 Task: Look for space in Qinzhou, China from 12th August, 2023 to 25th August, 2023 for 6 adults, 2 children in price range Rs.10000 to Rs.15000. Place can be entire place or shared room with 6 bedrooms having 6 beds and 6 bathrooms. Property type can be house, flat, guest house. Amenities needed are: wifi, TV, free parkinig on premises, gym, breakfast. Booking option can be shelf check-in. Required host language is Chinese (Simplified).
Action: Mouse moved to (497, 102)
Screenshot: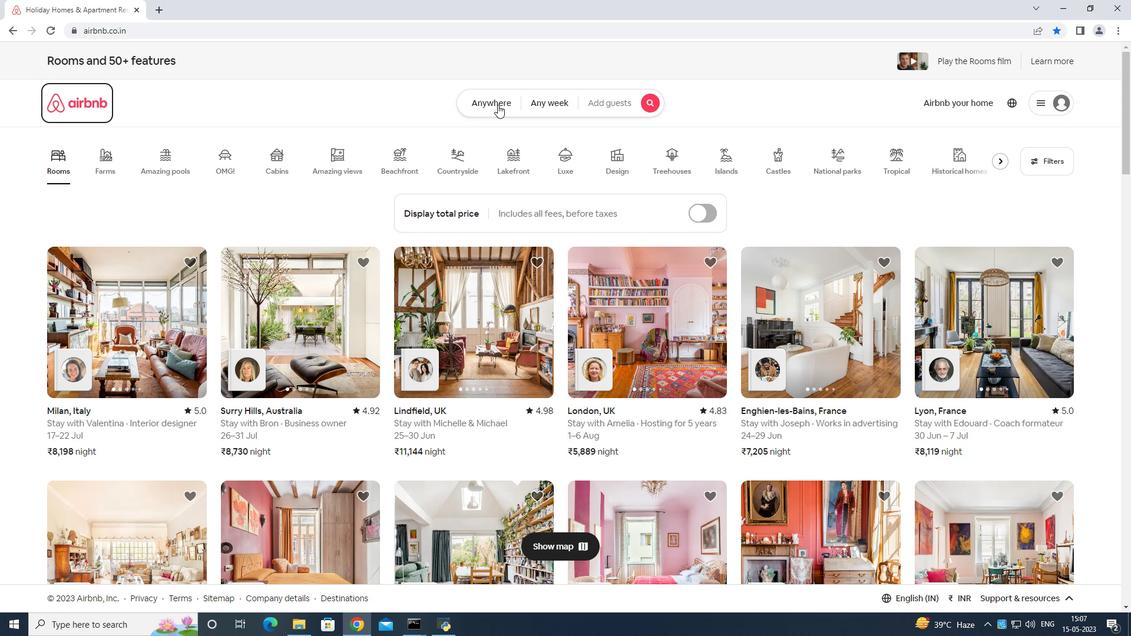 
Action: Mouse pressed left at (497, 102)
Screenshot: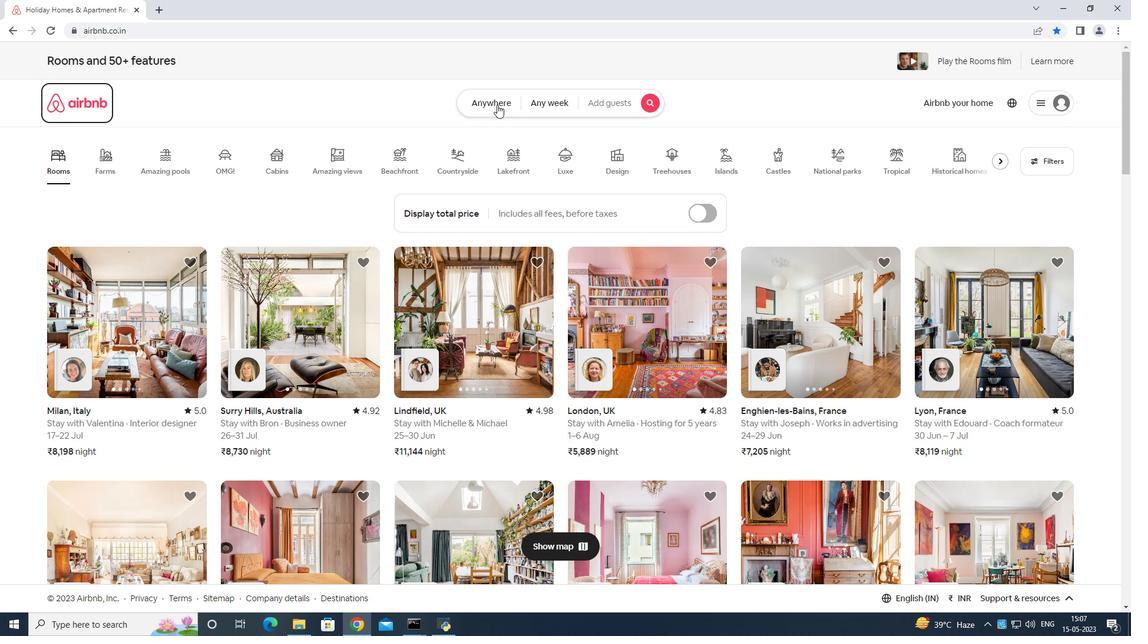 
Action: Mouse moved to (448, 147)
Screenshot: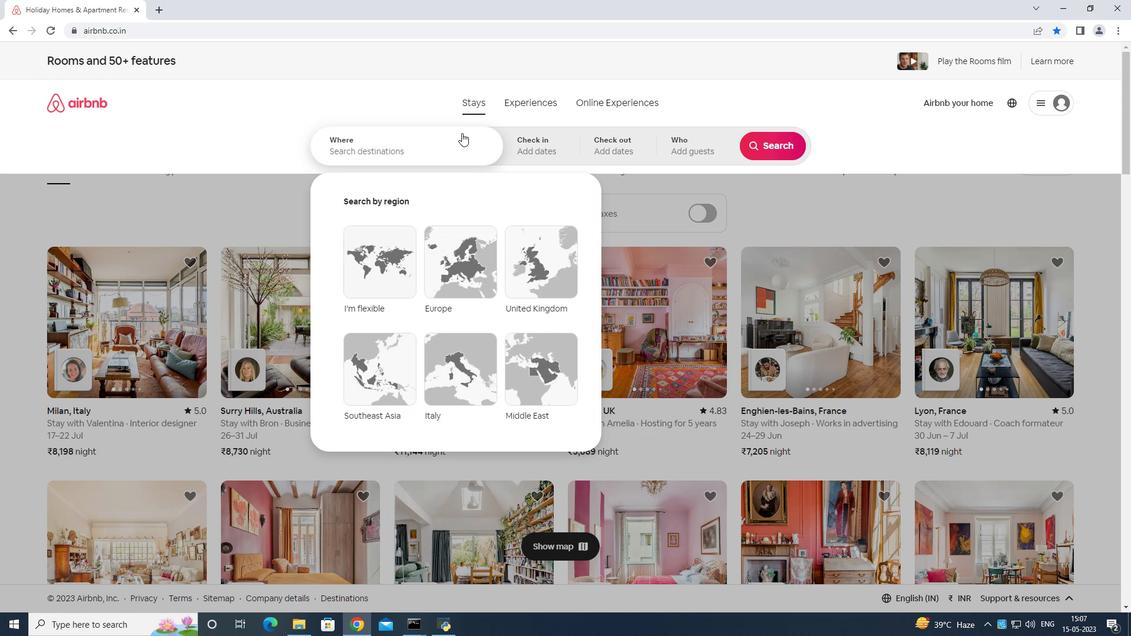 
Action: Mouse pressed left at (448, 147)
Screenshot: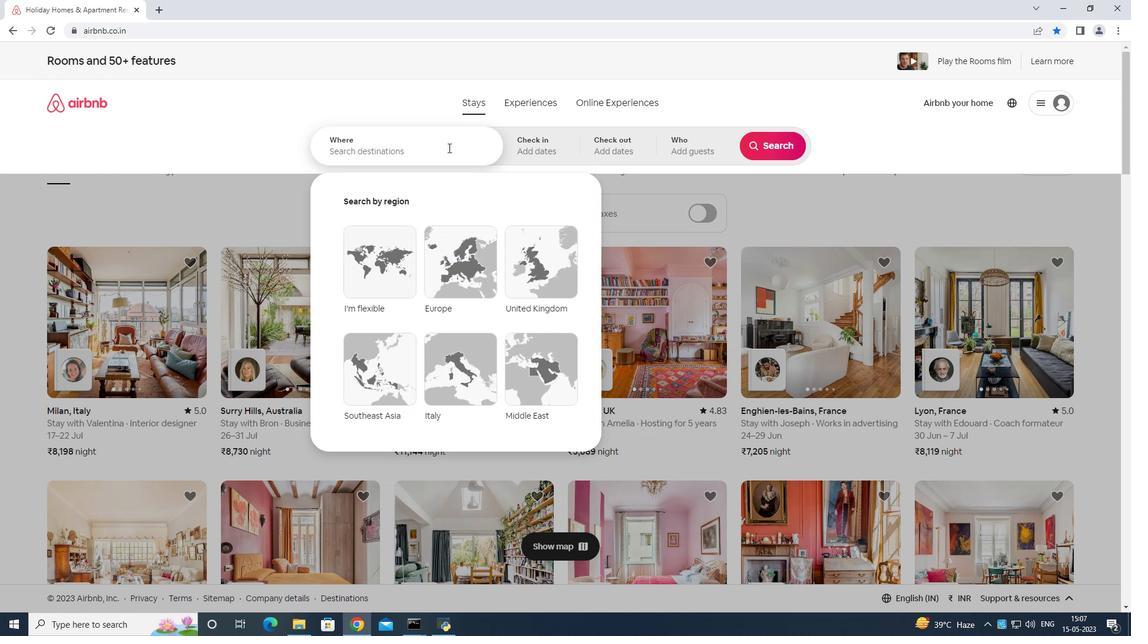 
Action: Mouse moved to (722, 216)
Screenshot: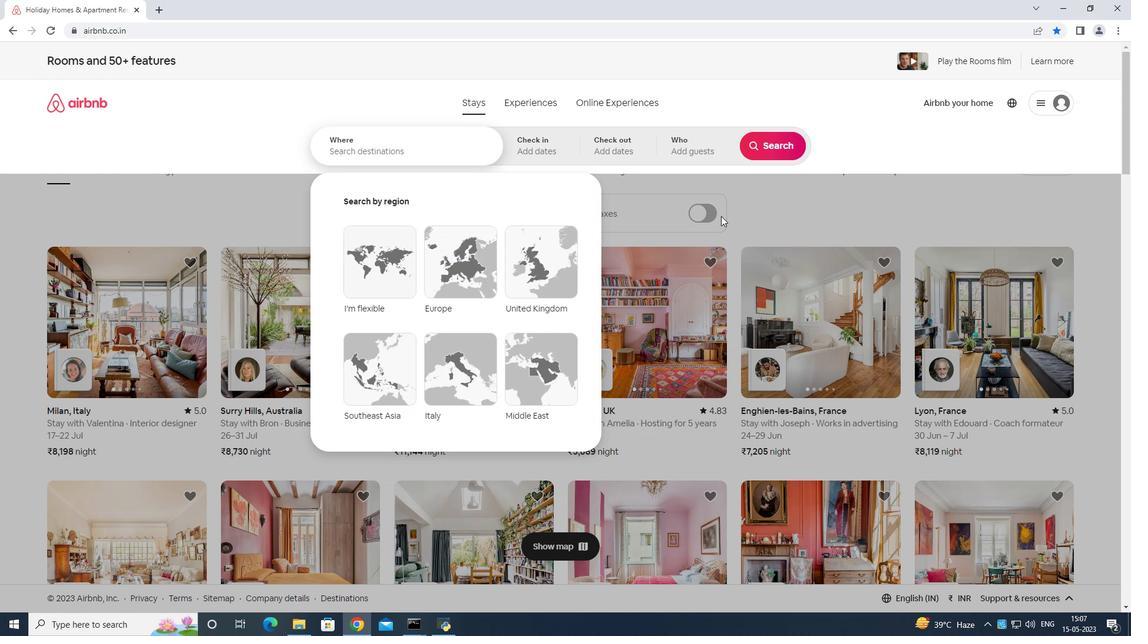 
Action: Key pressed <Key.shift>Qinzhu<Key.backspace>ou<Key.space>china<Key.space><Key.enter>
Screenshot: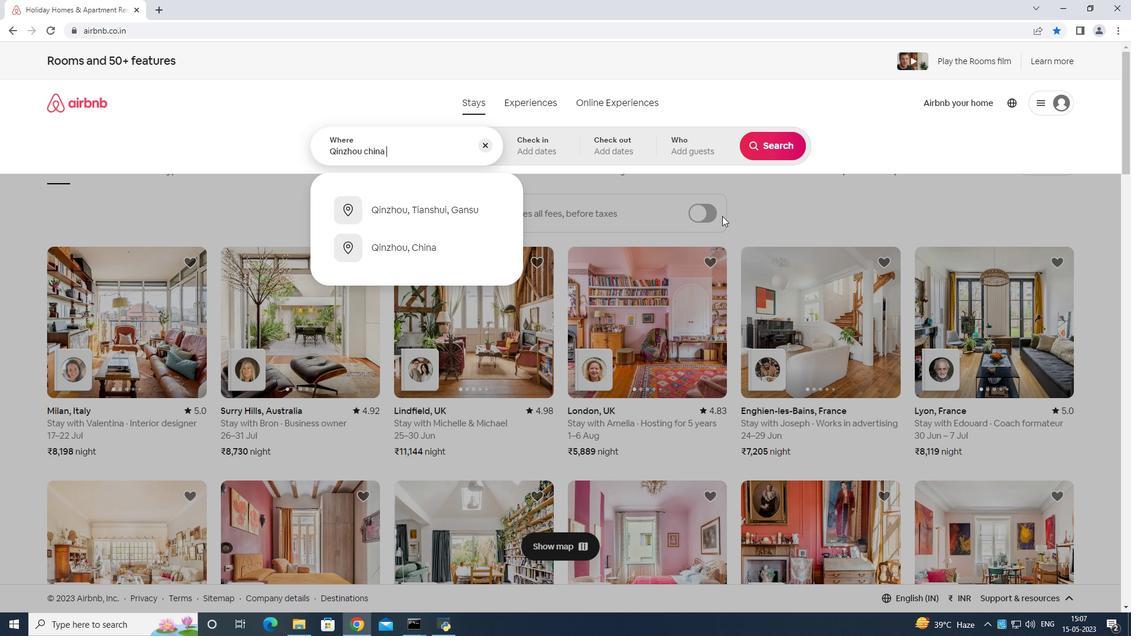 
Action: Mouse moved to (766, 243)
Screenshot: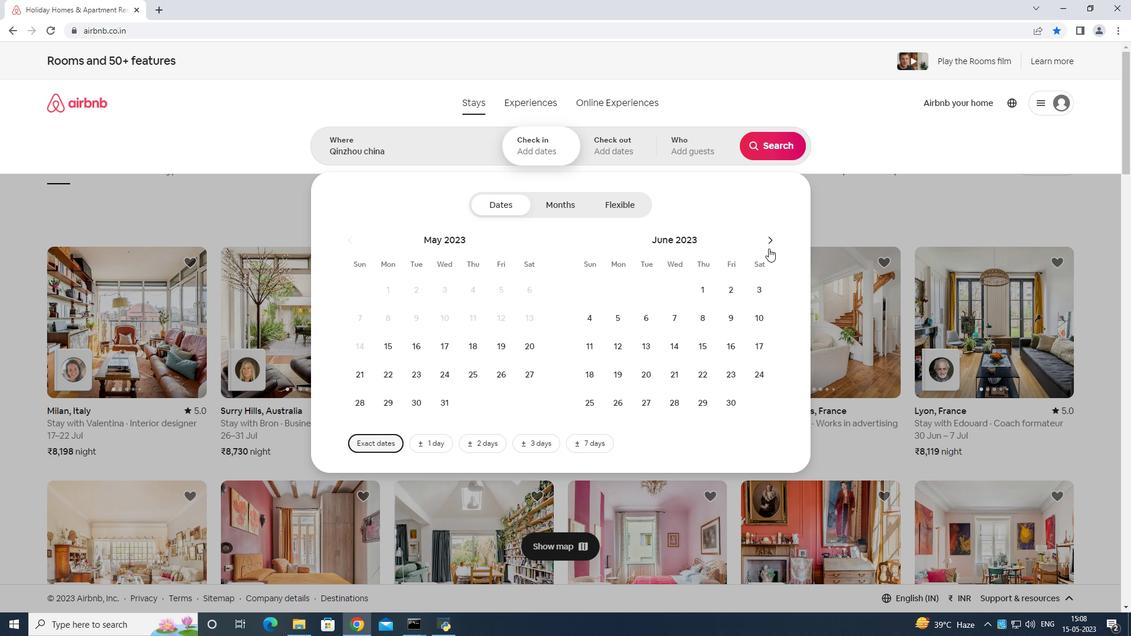 
Action: Mouse pressed left at (766, 243)
Screenshot: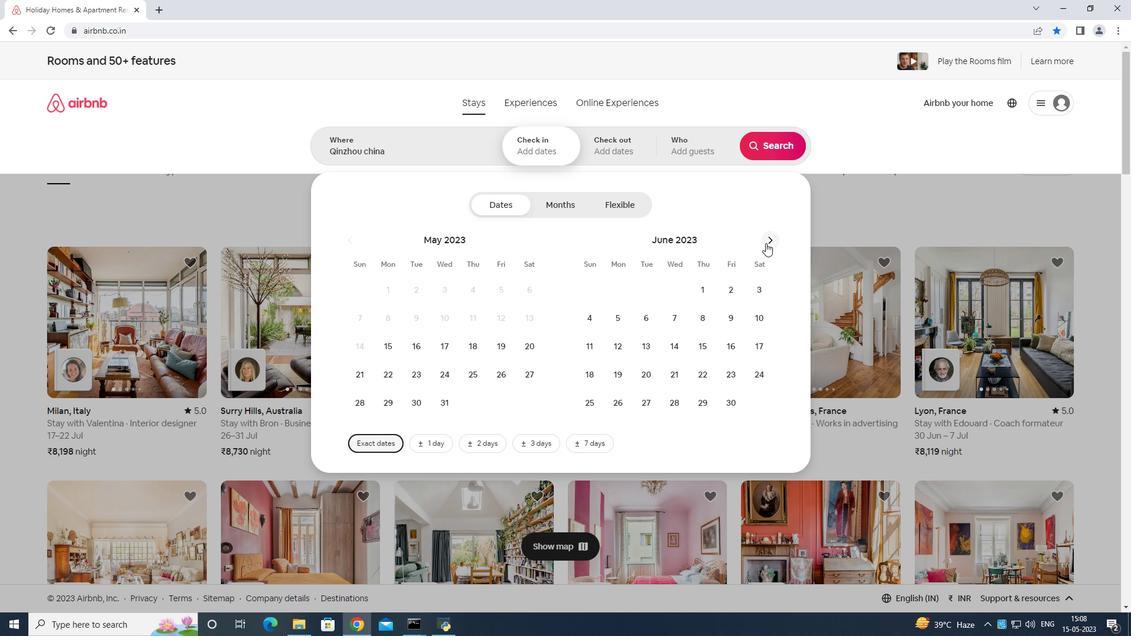 
Action: Mouse pressed left at (766, 243)
Screenshot: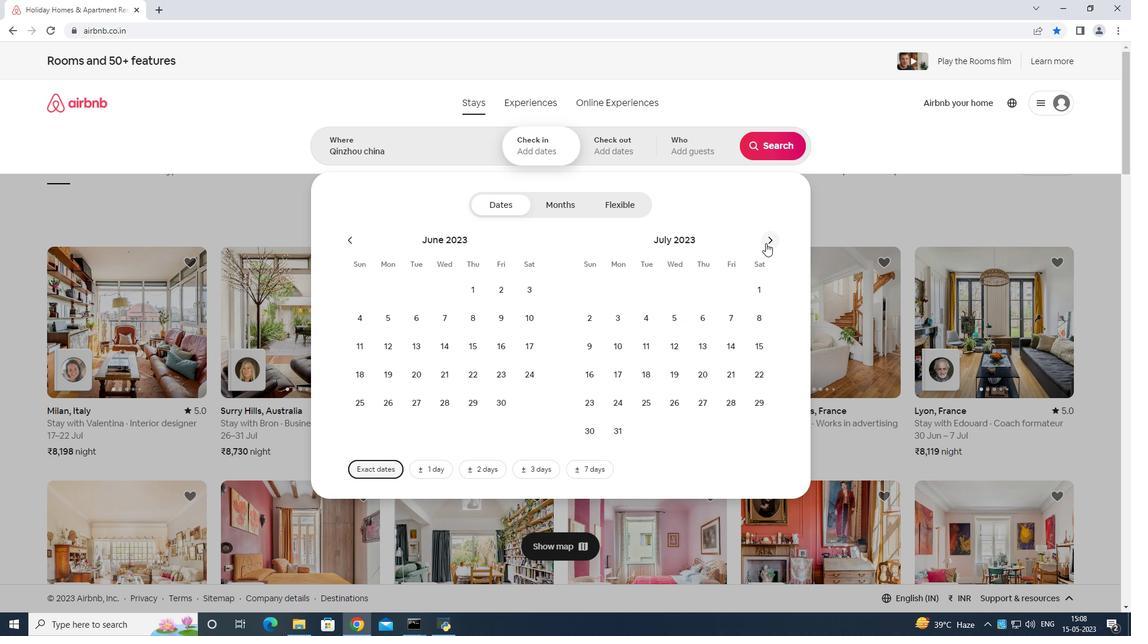 
Action: Mouse moved to (763, 315)
Screenshot: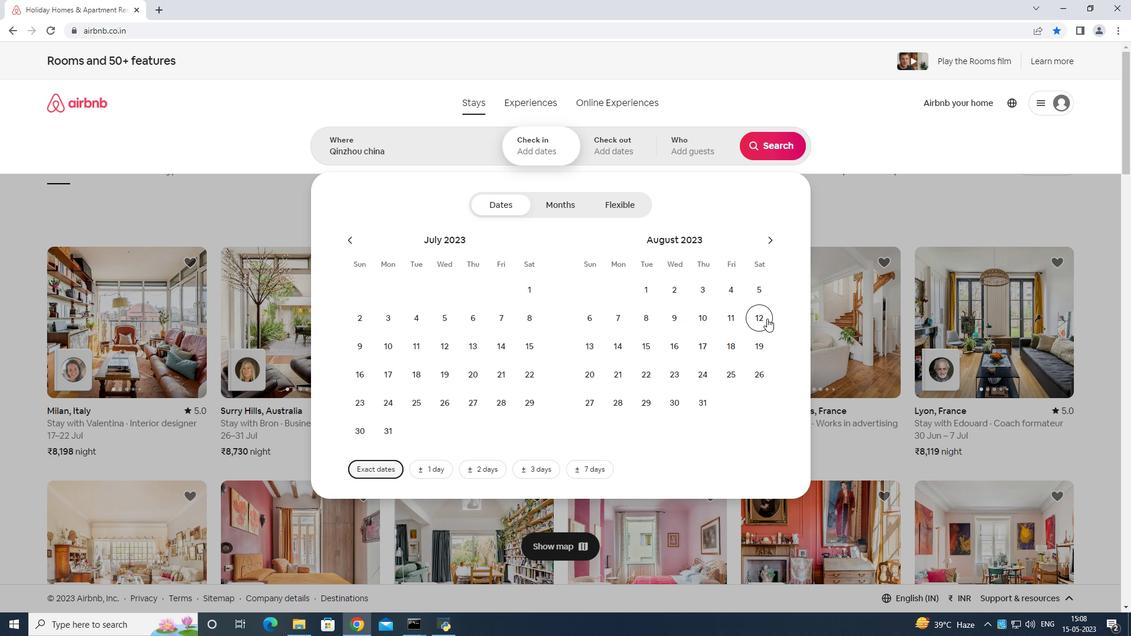
Action: Mouse pressed left at (763, 315)
Screenshot: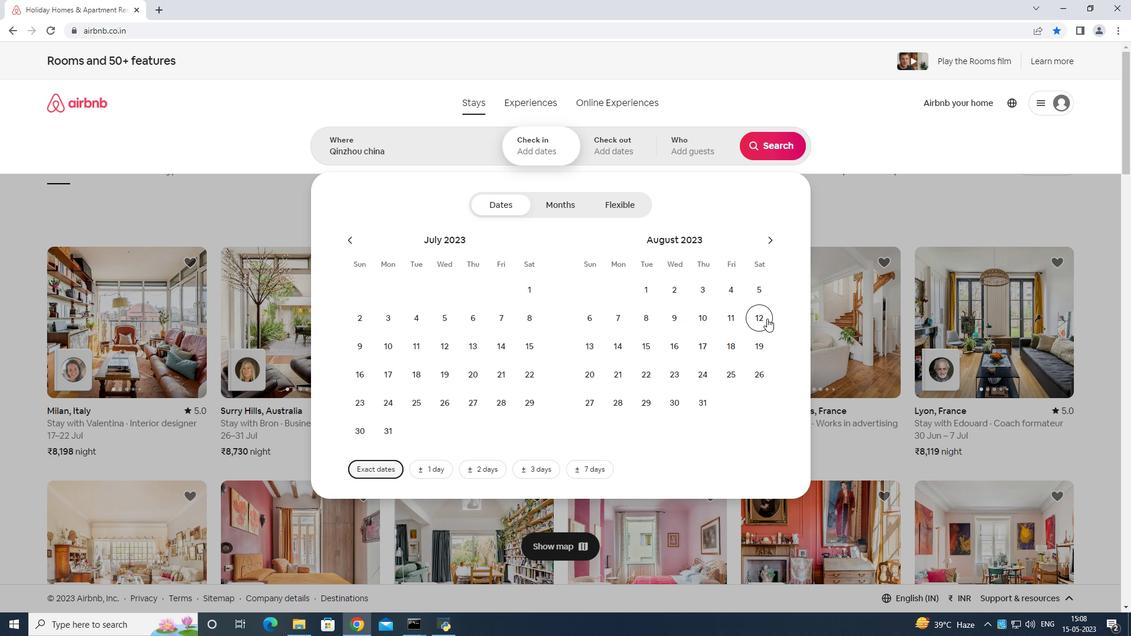 
Action: Mouse moved to (732, 373)
Screenshot: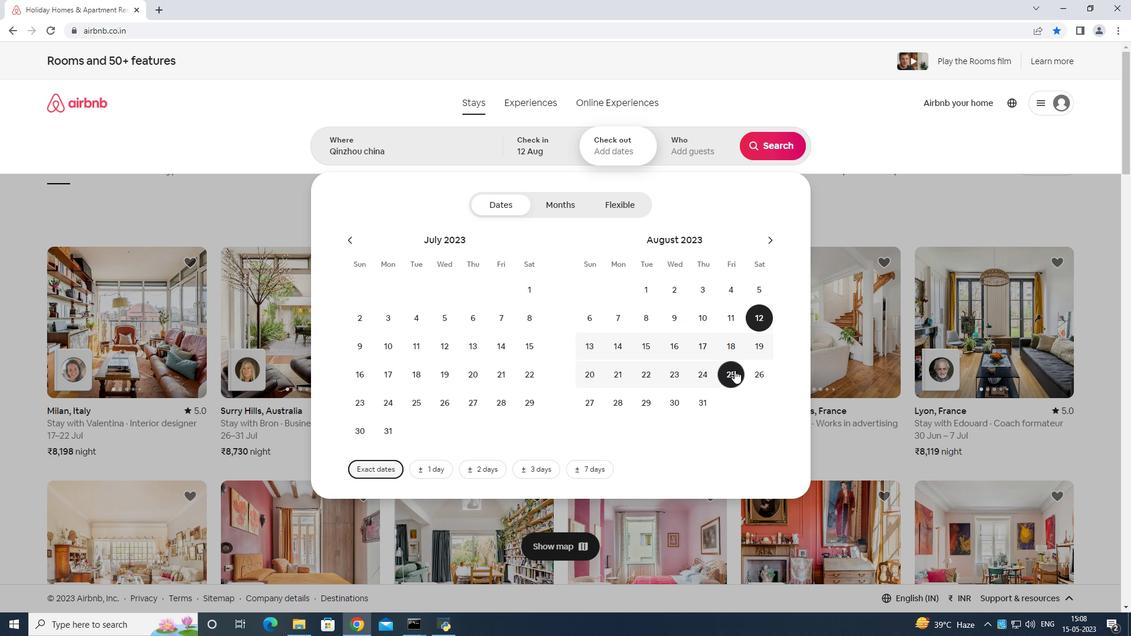 
Action: Mouse pressed left at (732, 373)
Screenshot: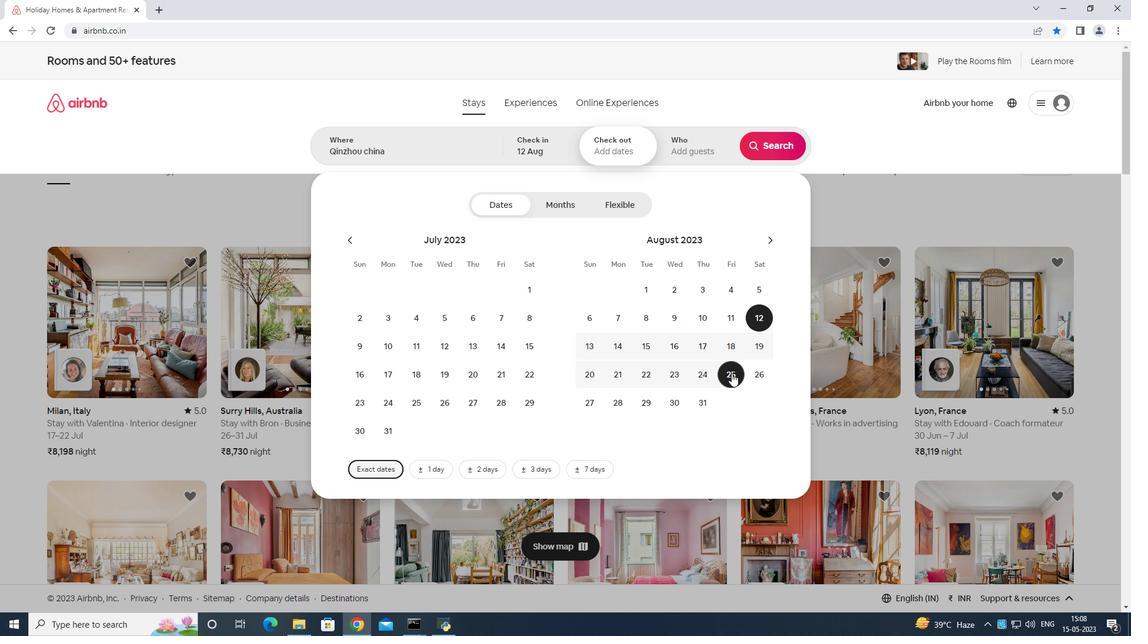 
Action: Mouse moved to (692, 141)
Screenshot: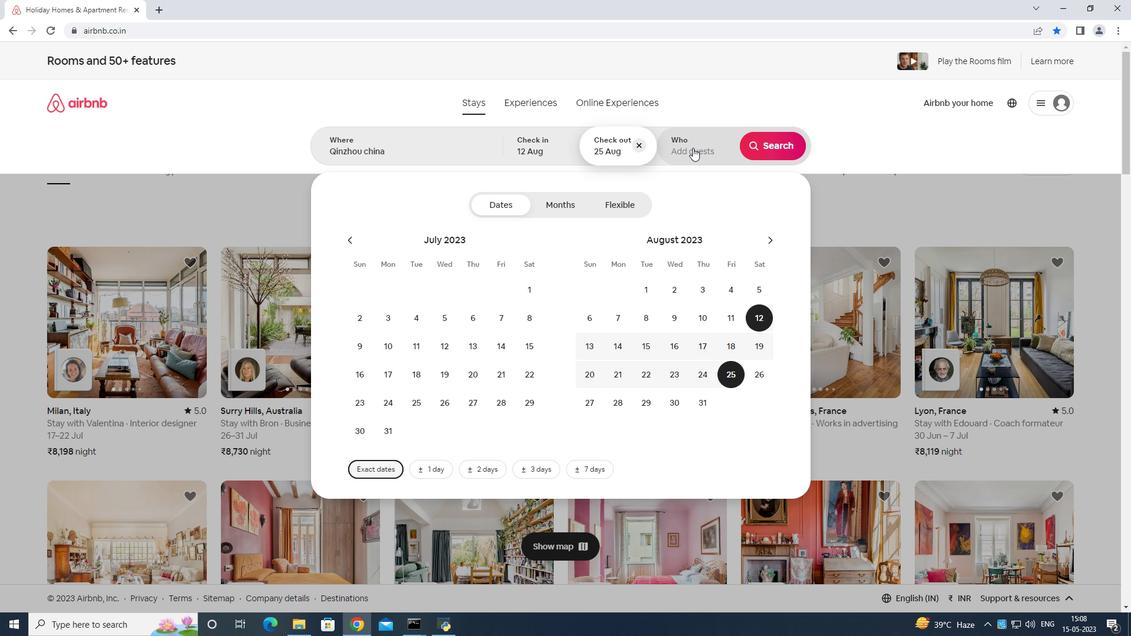 
Action: Mouse pressed left at (692, 141)
Screenshot: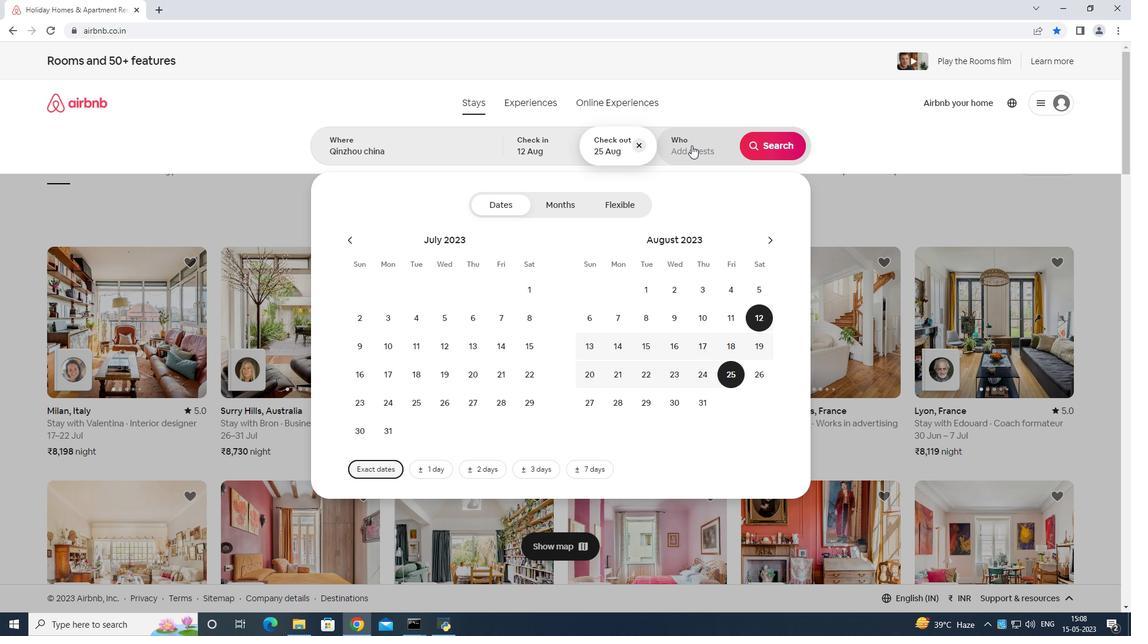 
Action: Mouse moved to (777, 204)
Screenshot: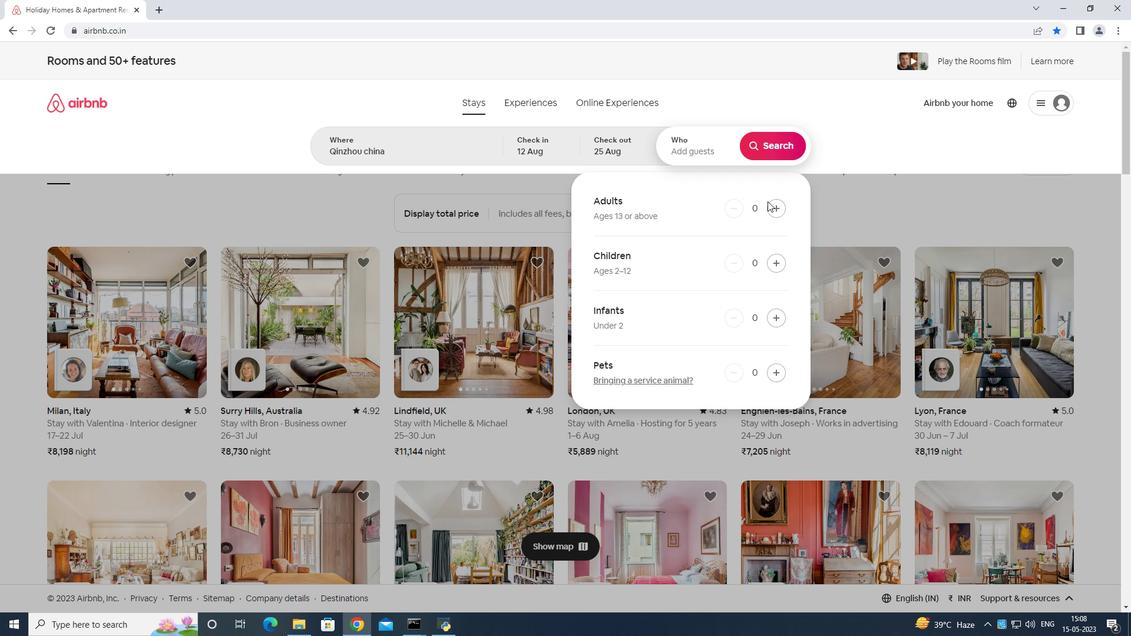
Action: Mouse pressed left at (777, 204)
Screenshot: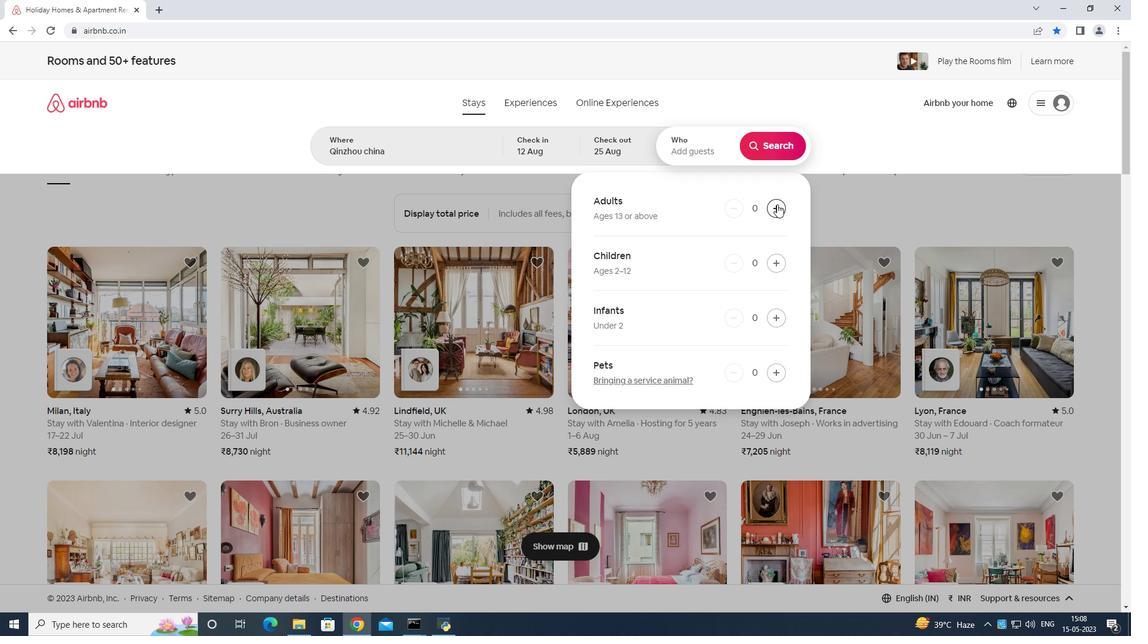 
Action: Mouse pressed left at (777, 204)
Screenshot: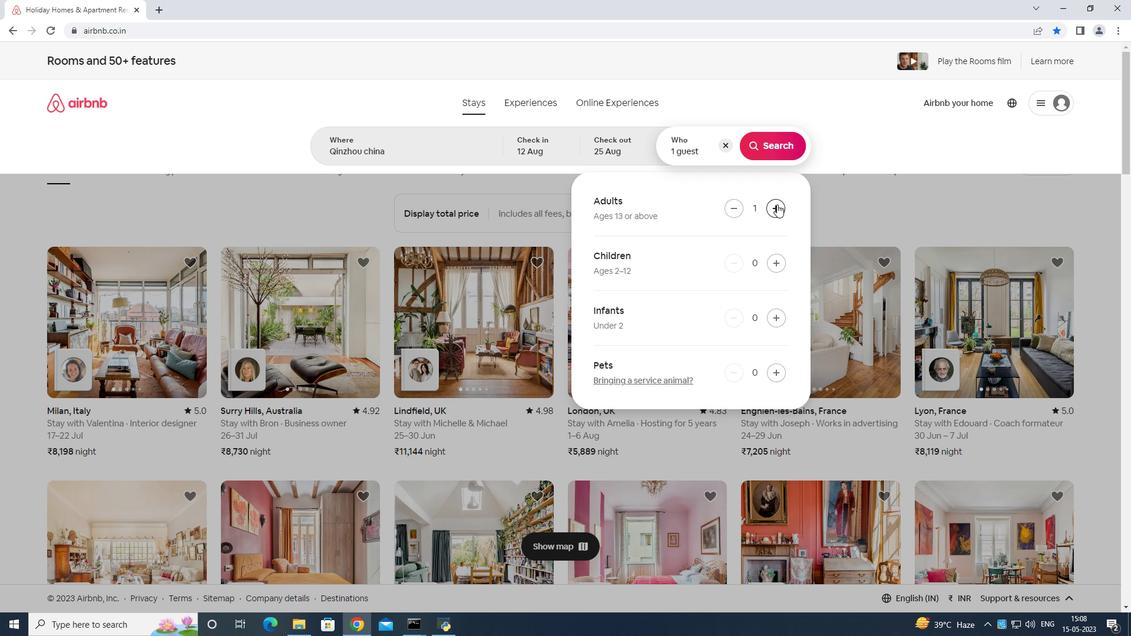 
Action: Mouse moved to (777, 203)
Screenshot: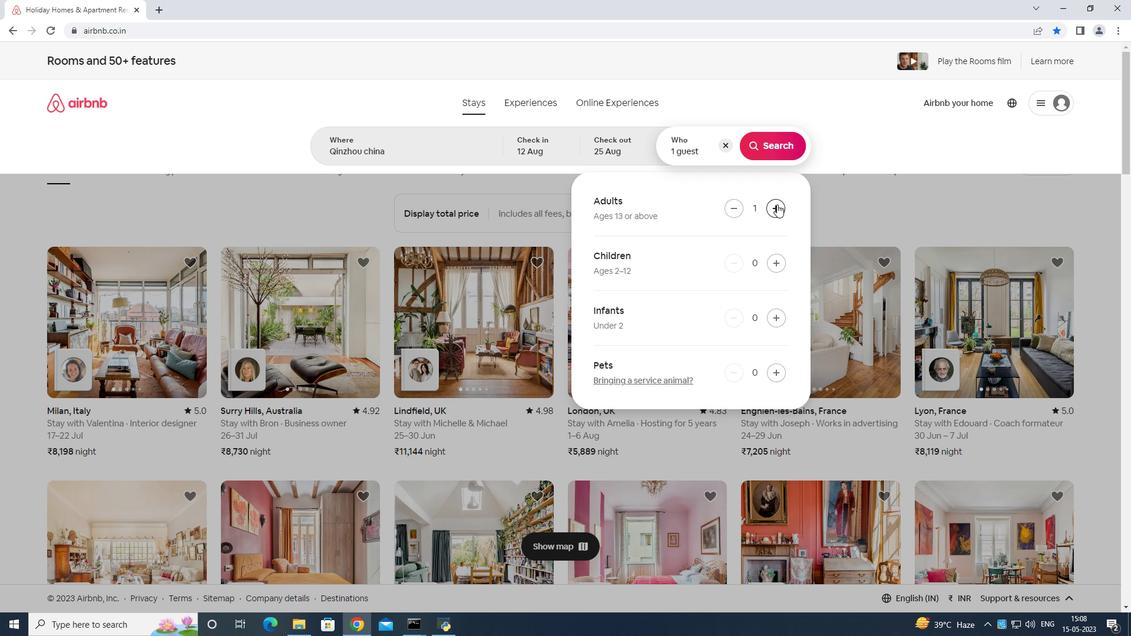 
Action: Mouse pressed left at (777, 203)
Screenshot: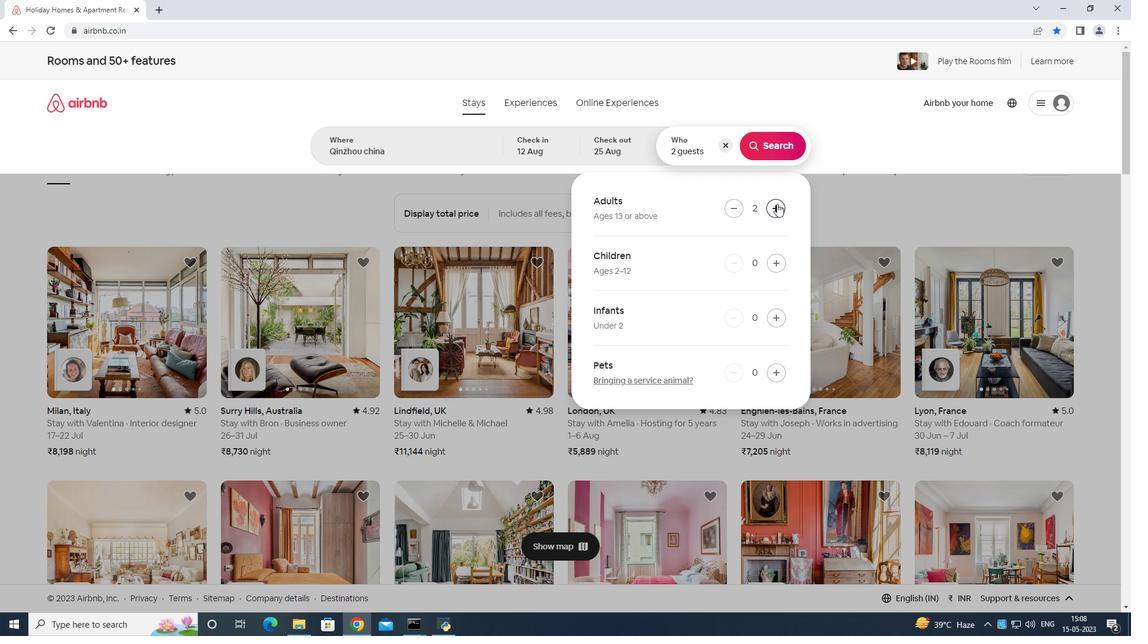 
Action: Mouse pressed left at (777, 203)
Screenshot: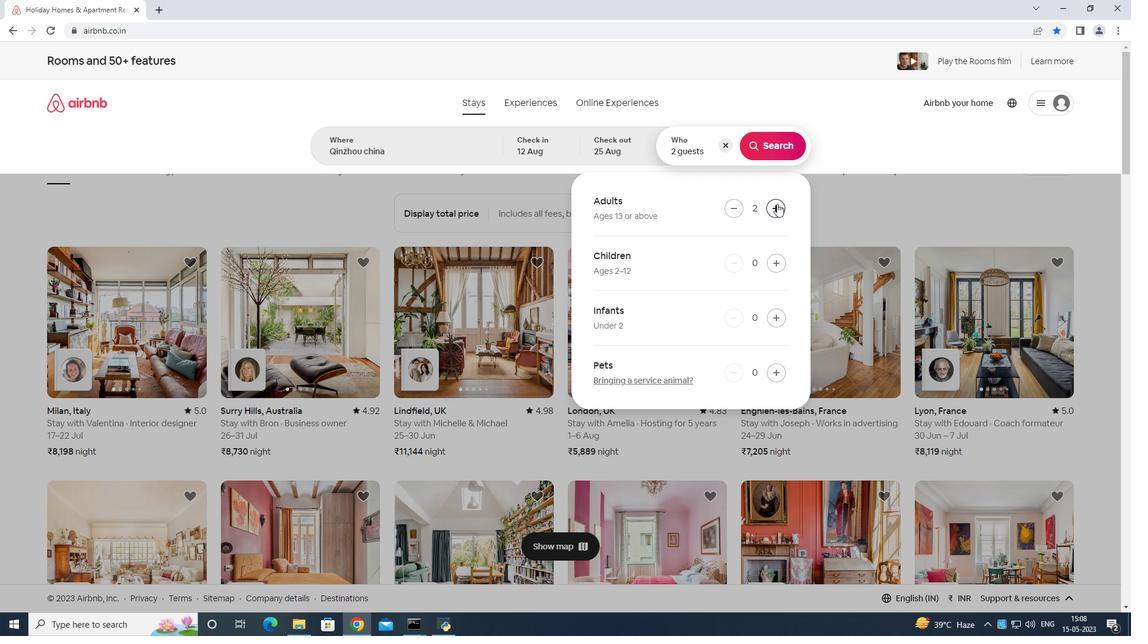 
Action: Mouse pressed left at (777, 203)
Screenshot: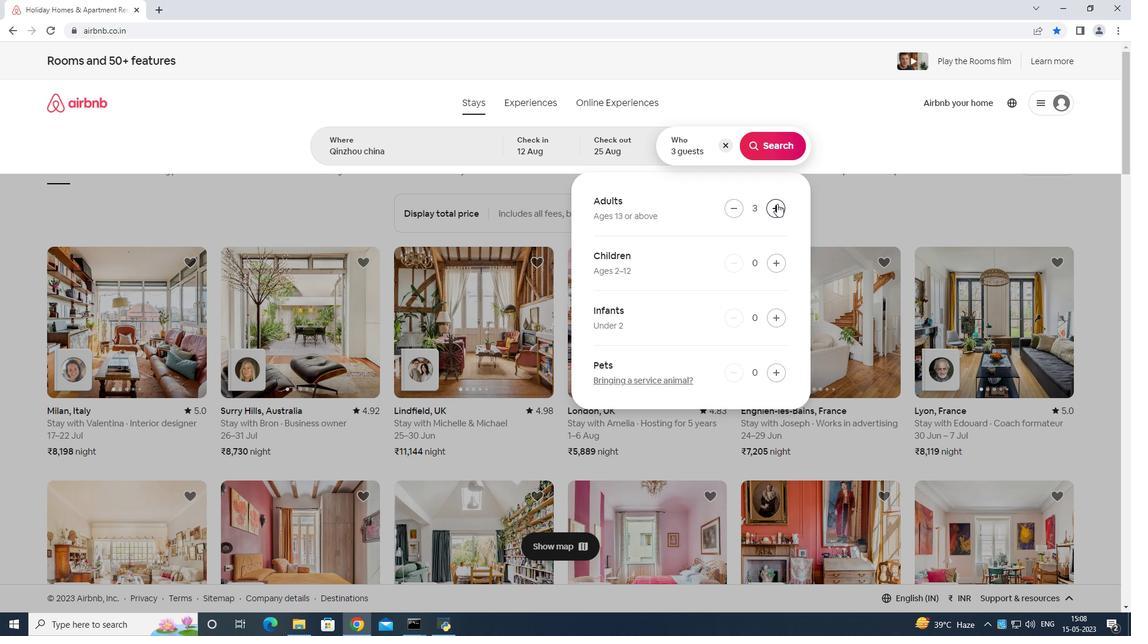 
Action: Mouse moved to (777, 203)
Screenshot: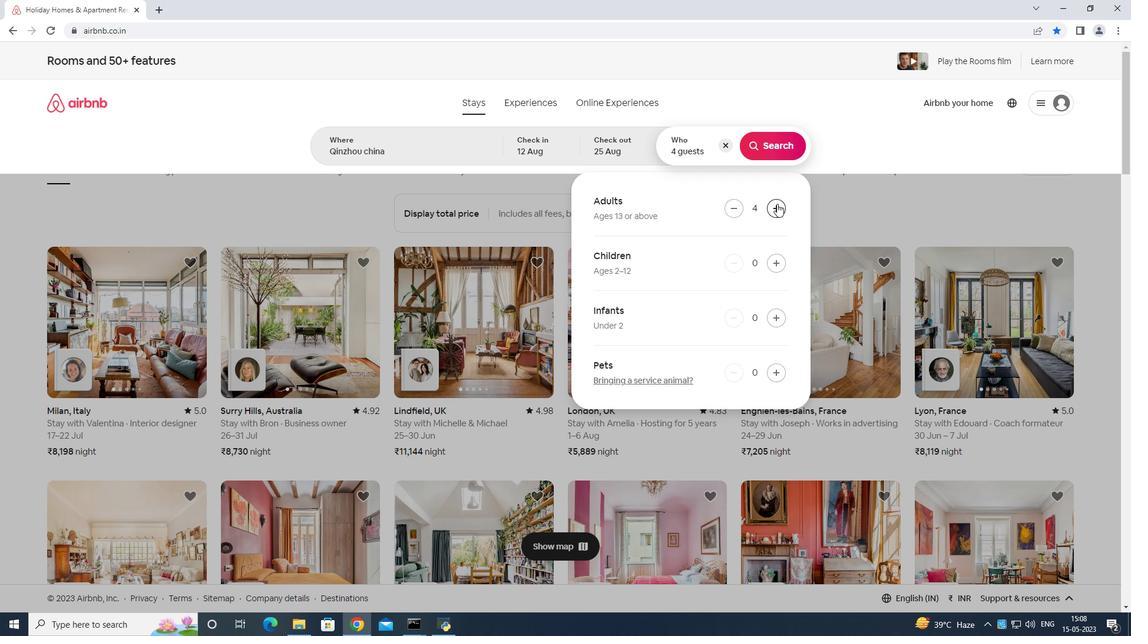 
Action: Mouse pressed left at (777, 203)
Screenshot: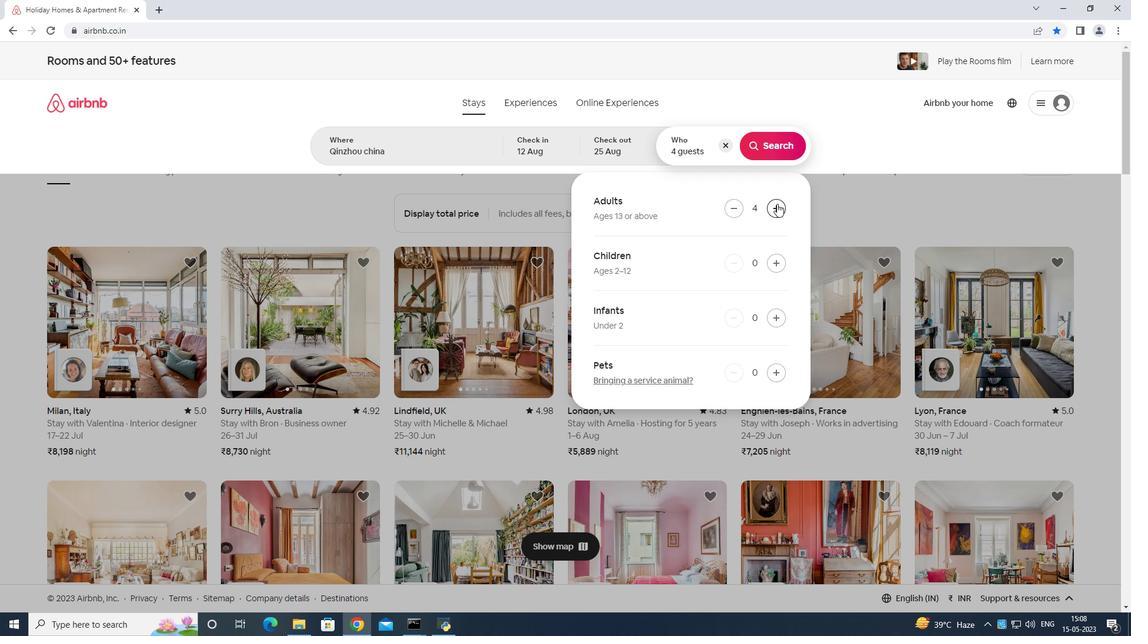 
Action: Mouse moved to (775, 265)
Screenshot: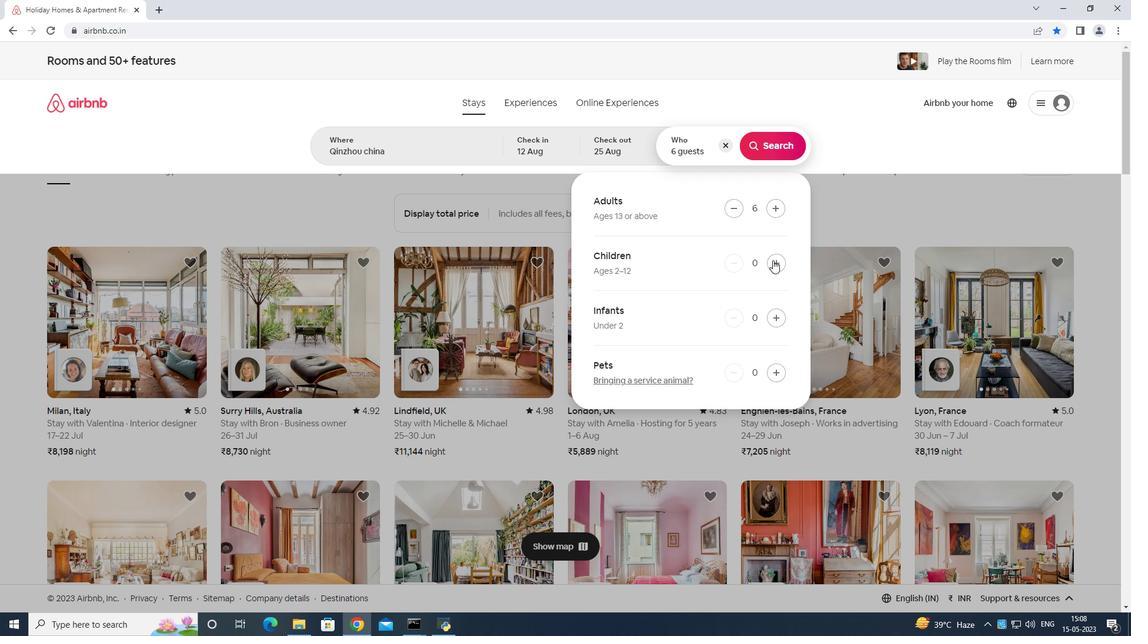 
Action: Mouse pressed left at (775, 265)
Screenshot: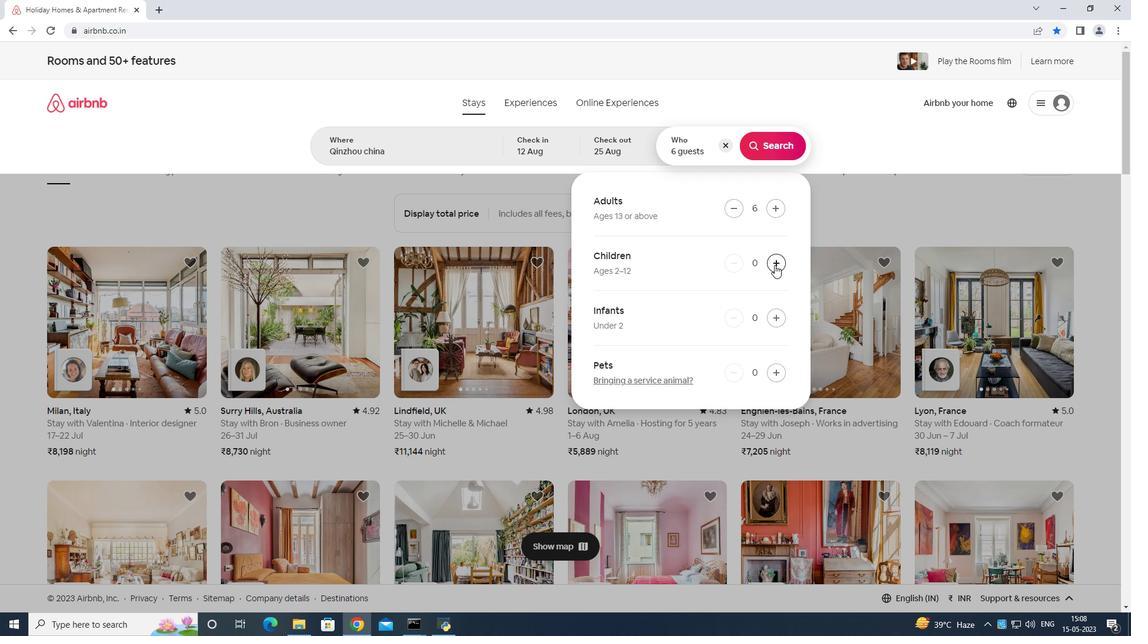 
Action: Mouse moved to (775, 265)
Screenshot: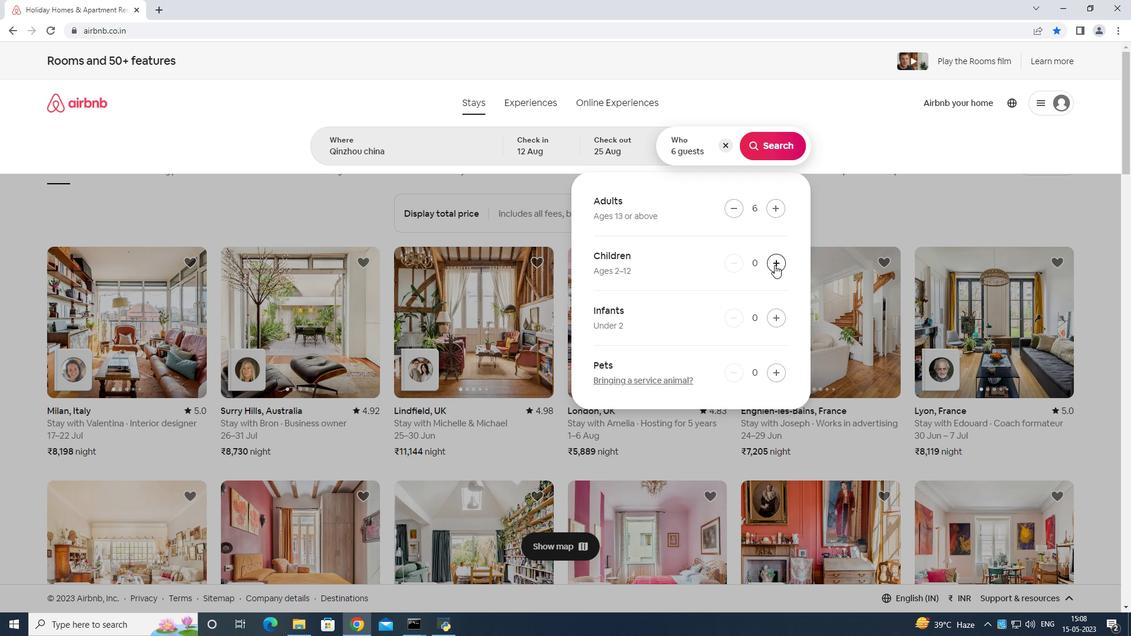 
Action: Mouse pressed left at (775, 265)
Screenshot: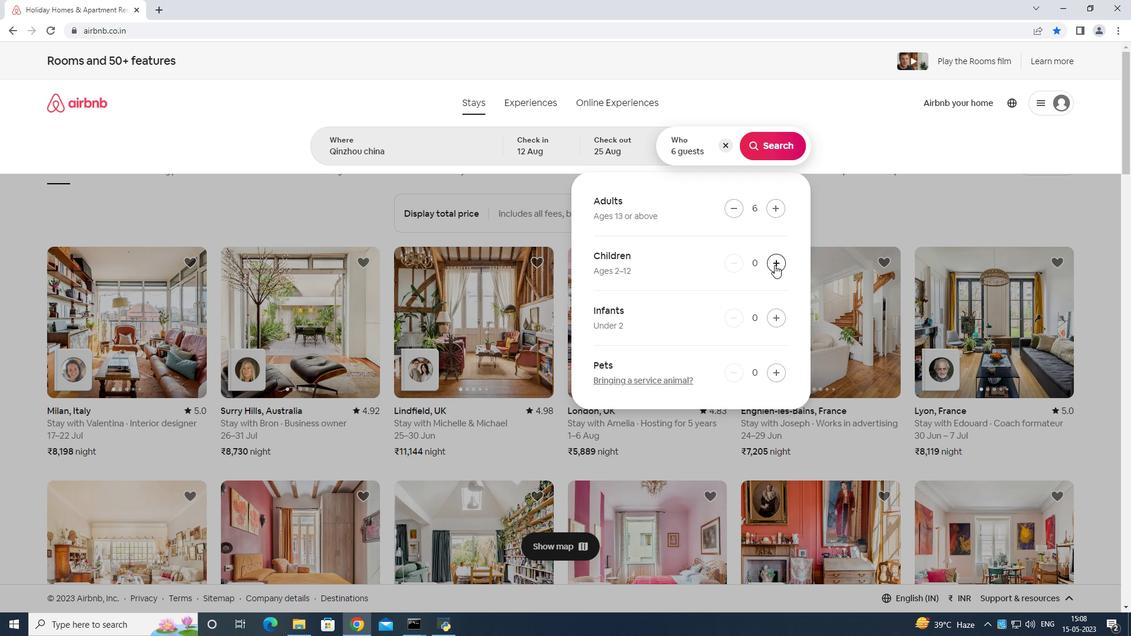 
Action: Mouse moved to (787, 147)
Screenshot: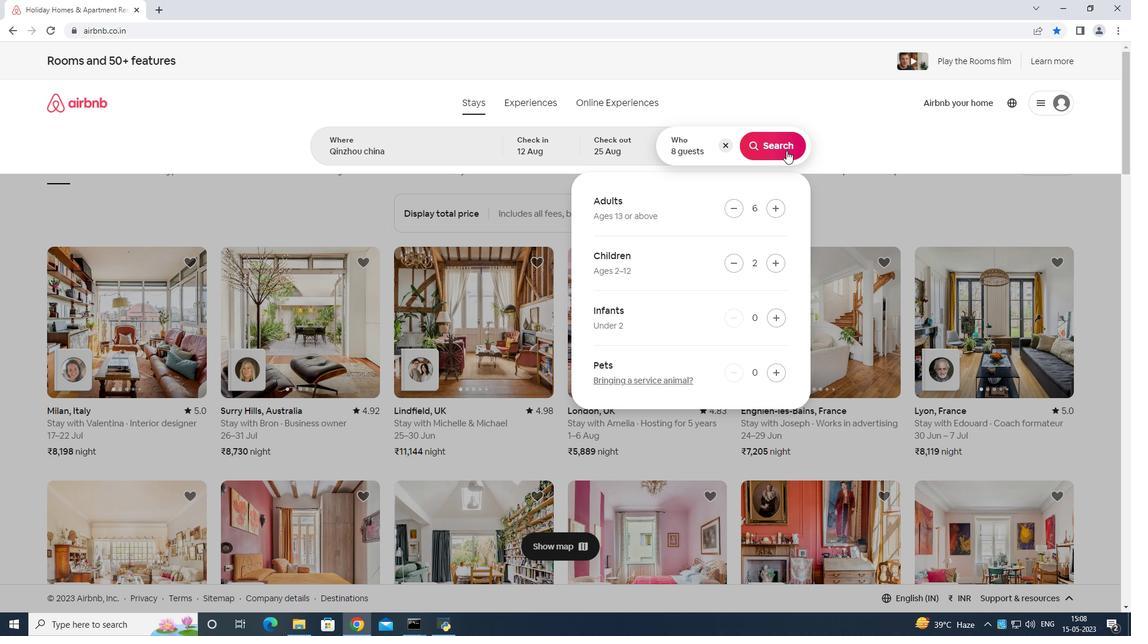
Action: Mouse pressed left at (787, 147)
Screenshot: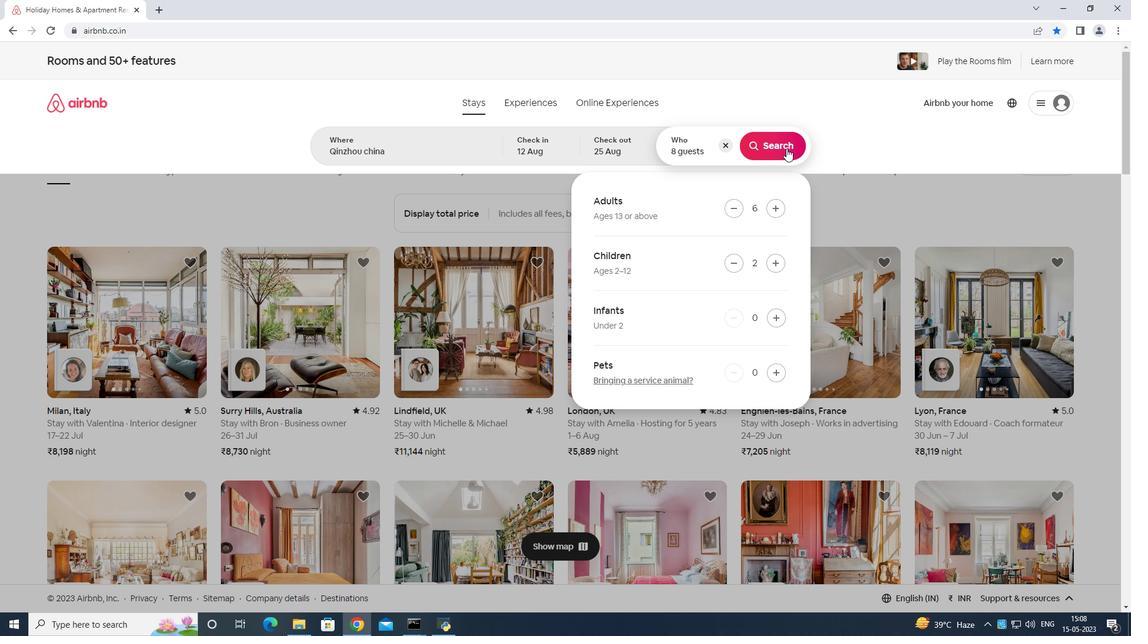 
Action: Mouse moved to (1084, 112)
Screenshot: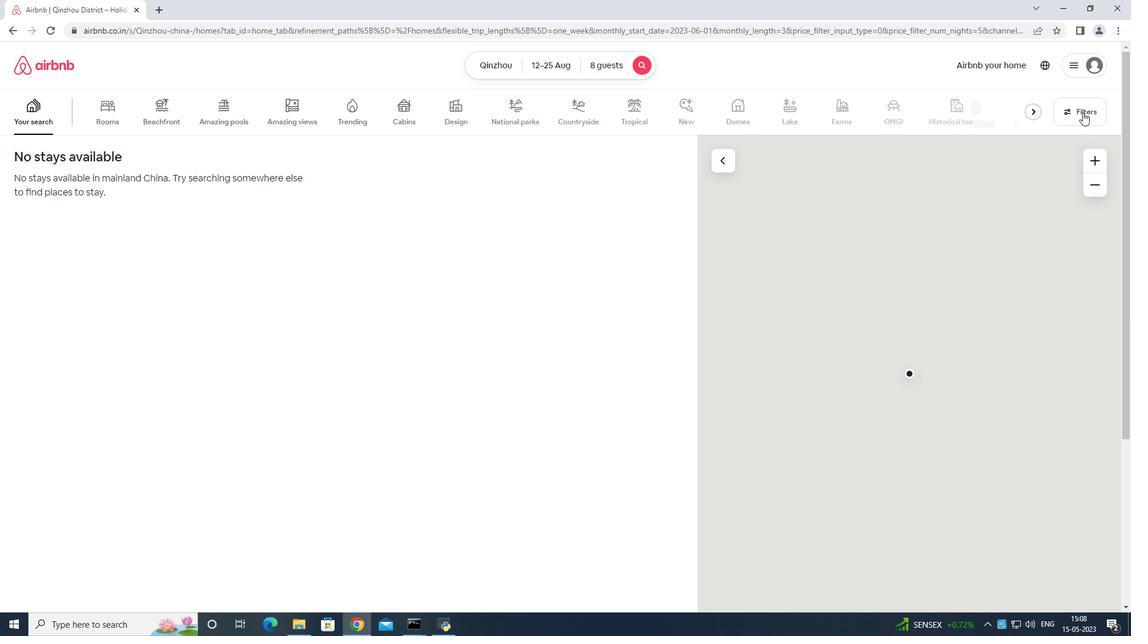 
Action: Mouse pressed left at (1084, 112)
Screenshot: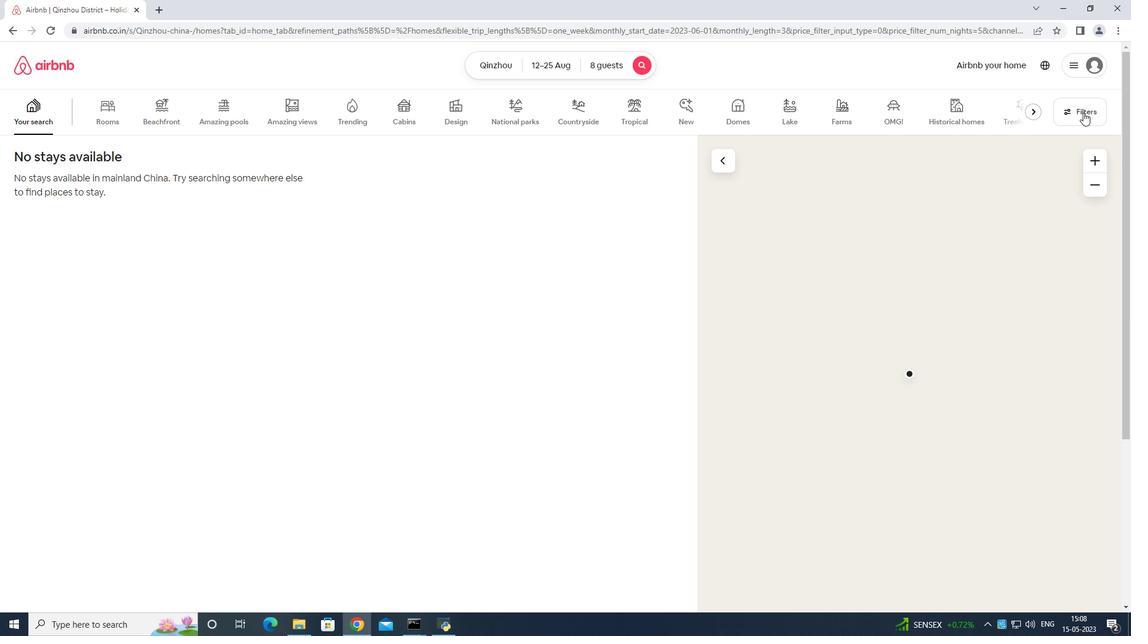 
Action: Mouse moved to (462, 405)
Screenshot: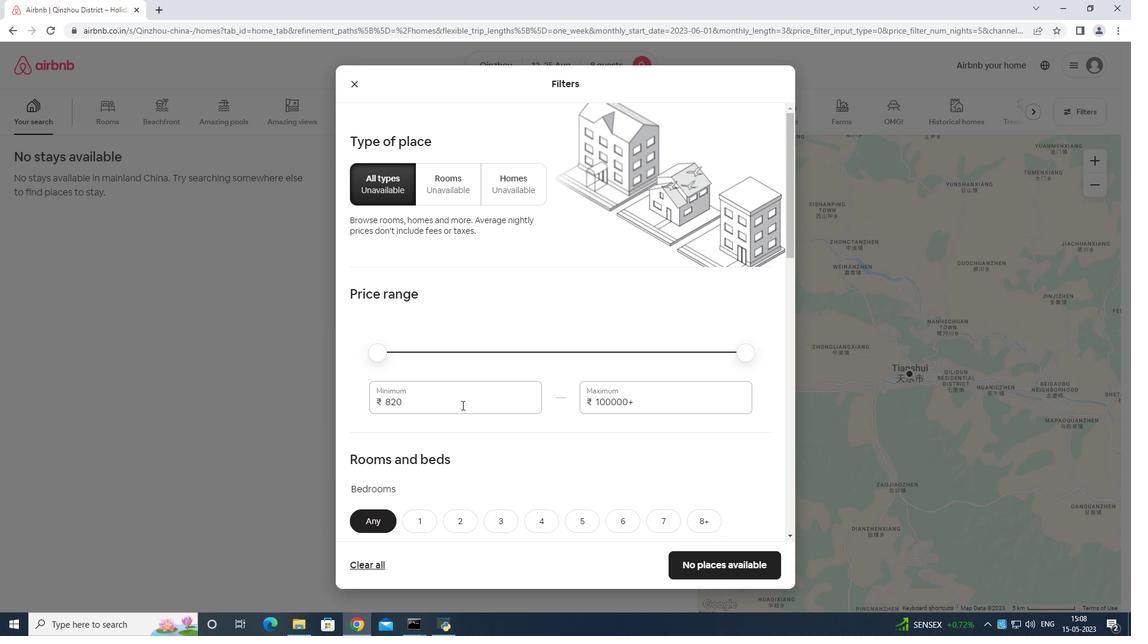 
Action: Mouse pressed left at (462, 405)
Screenshot: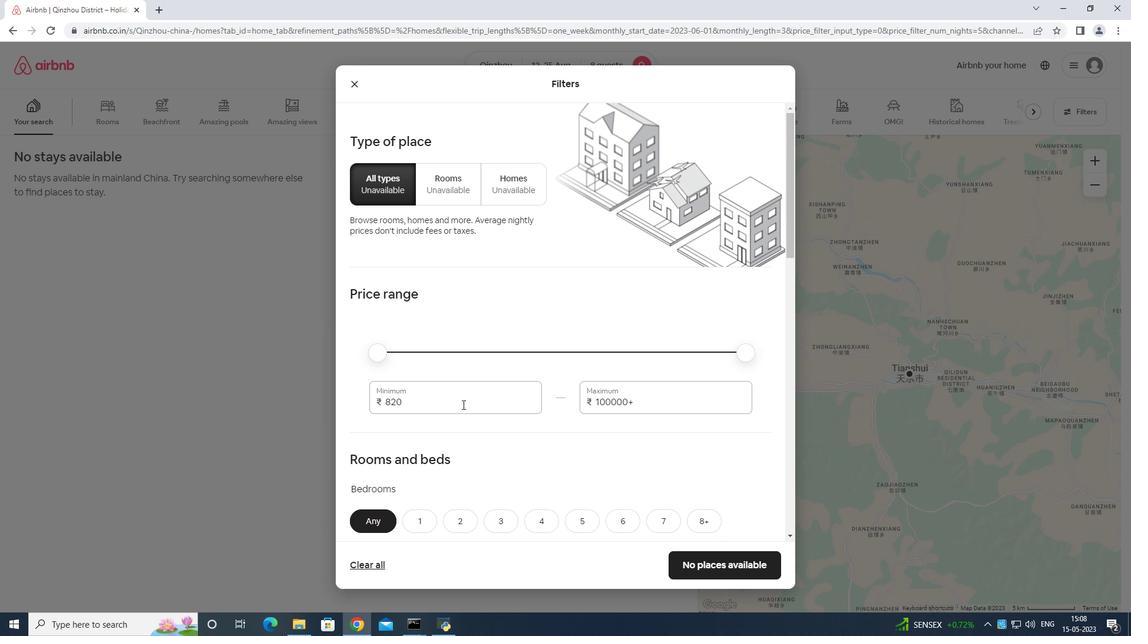 
Action: Mouse moved to (460, 395)
Screenshot: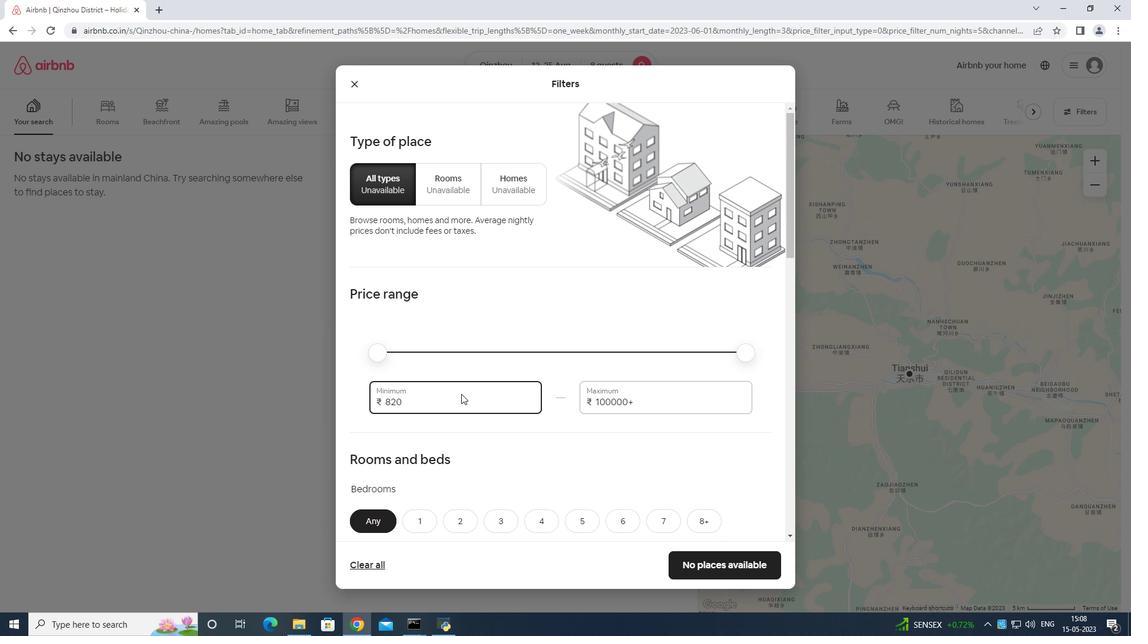 
Action: Key pressed <Key.backspace><Key.backspace><Key.backspace><Key.backspace><Key.backspace><Key.backspace><Key.backspace><Key.backspace><Key.backspace><Key.backspace><Key.backspace><Key.backspace><Key.backspace><Key.backspace><Key.backspace><Key.backspace><Key.backspace><Key.backspace><Key.backspace>
Screenshot: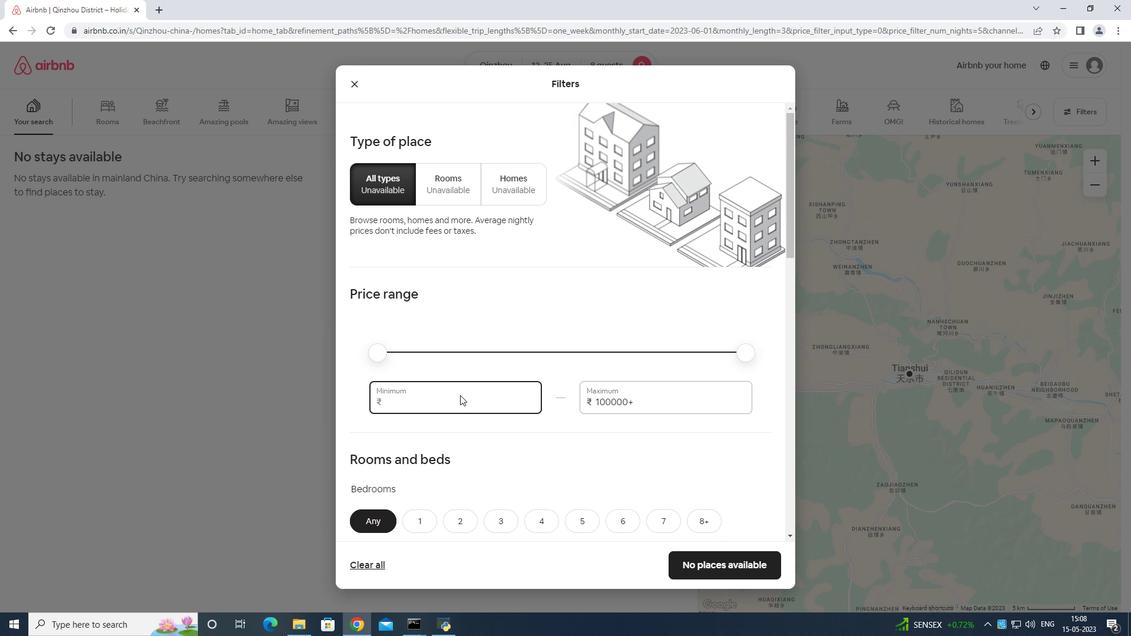 
Action: Mouse moved to (459, 398)
Screenshot: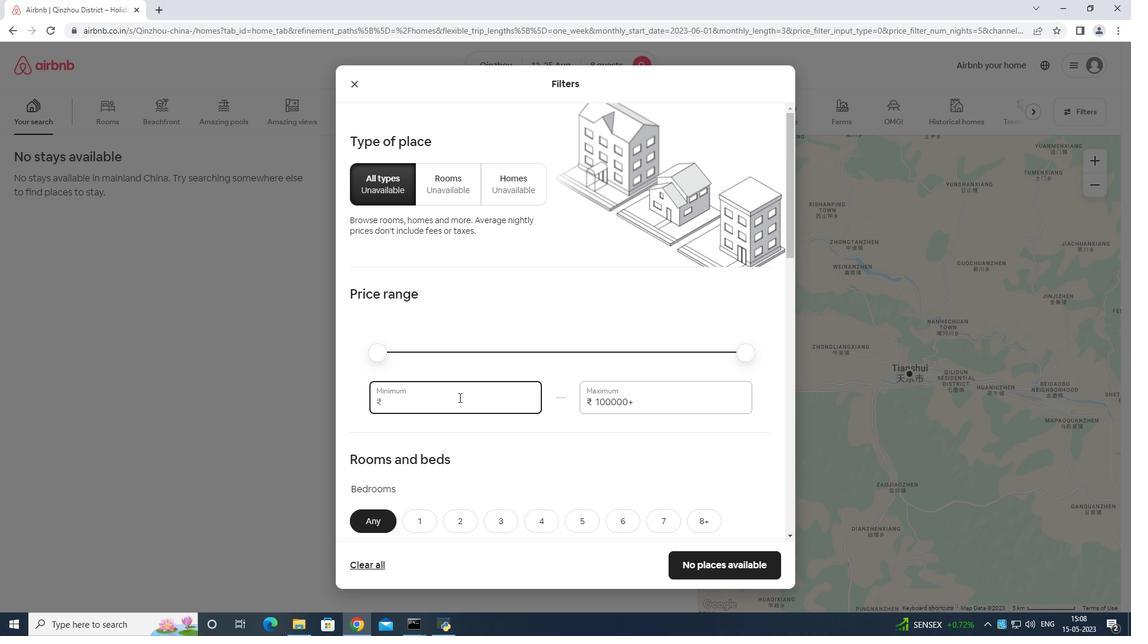 
Action: Key pressed 1000
Screenshot: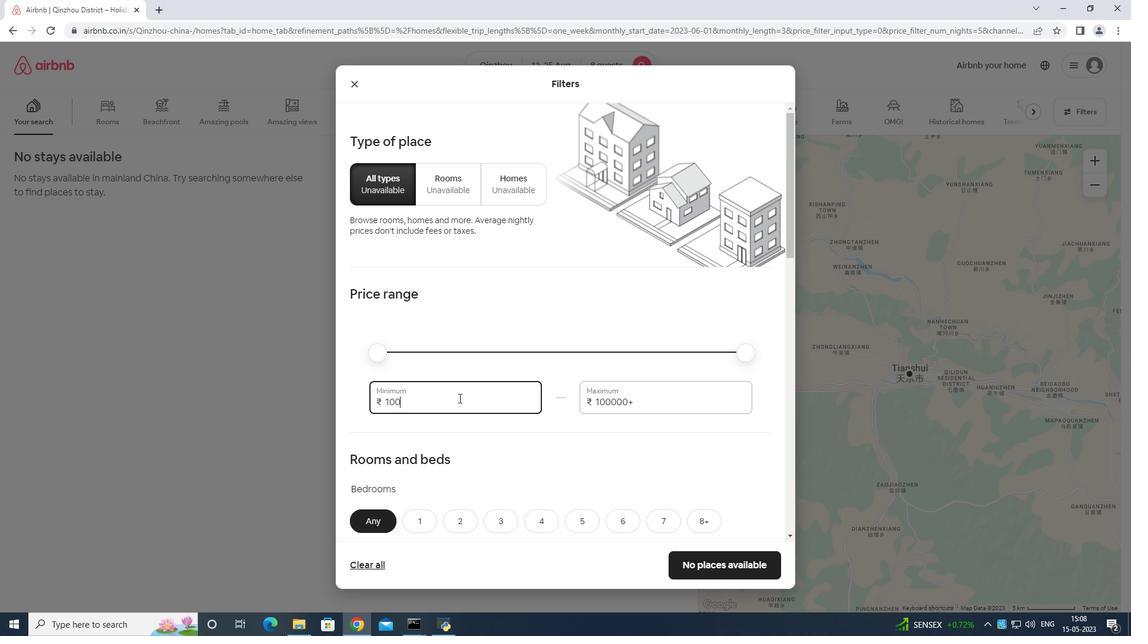 
Action: Mouse moved to (459, 398)
Screenshot: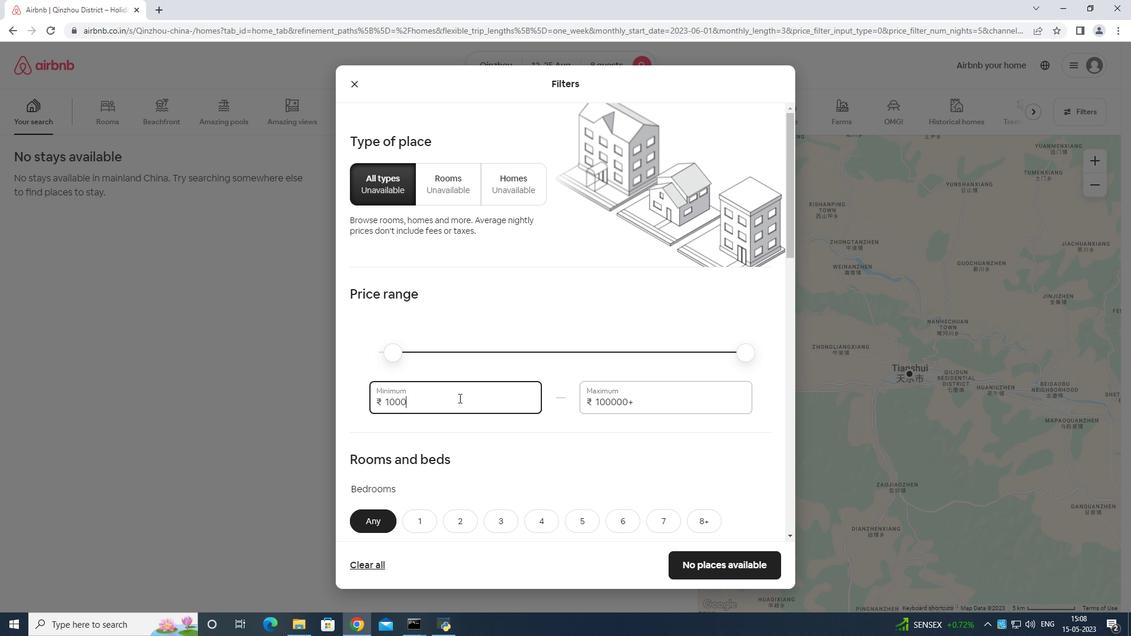 
Action: Key pressed 0
Screenshot: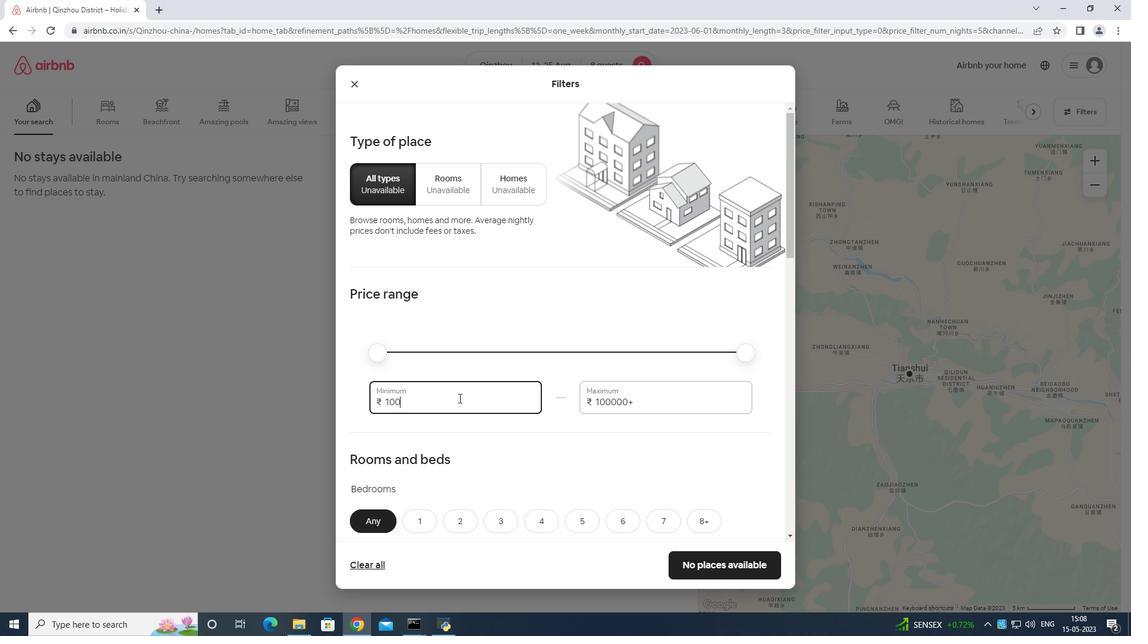 
Action: Mouse moved to (662, 393)
Screenshot: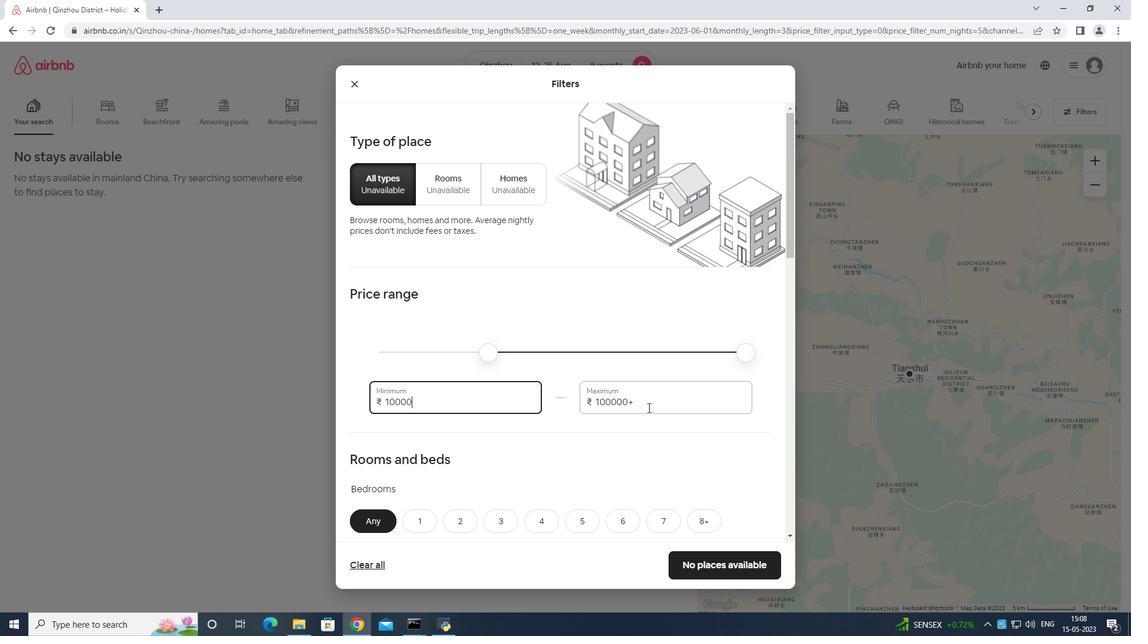 
Action: Mouse pressed left at (662, 393)
Screenshot: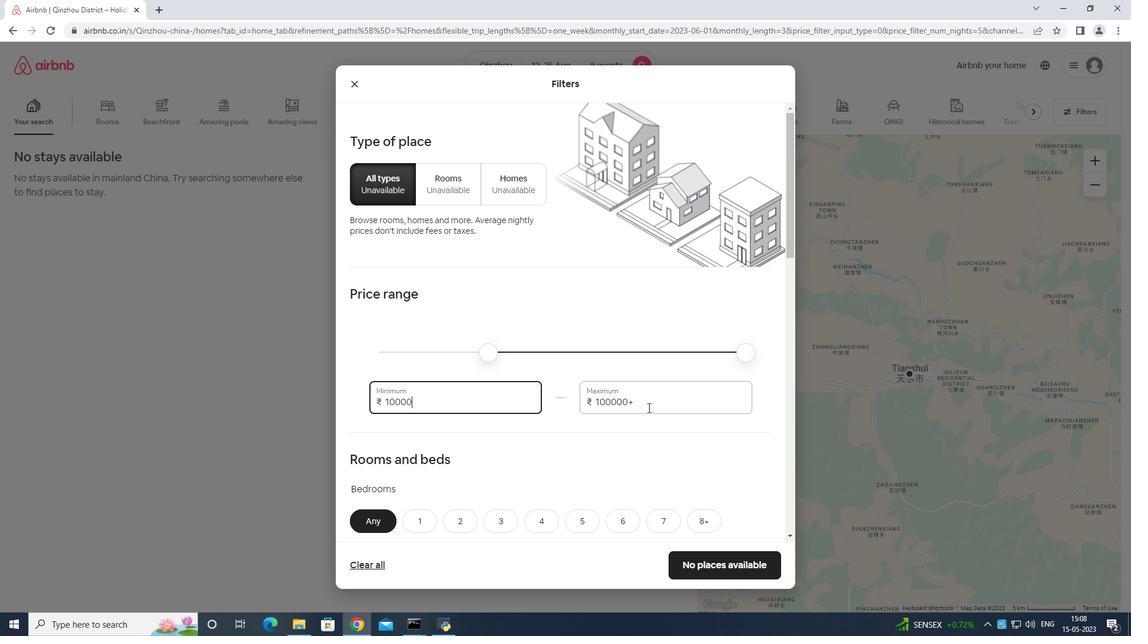
Action: Key pressed <Key.backspace>
Screenshot: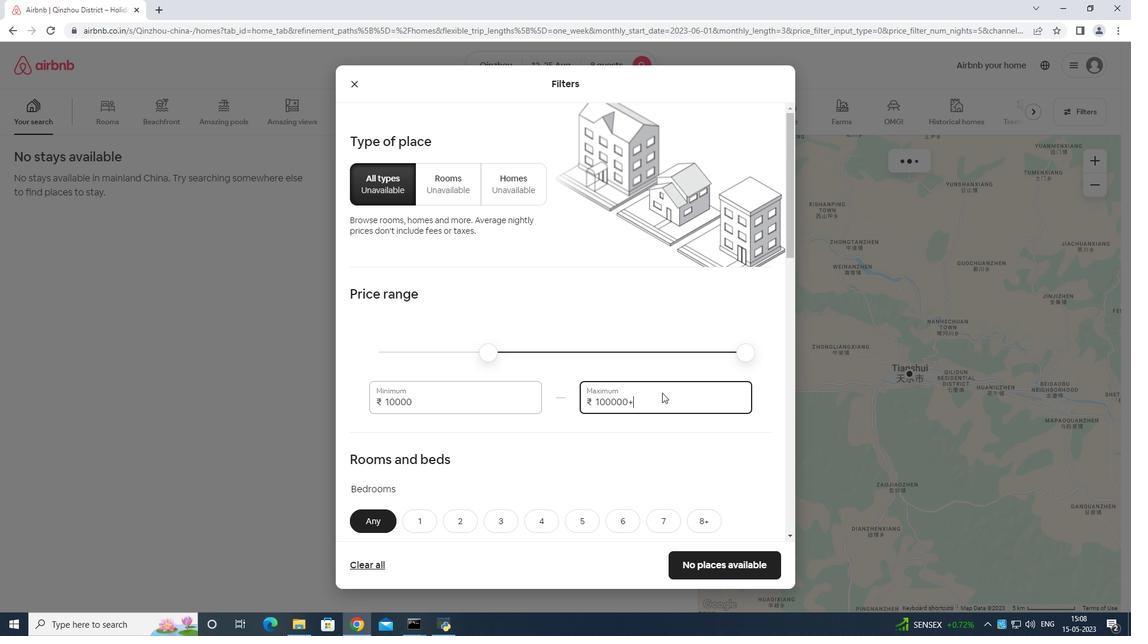 
Action: Mouse moved to (662, 395)
Screenshot: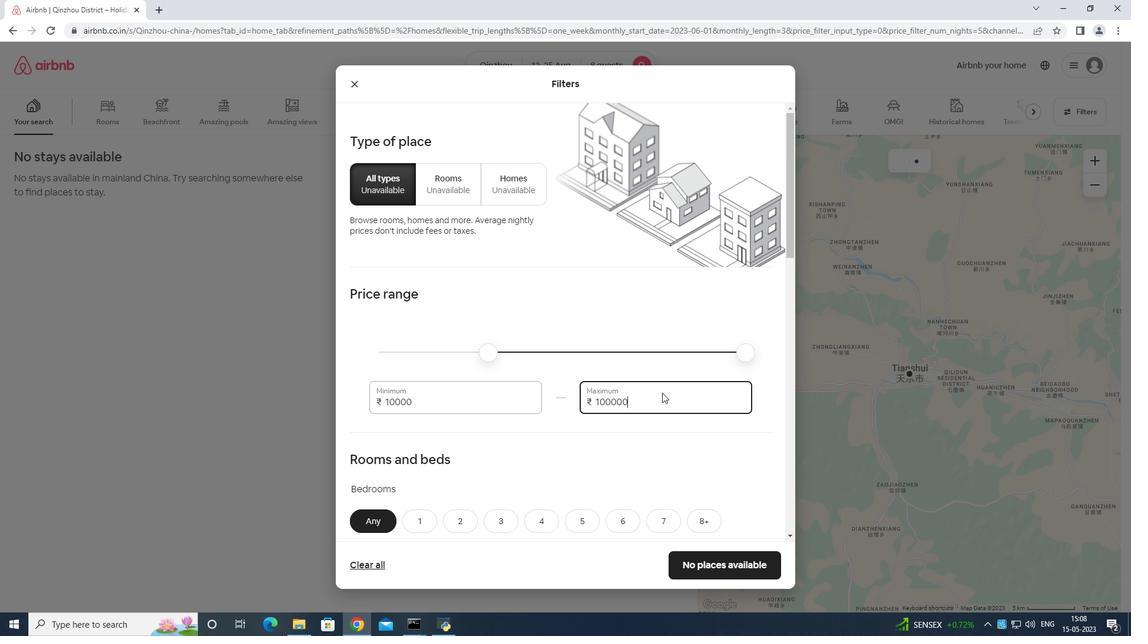 
Action: Key pressed <Key.backspace><Key.backspace><Key.backspace><Key.backspace><Key.backspace><Key.backspace><Key.backspace><Key.backspace><Key.backspace><Key.backspace><Key.backspace><Key.backspace><Key.backspace><Key.backspace><Key.backspace><Key.backspace><Key.backspace><Key.backspace><Key.backspace><Key.backspace><Key.backspace><Key.backspace><Key.backspace><Key.backspace><Key.backspace>150
Screenshot: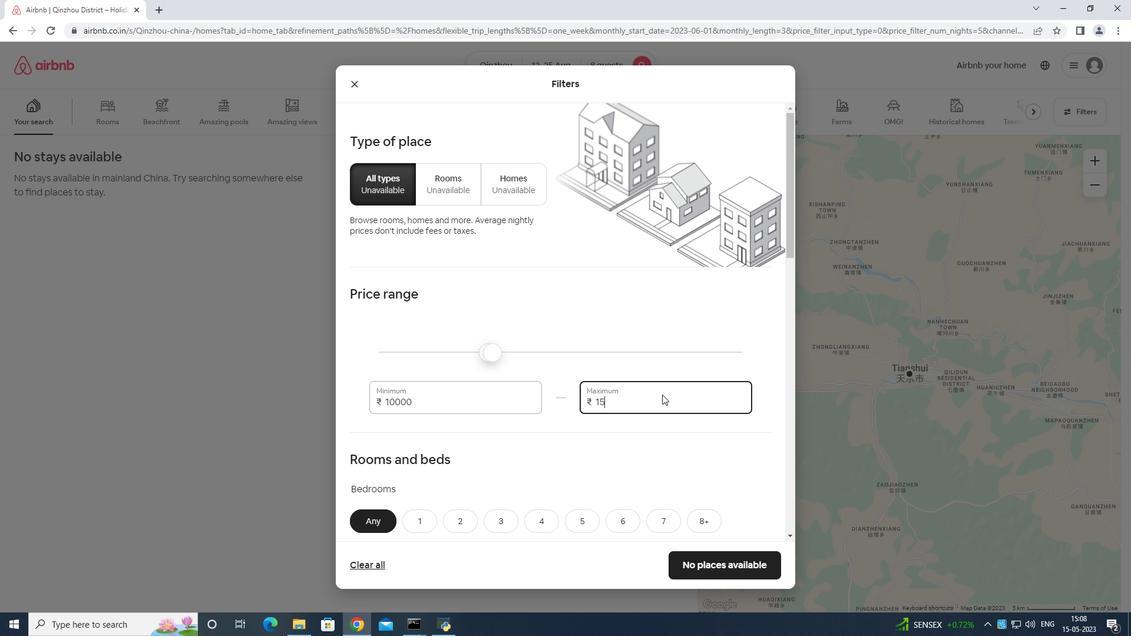 
Action: Mouse moved to (662, 395)
Screenshot: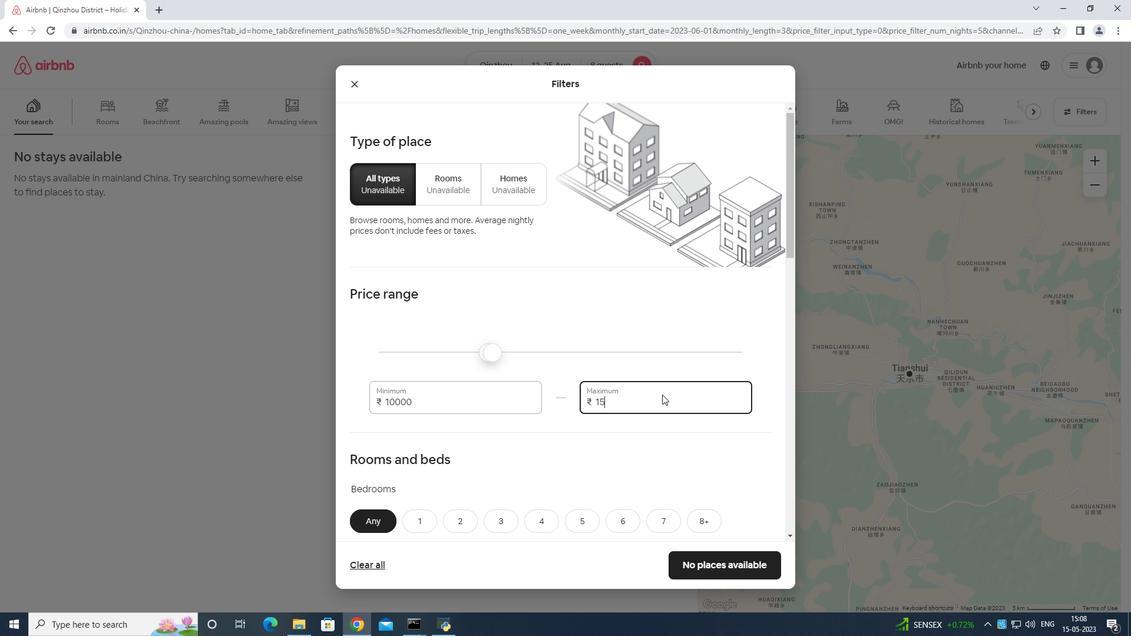 
Action: Key pressed 00
Screenshot: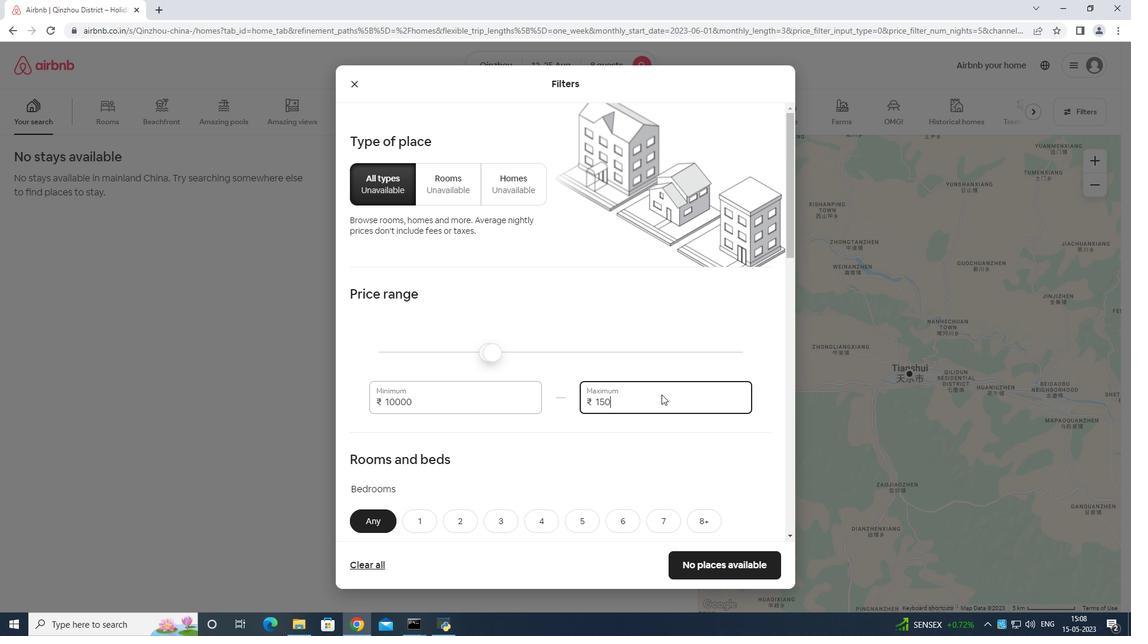 
Action: Mouse moved to (661, 418)
Screenshot: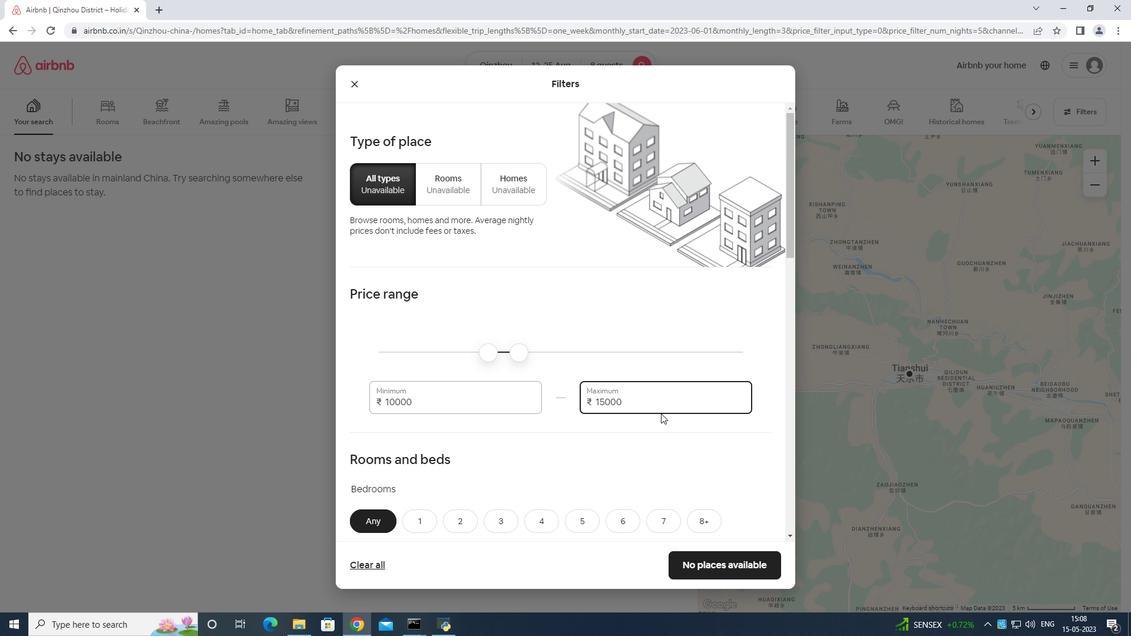 
Action: Mouse scrolled (661, 418) with delta (0, 0)
Screenshot: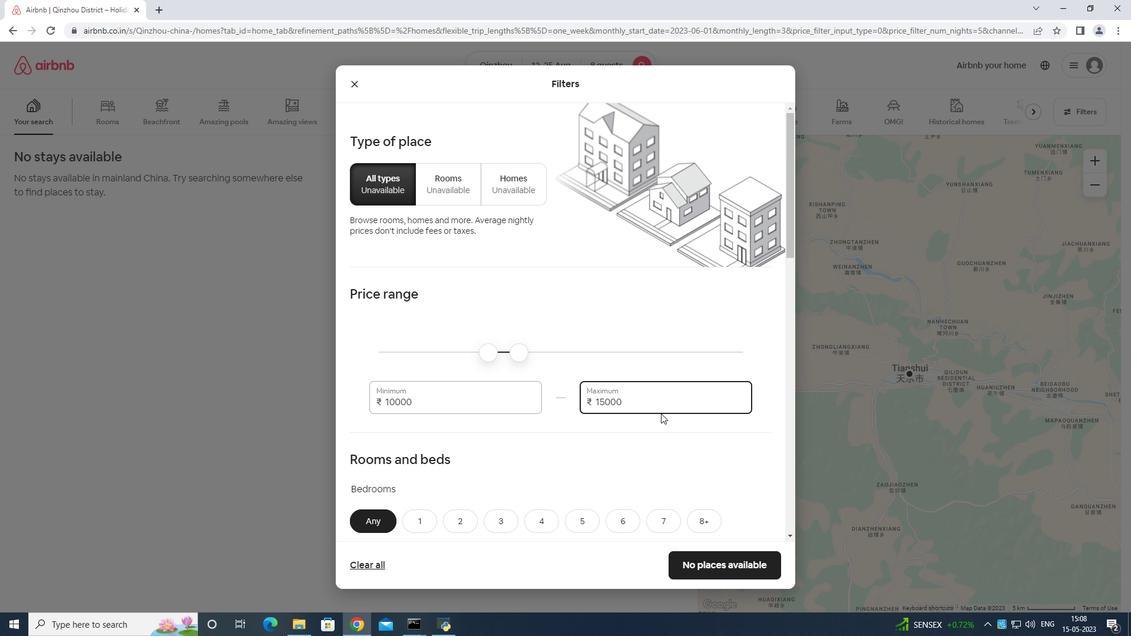 
Action: Mouse moved to (661, 425)
Screenshot: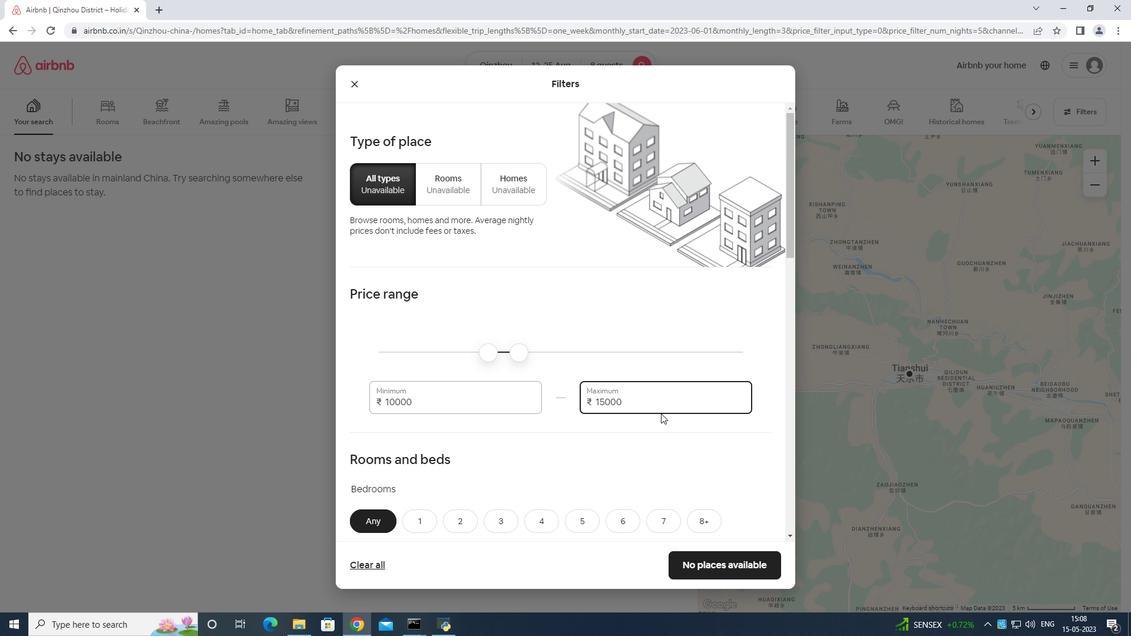 
Action: Mouse scrolled (661, 425) with delta (0, 0)
Screenshot: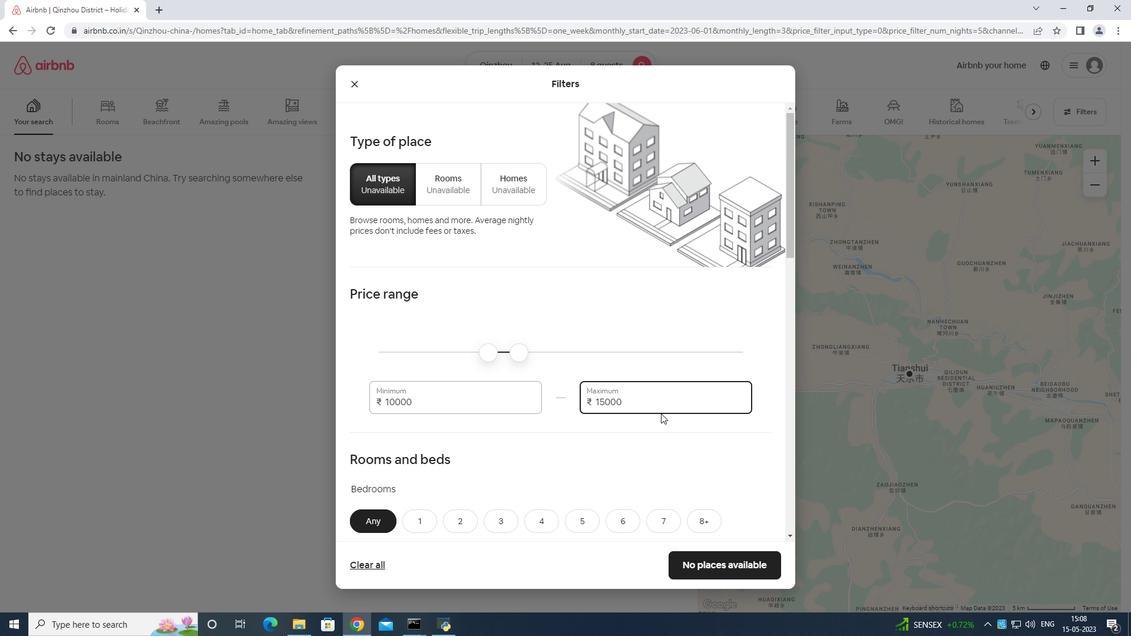 
Action: Mouse moved to (623, 406)
Screenshot: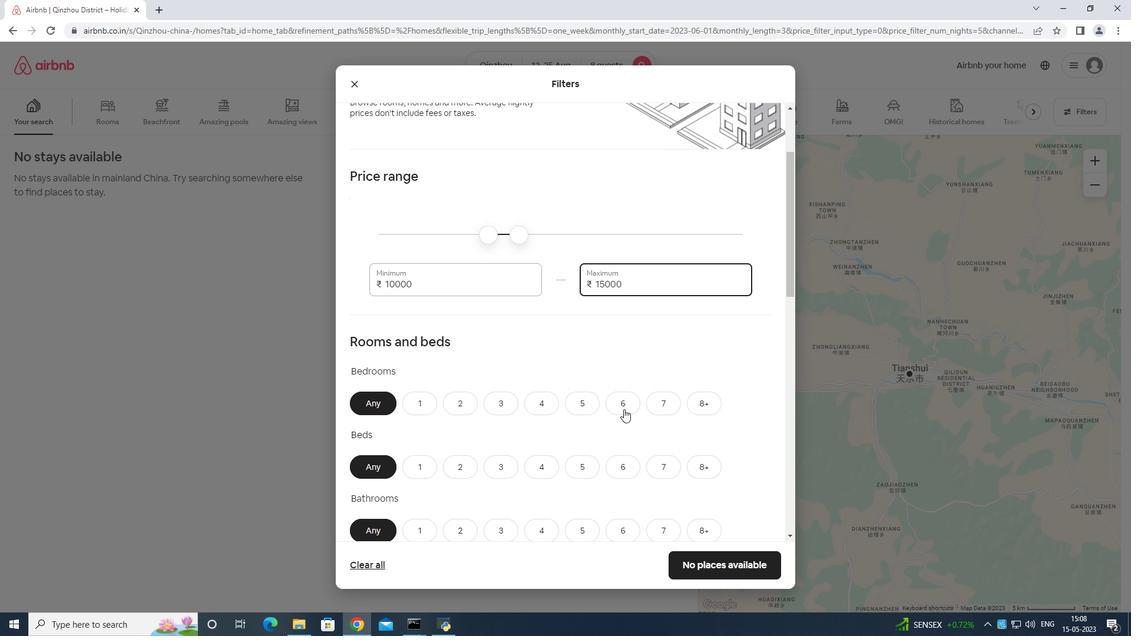 
Action: Mouse pressed left at (623, 406)
Screenshot: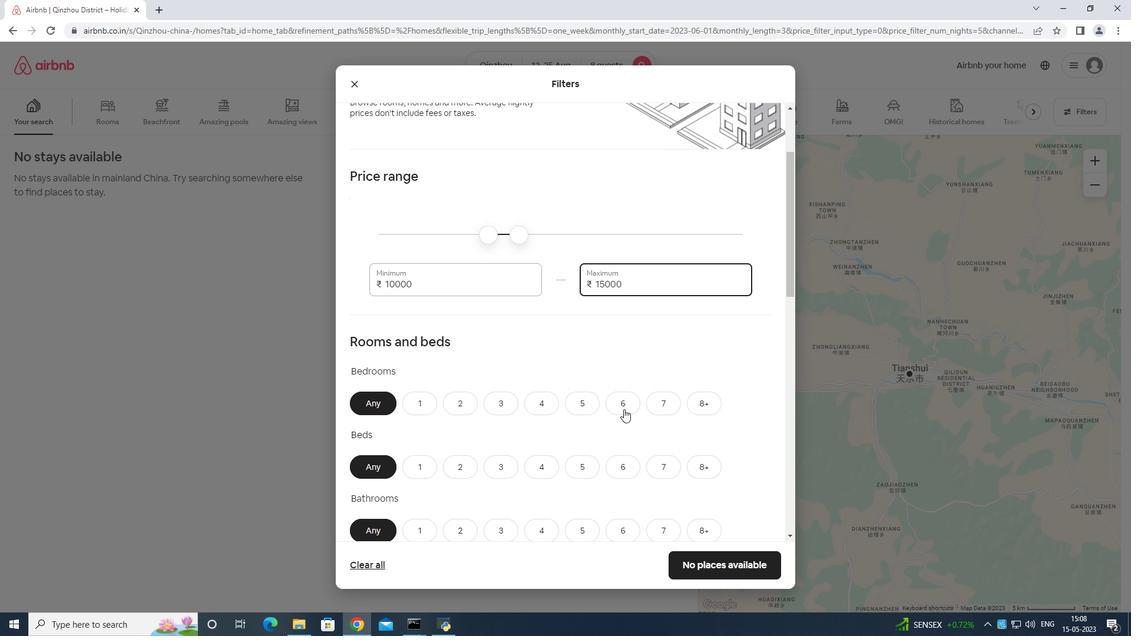 
Action: Mouse moved to (622, 470)
Screenshot: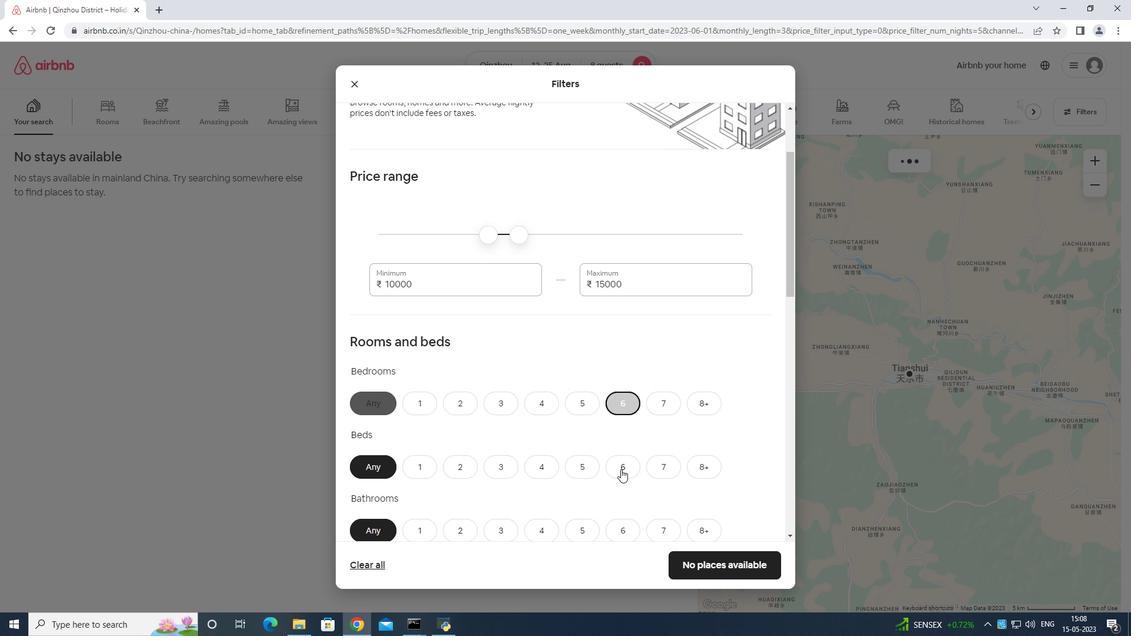 
Action: Mouse pressed left at (622, 470)
Screenshot: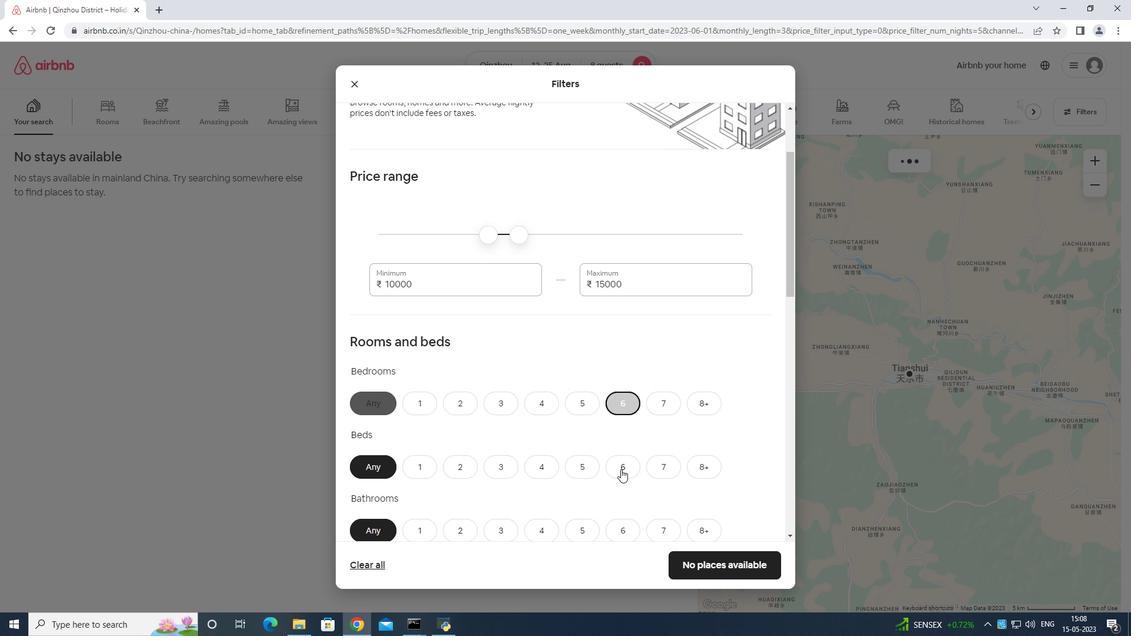 
Action: Mouse moved to (624, 531)
Screenshot: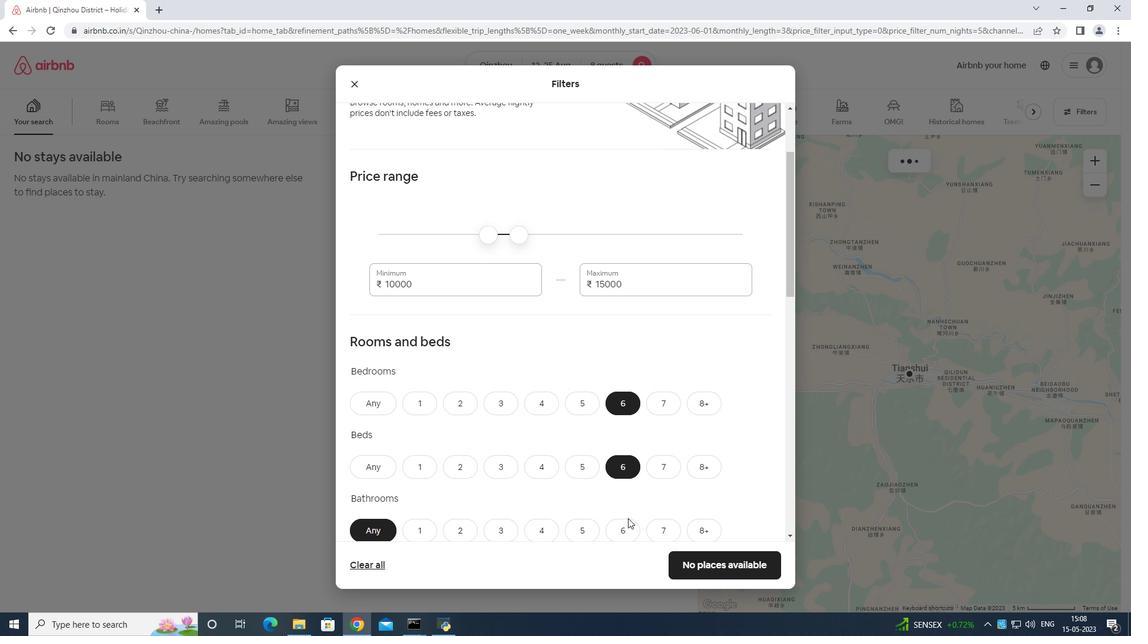 
Action: Mouse pressed left at (624, 531)
Screenshot: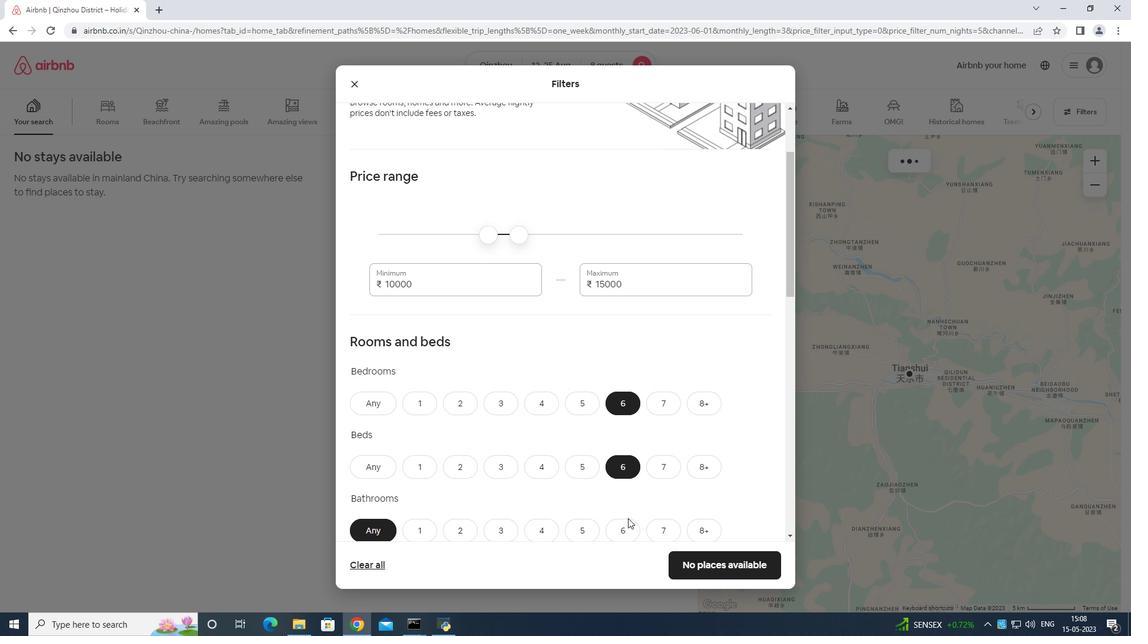 
Action: Mouse moved to (616, 511)
Screenshot: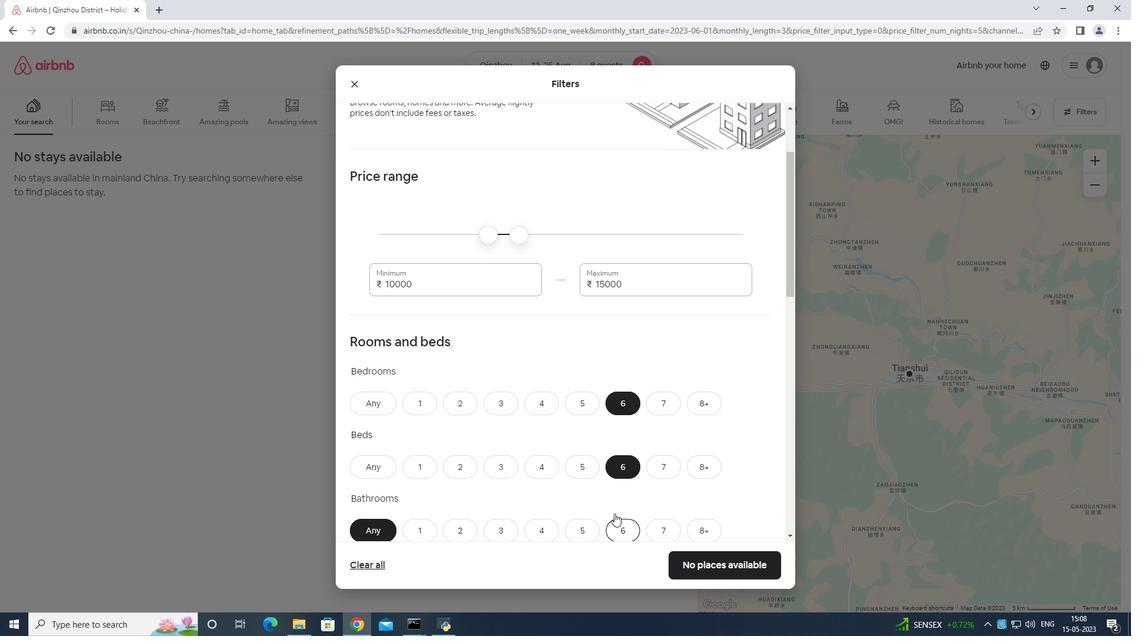 
Action: Mouse scrolled (616, 510) with delta (0, 0)
Screenshot: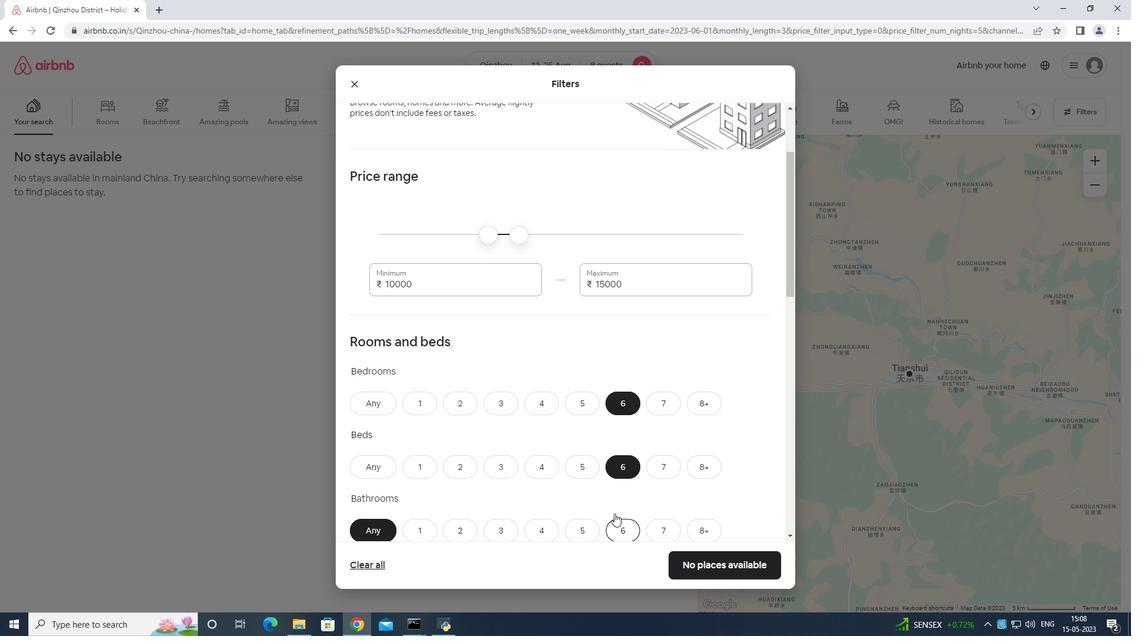 
Action: Mouse scrolled (616, 510) with delta (0, 0)
Screenshot: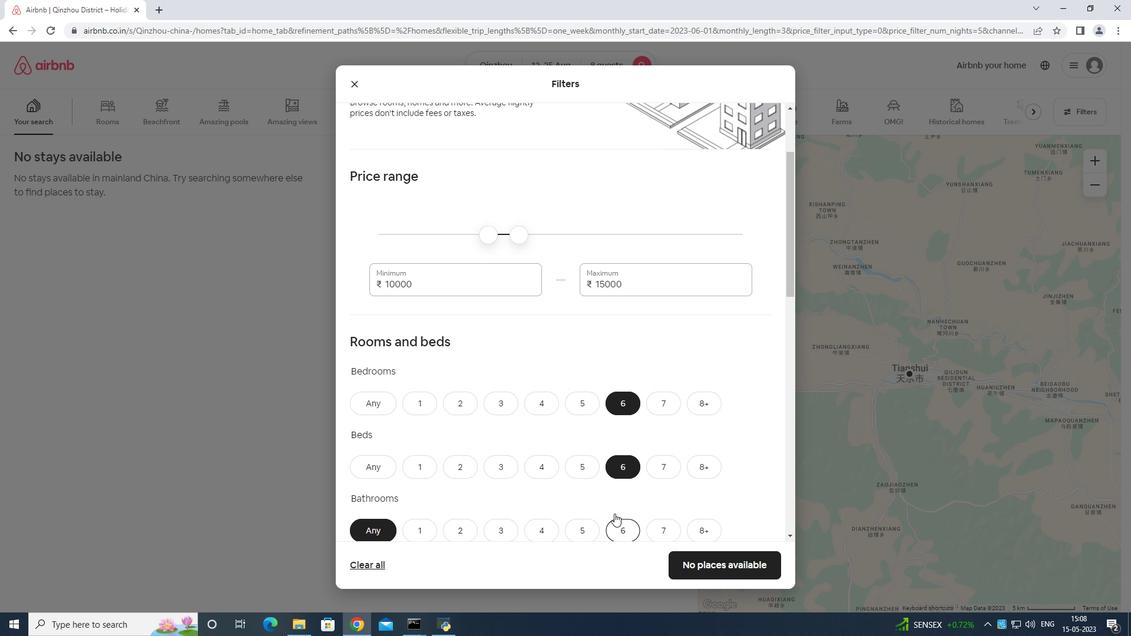 
Action: Mouse scrolled (616, 510) with delta (0, 0)
Screenshot: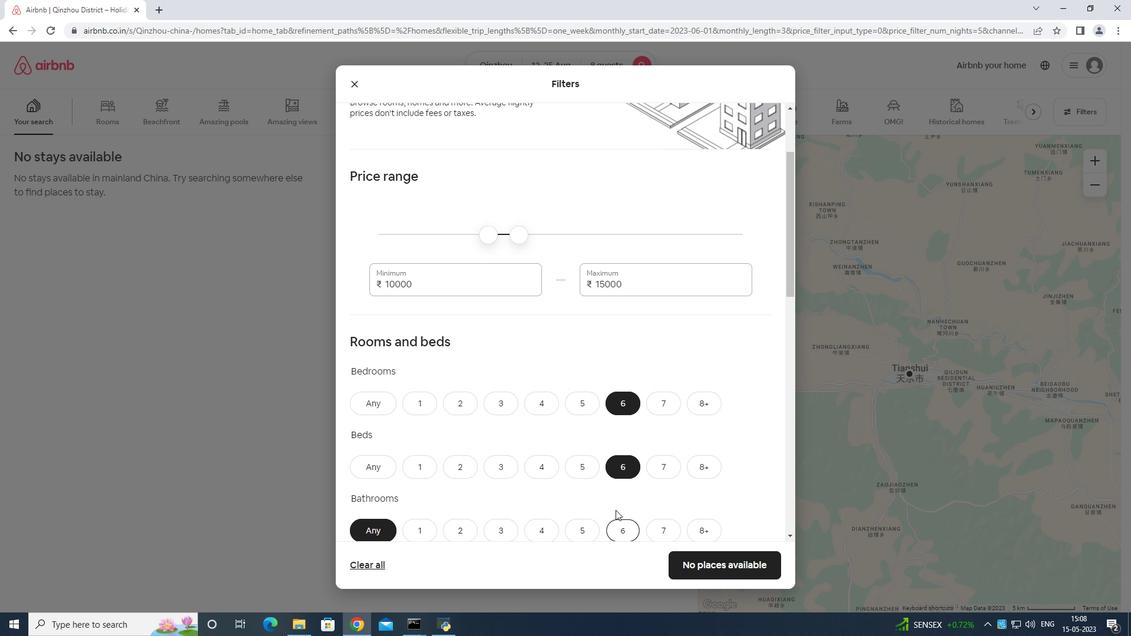 
Action: Mouse moved to (497, 509)
Screenshot: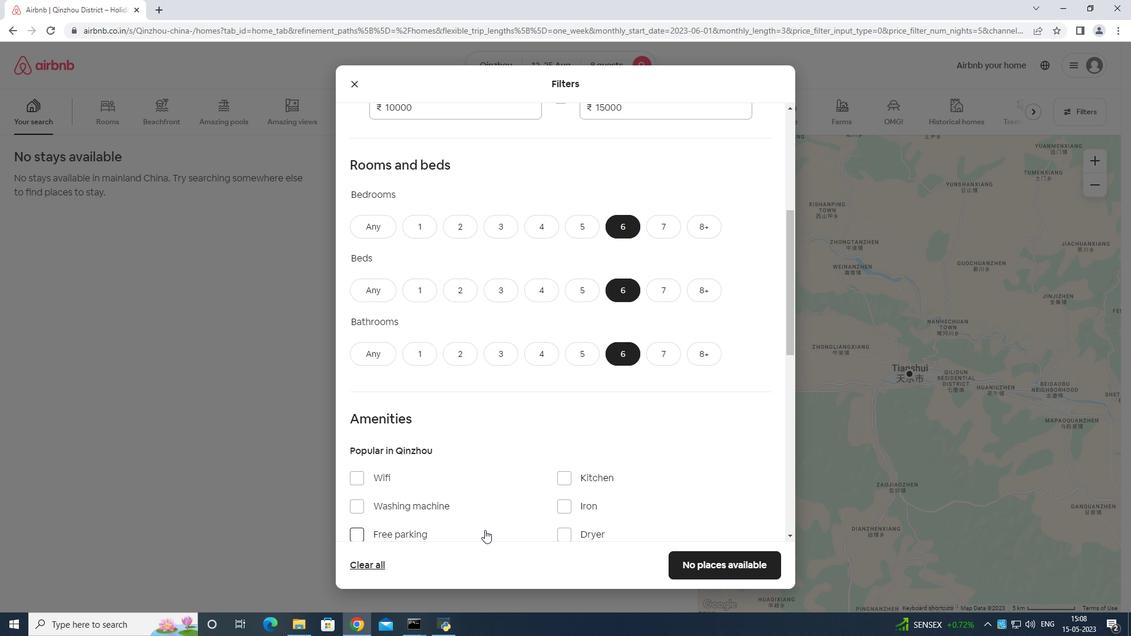 
Action: Mouse scrolled (497, 508) with delta (0, 0)
Screenshot: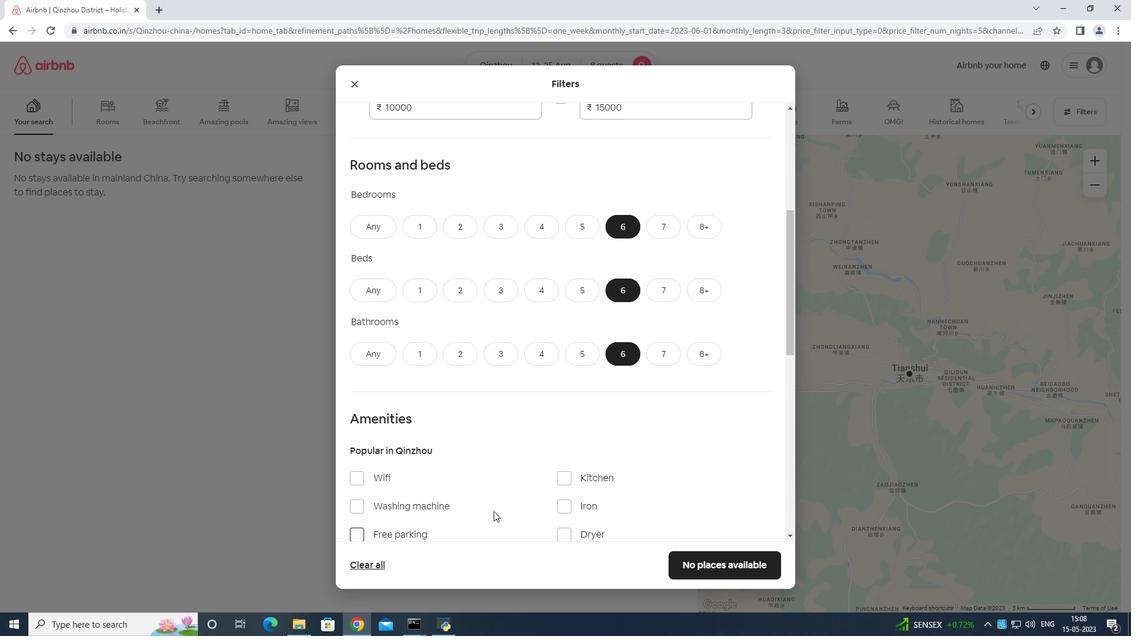 
Action: Mouse moved to (497, 509)
Screenshot: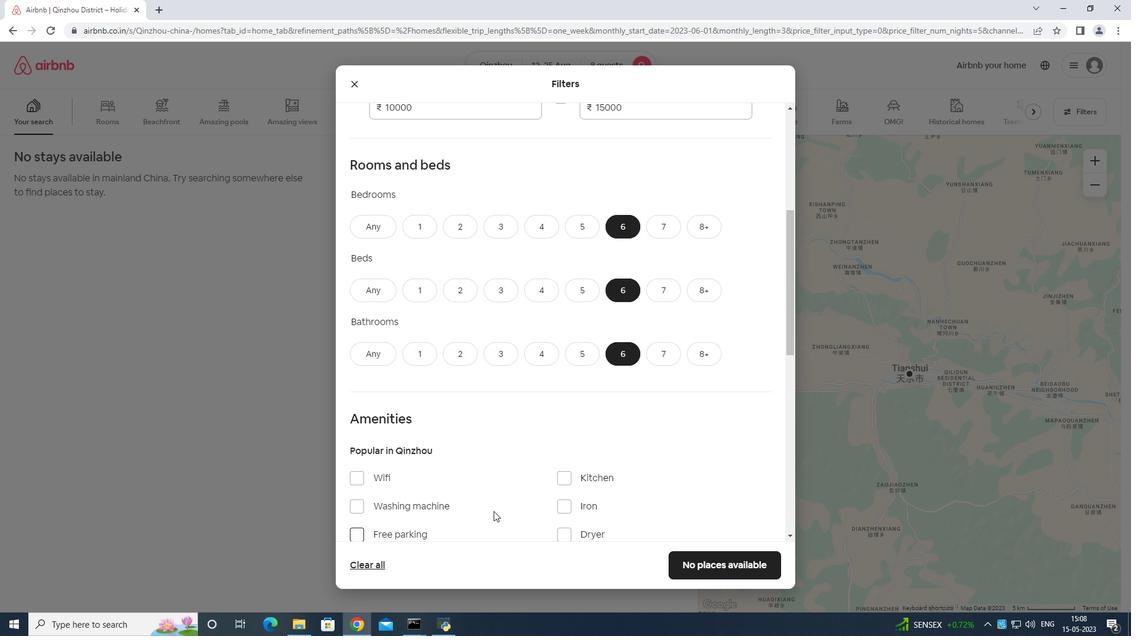 
Action: Mouse scrolled (497, 509) with delta (0, 0)
Screenshot: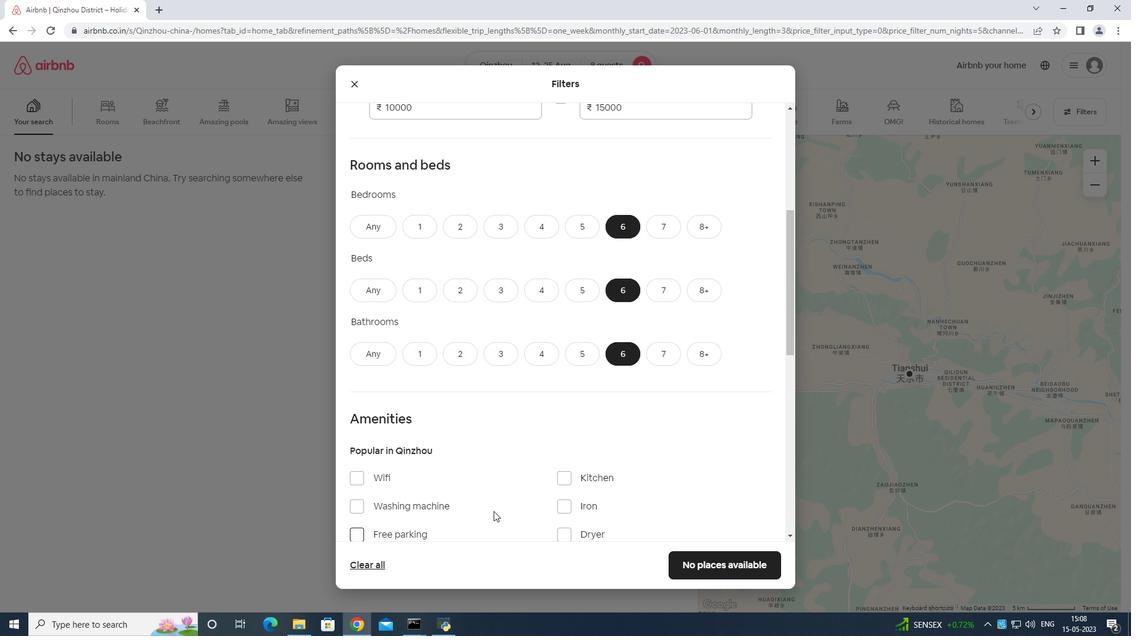 
Action: Mouse moved to (501, 512)
Screenshot: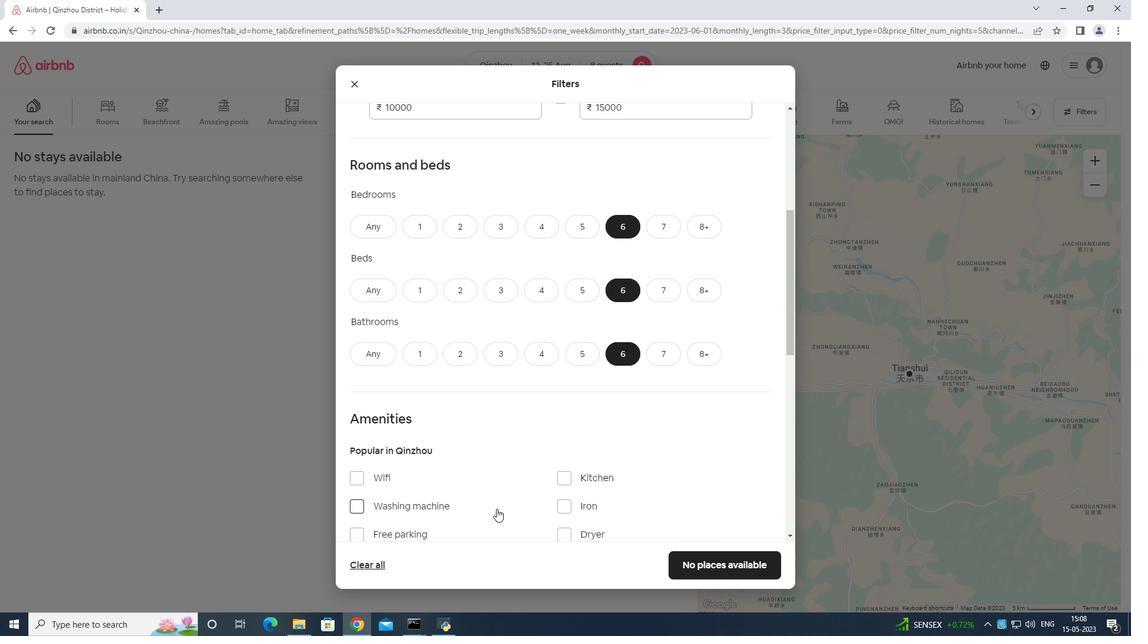 
Action: Mouse scrolled (501, 512) with delta (0, 0)
Screenshot: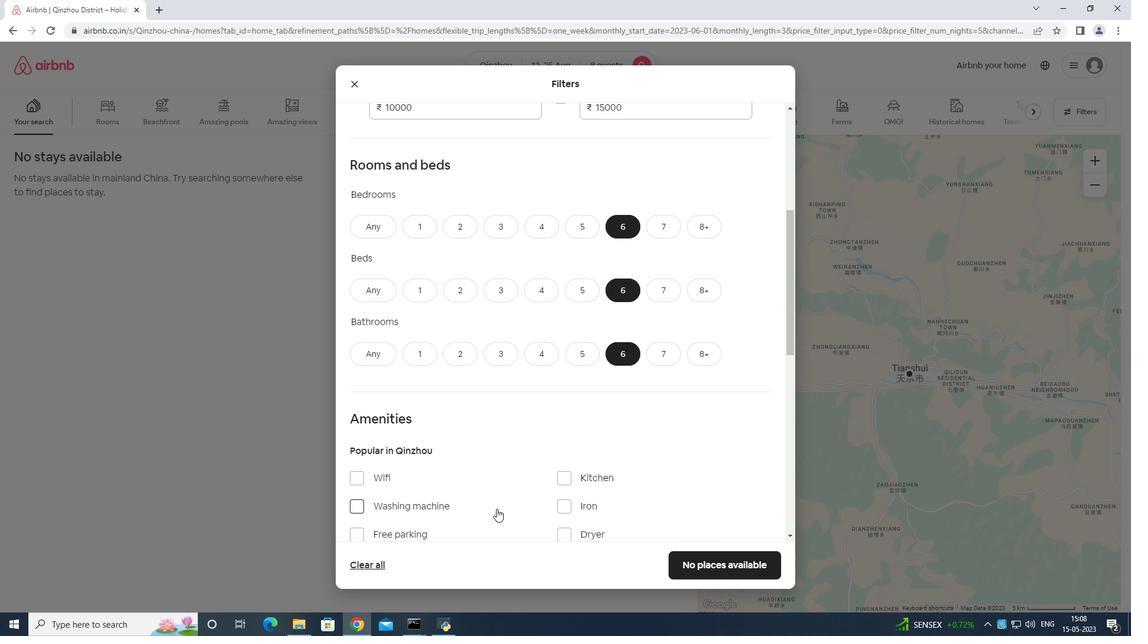 
Action: Mouse moved to (361, 301)
Screenshot: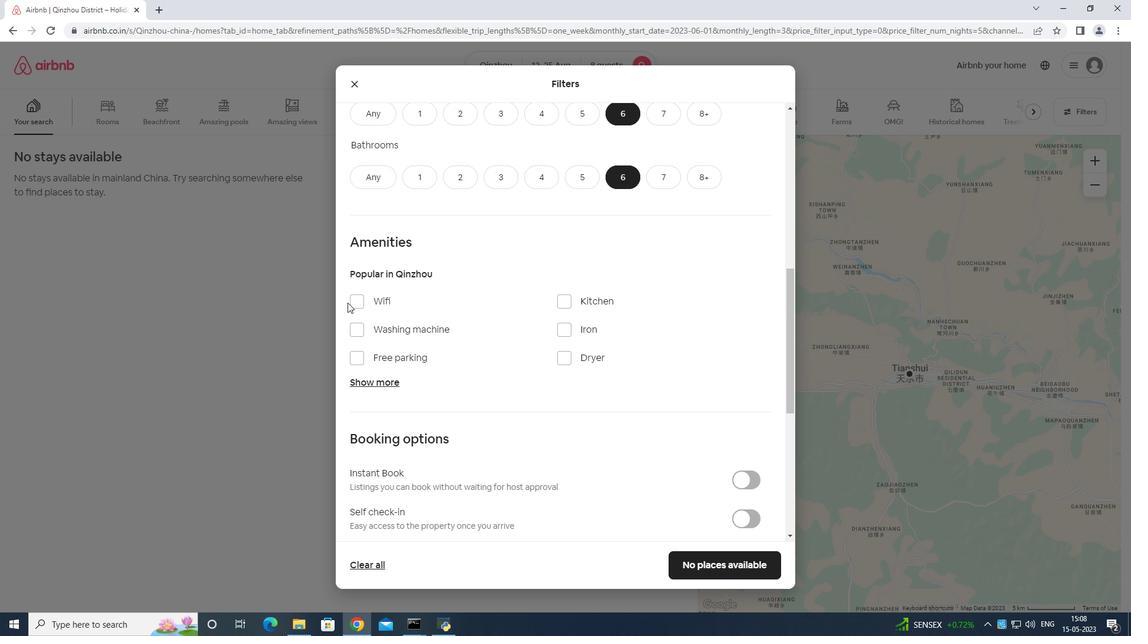 
Action: Mouse pressed left at (361, 301)
Screenshot: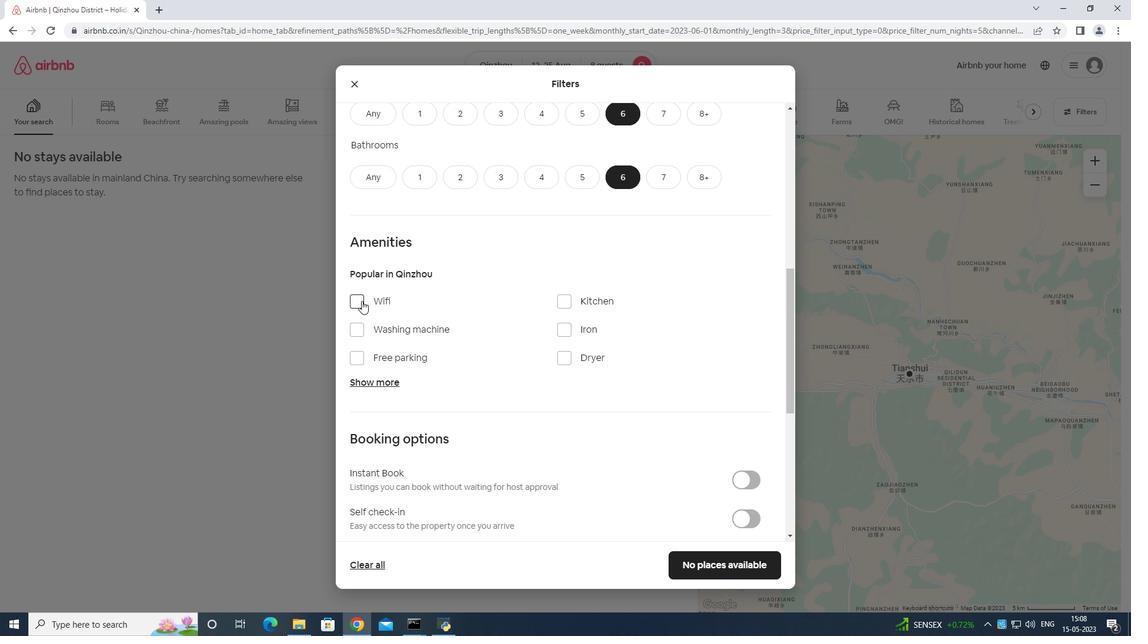 
Action: Mouse moved to (376, 359)
Screenshot: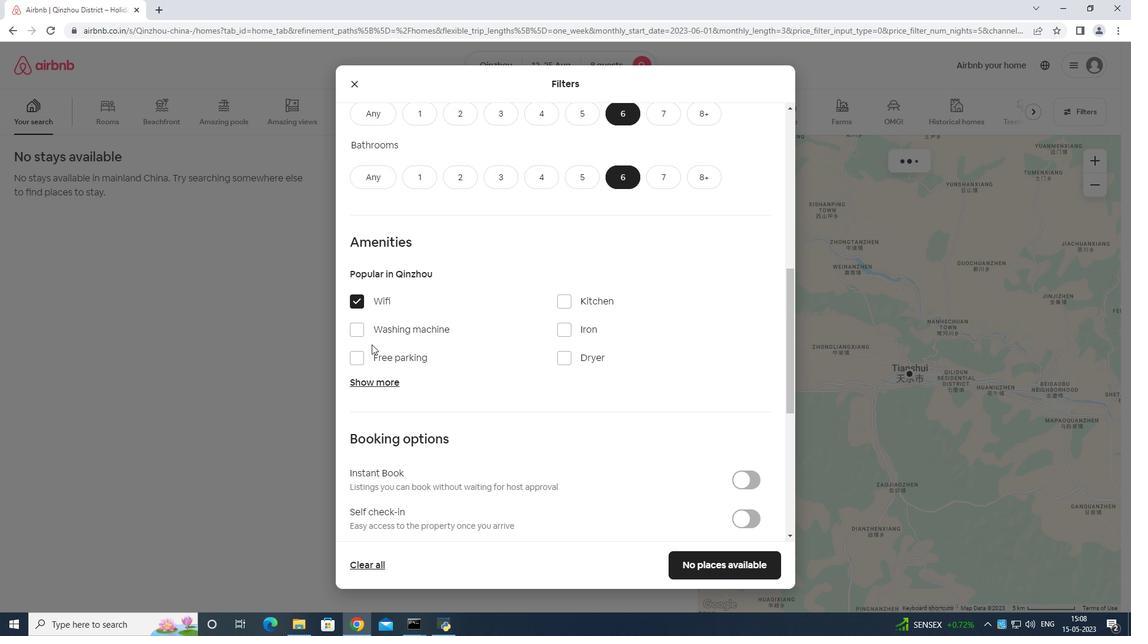 
Action: Mouse pressed left at (376, 359)
Screenshot: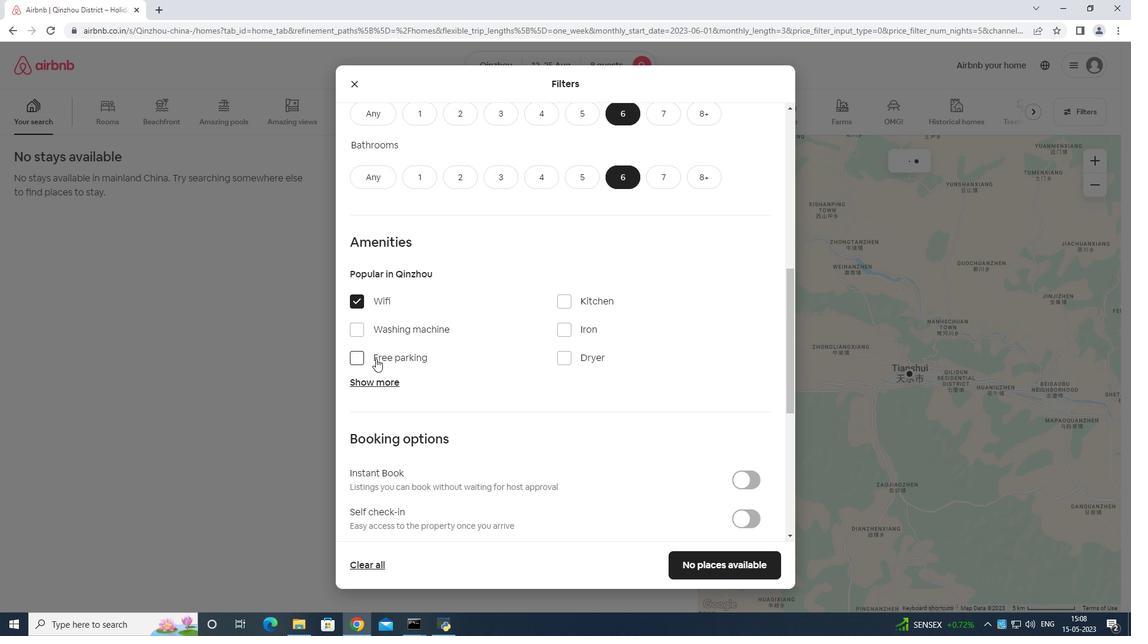 
Action: Mouse moved to (379, 379)
Screenshot: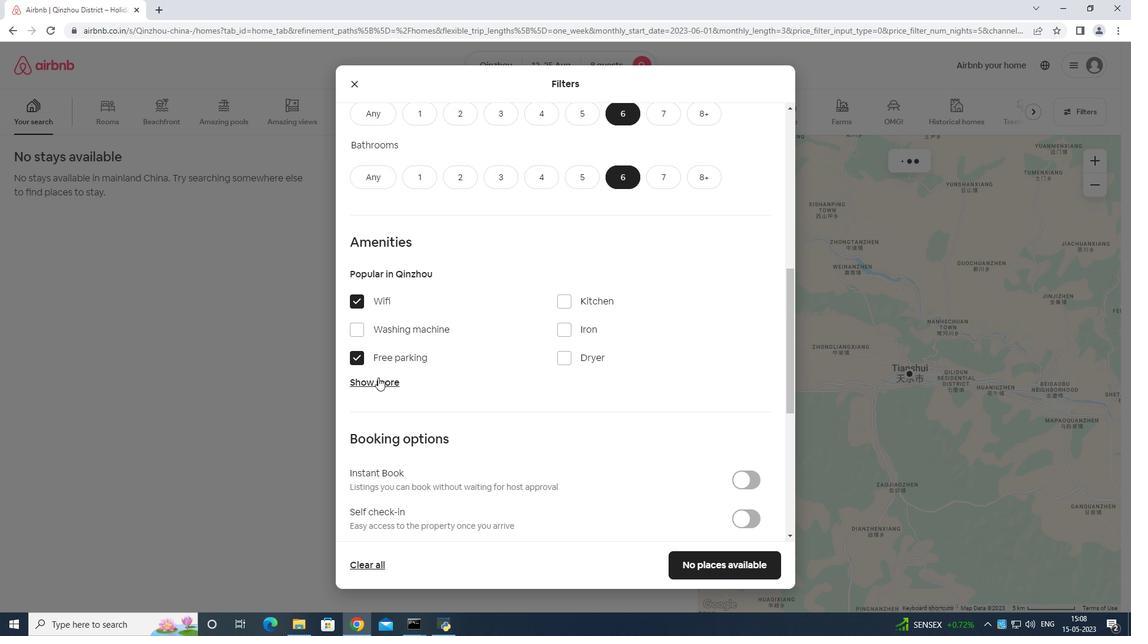 
Action: Mouse pressed left at (379, 379)
Screenshot: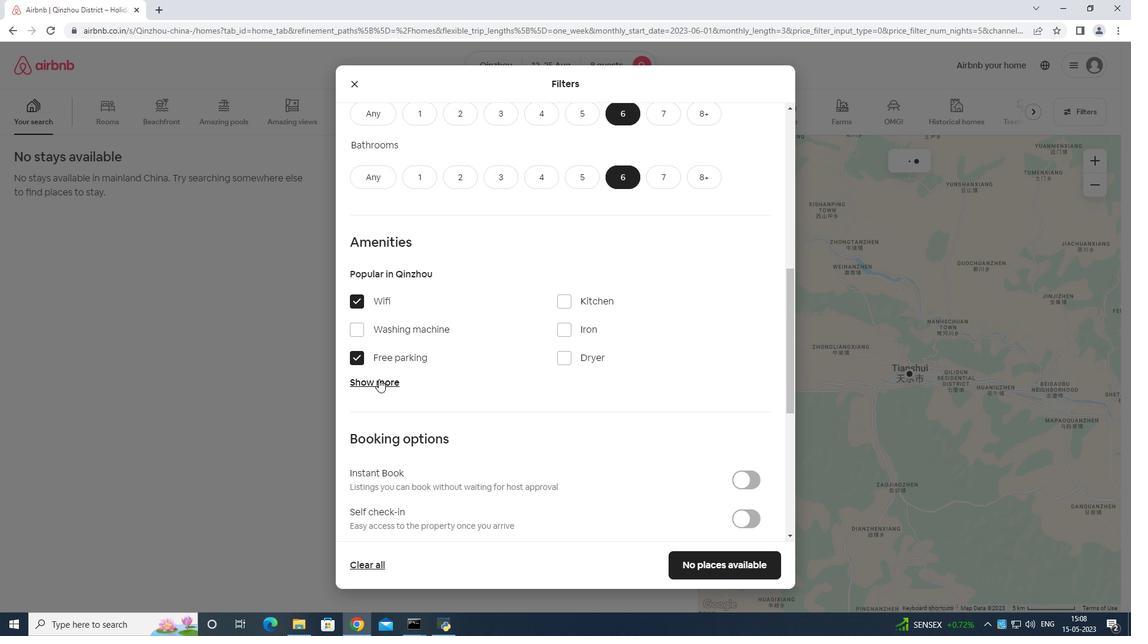 
Action: Mouse moved to (567, 453)
Screenshot: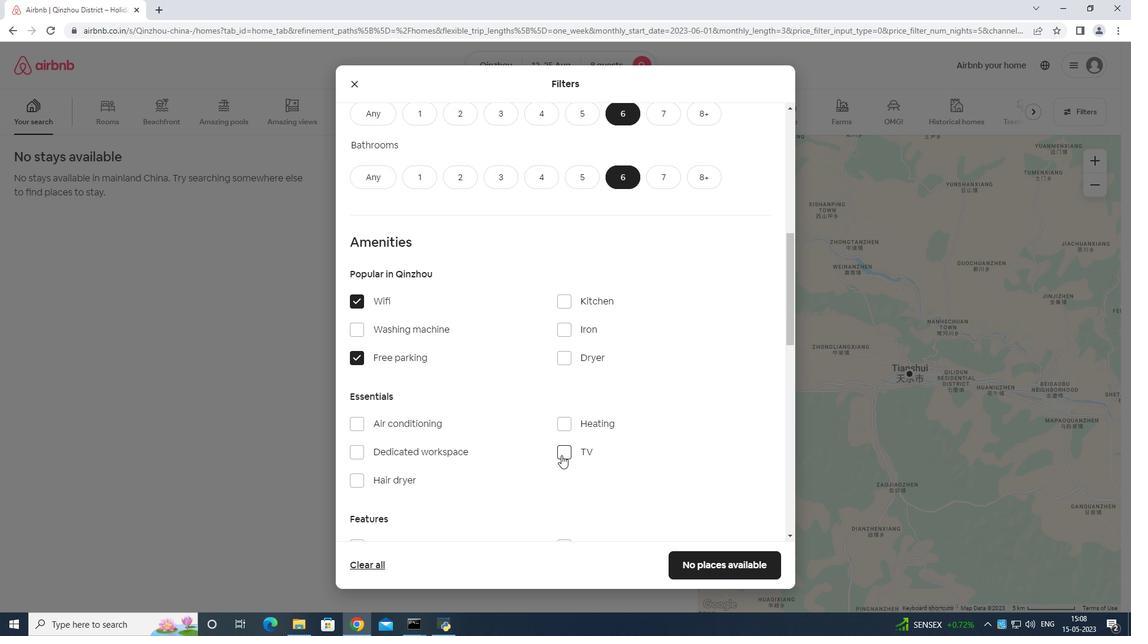 
Action: Mouse pressed left at (567, 453)
Screenshot: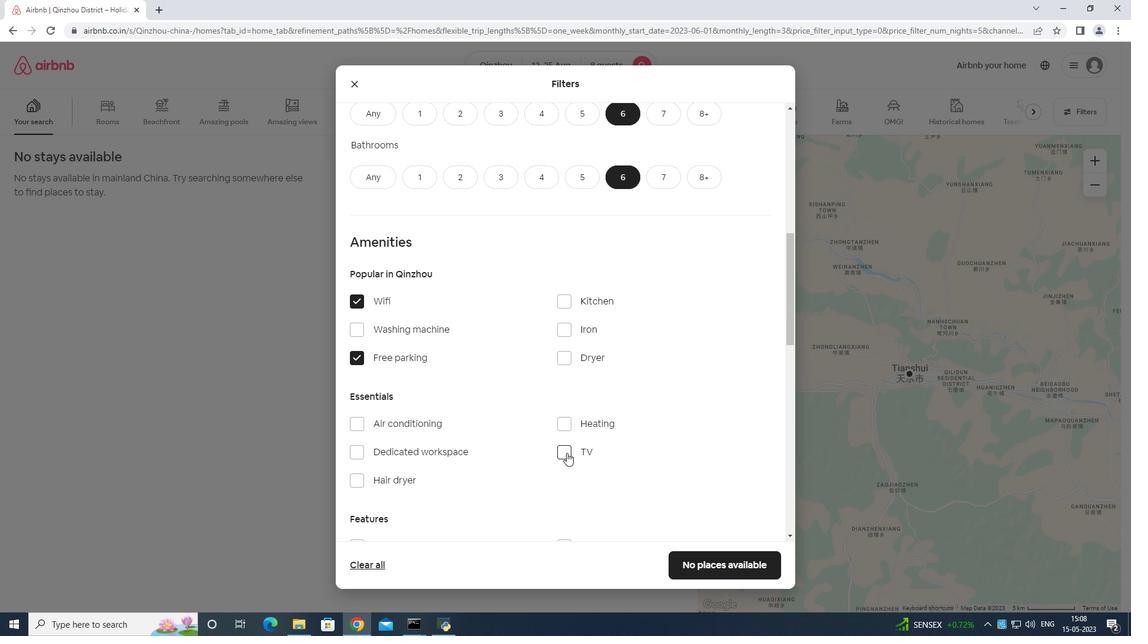 
Action: Mouse moved to (550, 438)
Screenshot: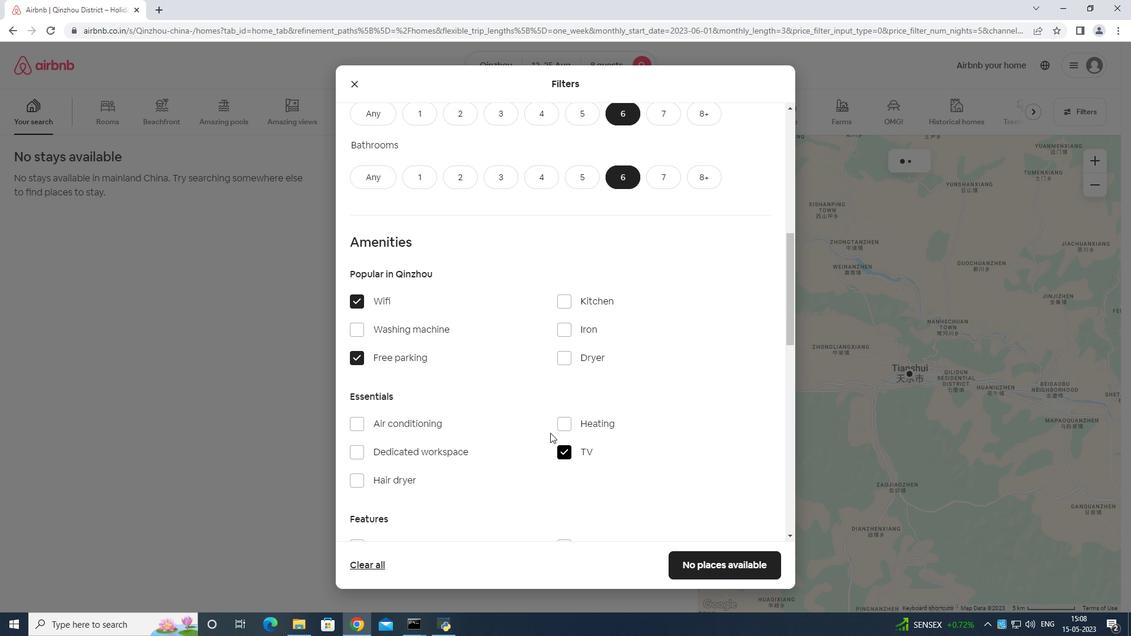 
Action: Mouse scrolled (550, 438) with delta (0, 0)
Screenshot: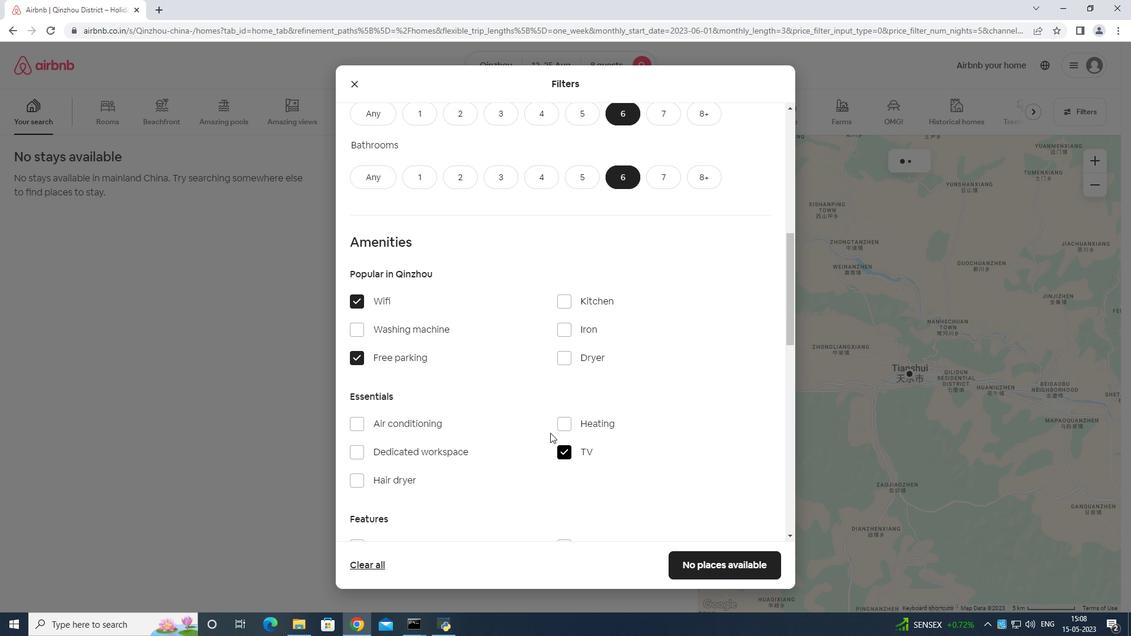 
Action: Mouse moved to (550, 445)
Screenshot: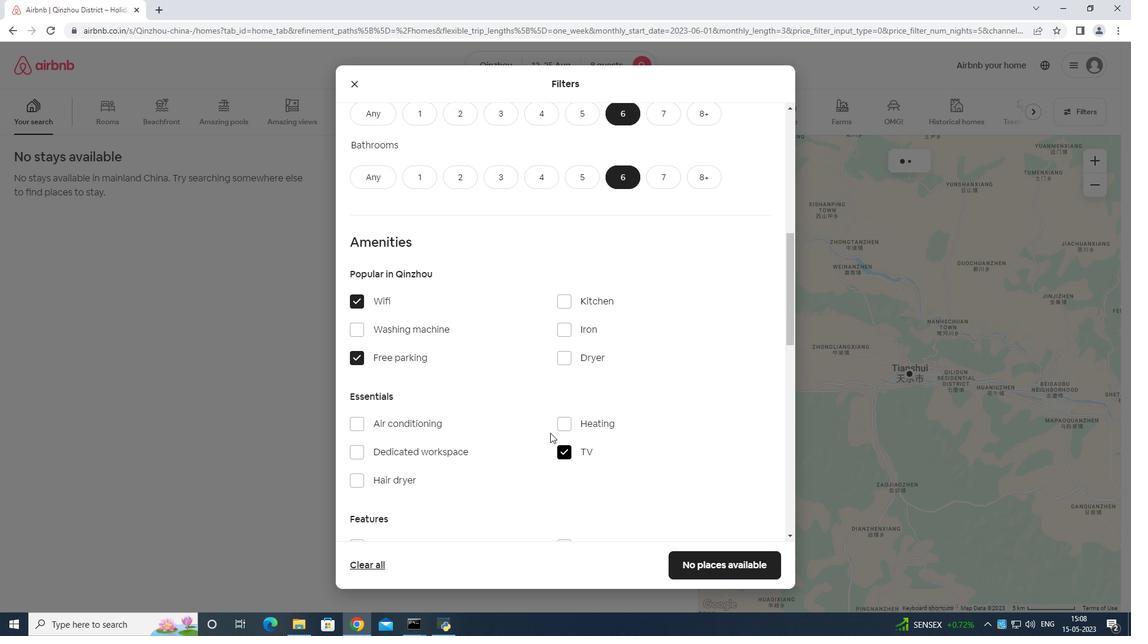 
Action: Mouse scrolled (550, 445) with delta (0, 0)
Screenshot: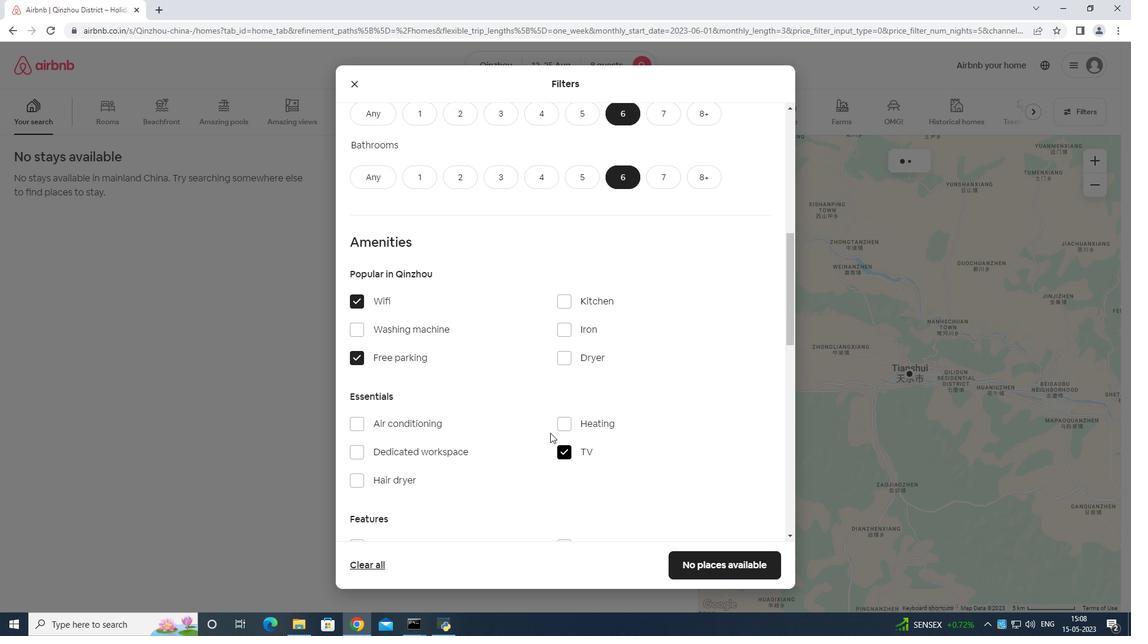 
Action: Mouse moved to (551, 437)
Screenshot: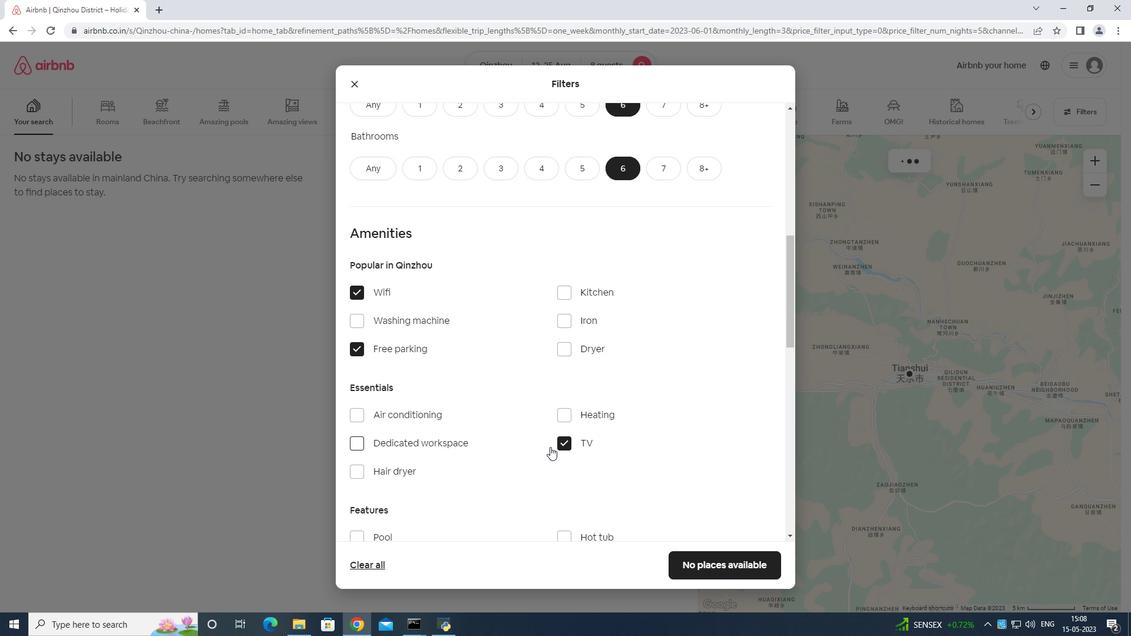 
Action: Mouse scrolled (551, 436) with delta (0, 0)
Screenshot: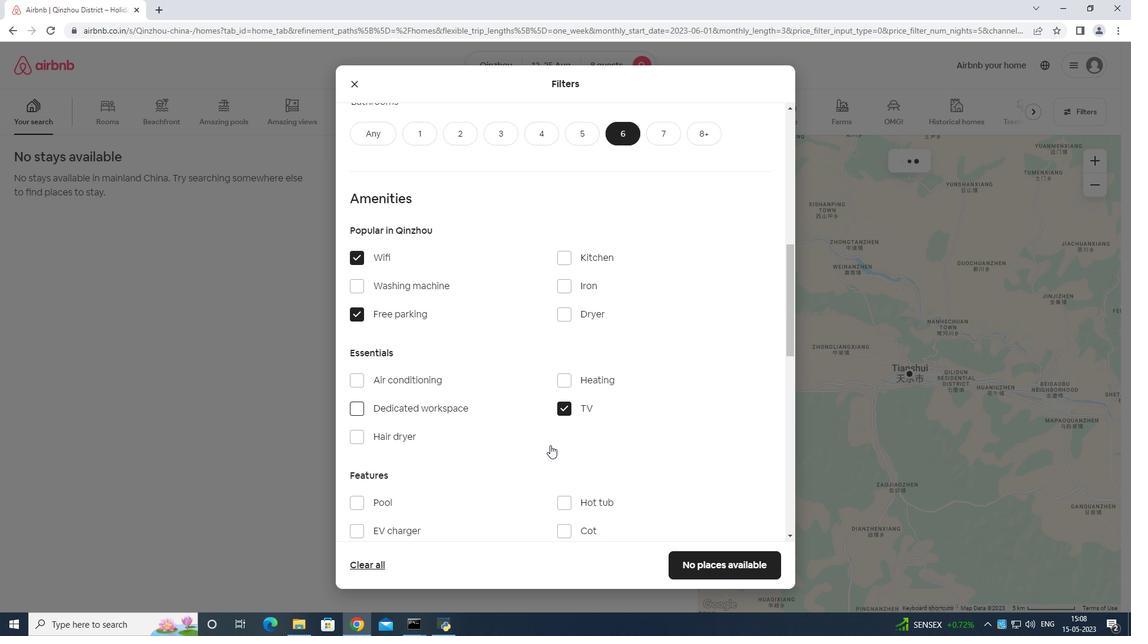 
Action: Mouse scrolled (551, 436) with delta (0, 0)
Screenshot: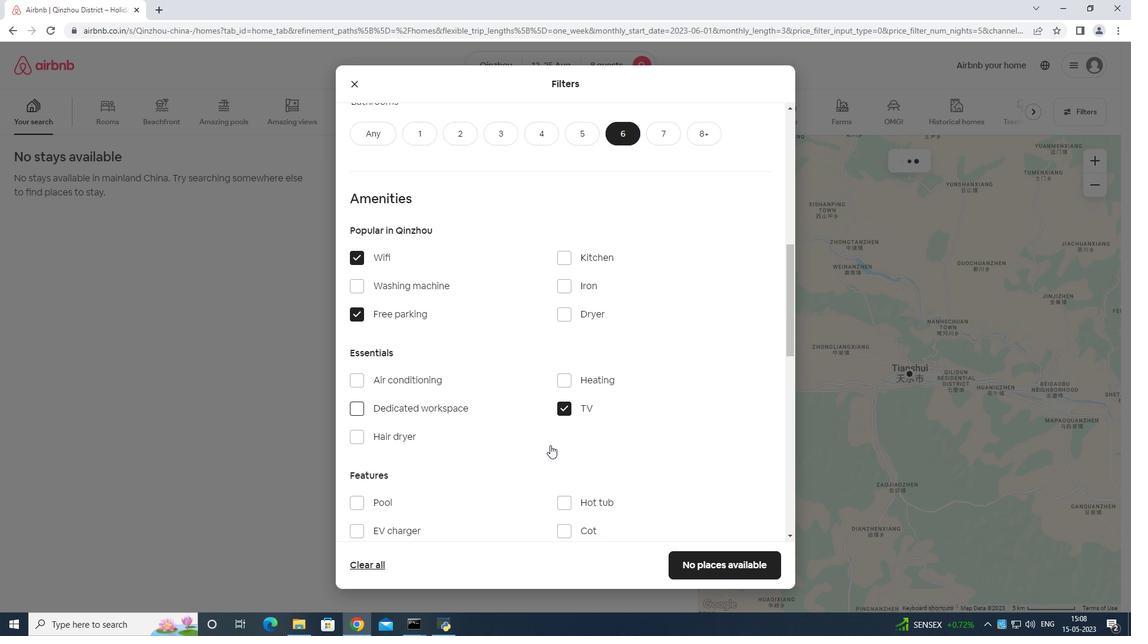 
Action: Mouse moved to (396, 363)
Screenshot: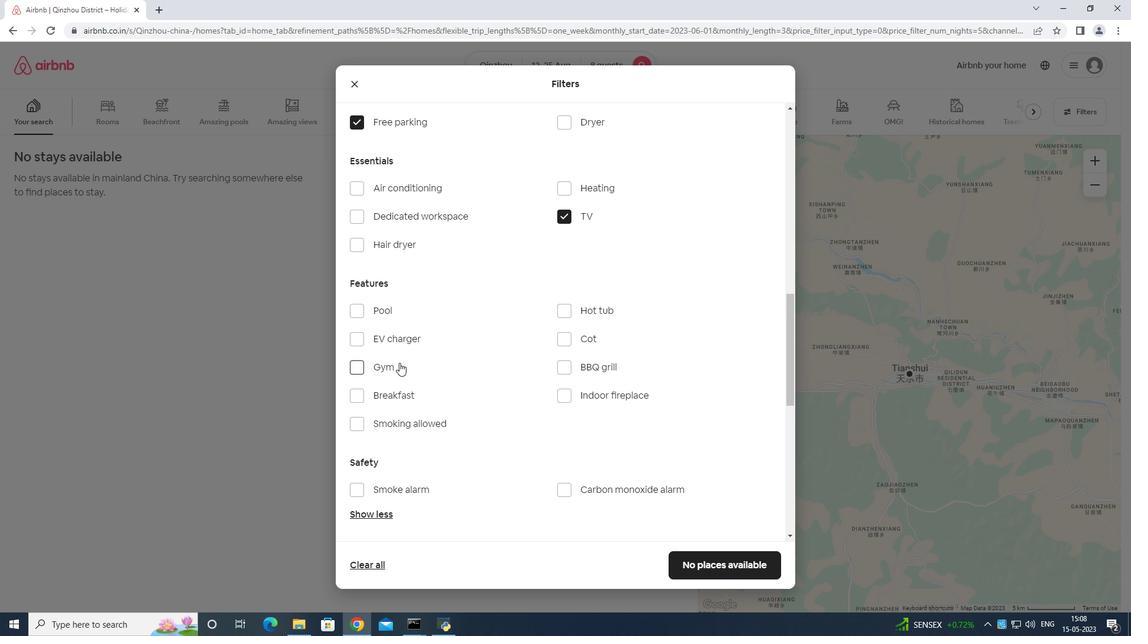 
Action: Mouse pressed left at (396, 363)
Screenshot: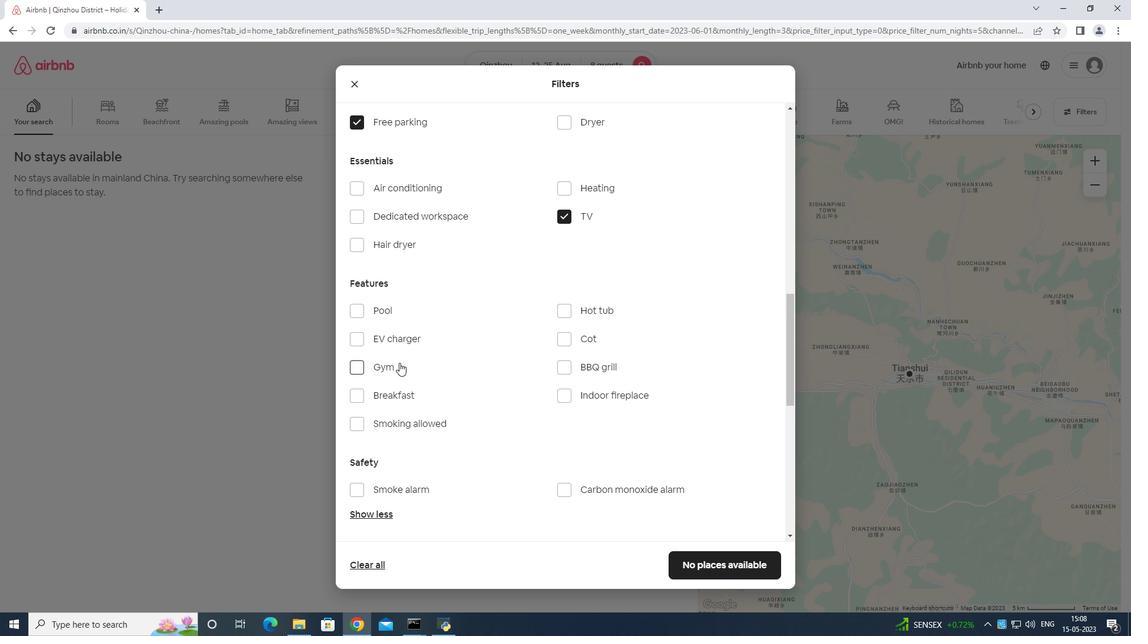 
Action: Mouse moved to (394, 394)
Screenshot: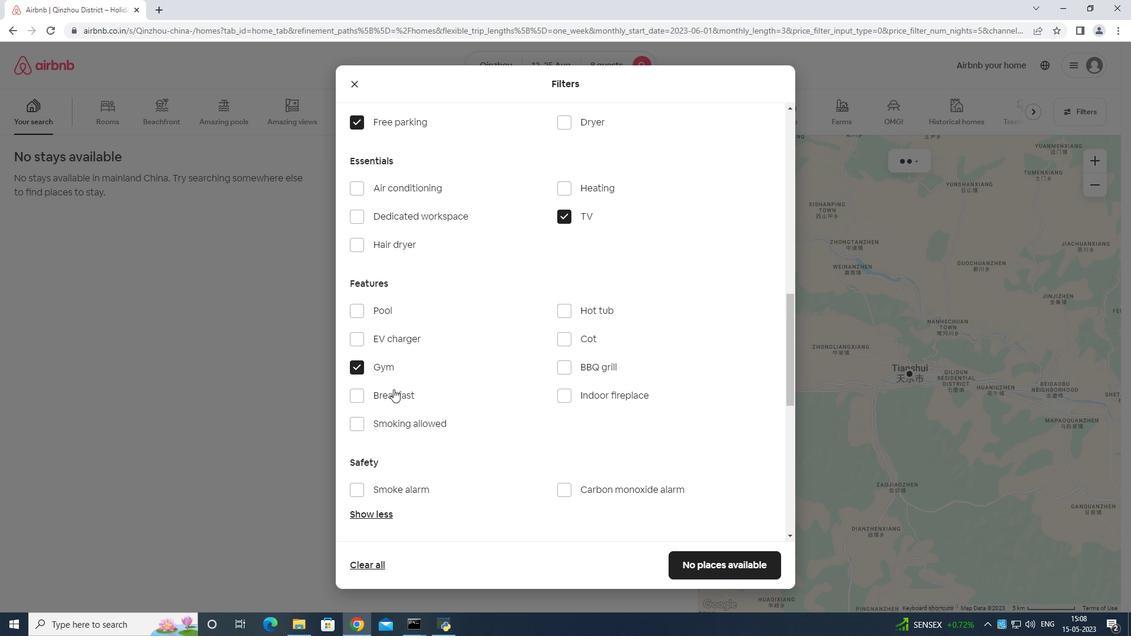
Action: Mouse pressed left at (394, 394)
Screenshot: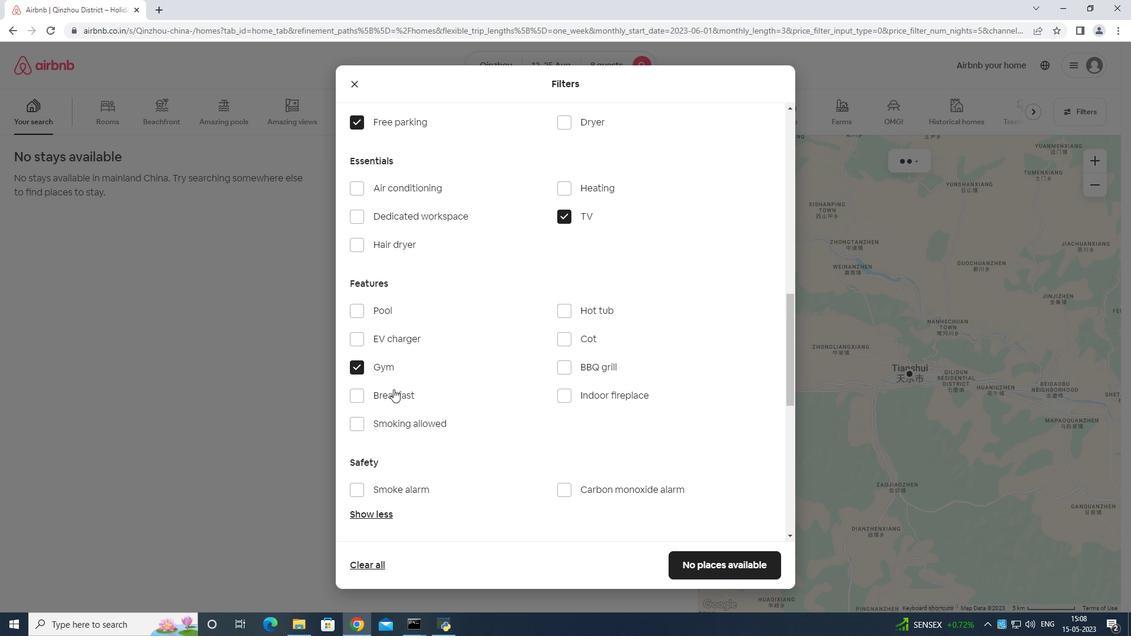 
Action: Mouse moved to (436, 405)
Screenshot: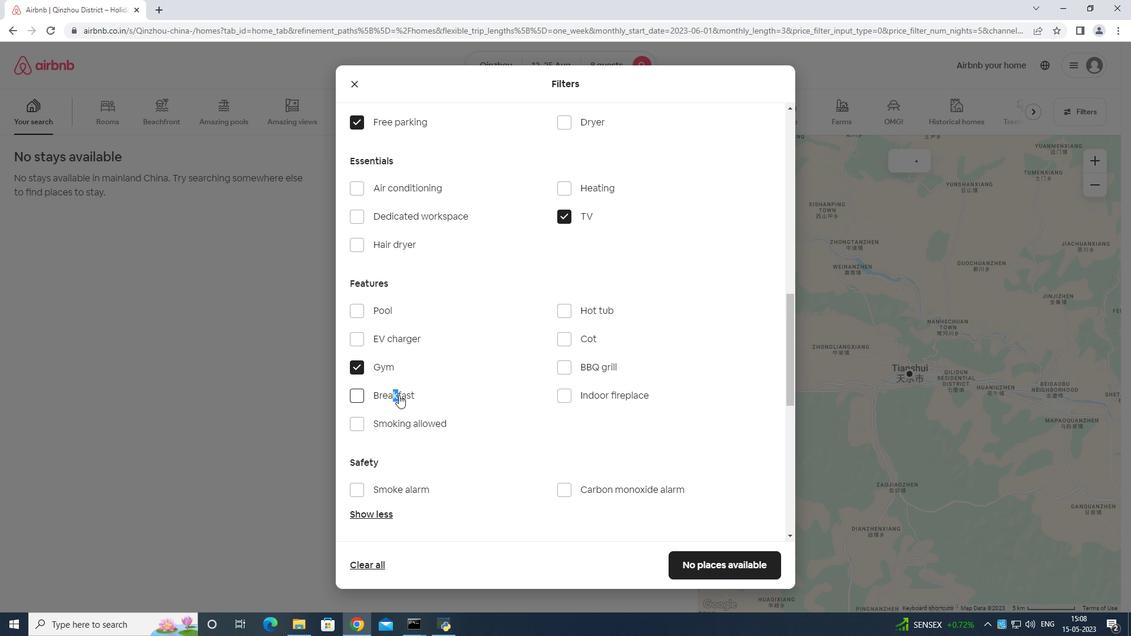 
Action: Mouse scrolled (436, 405) with delta (0, 0)
Screenshot: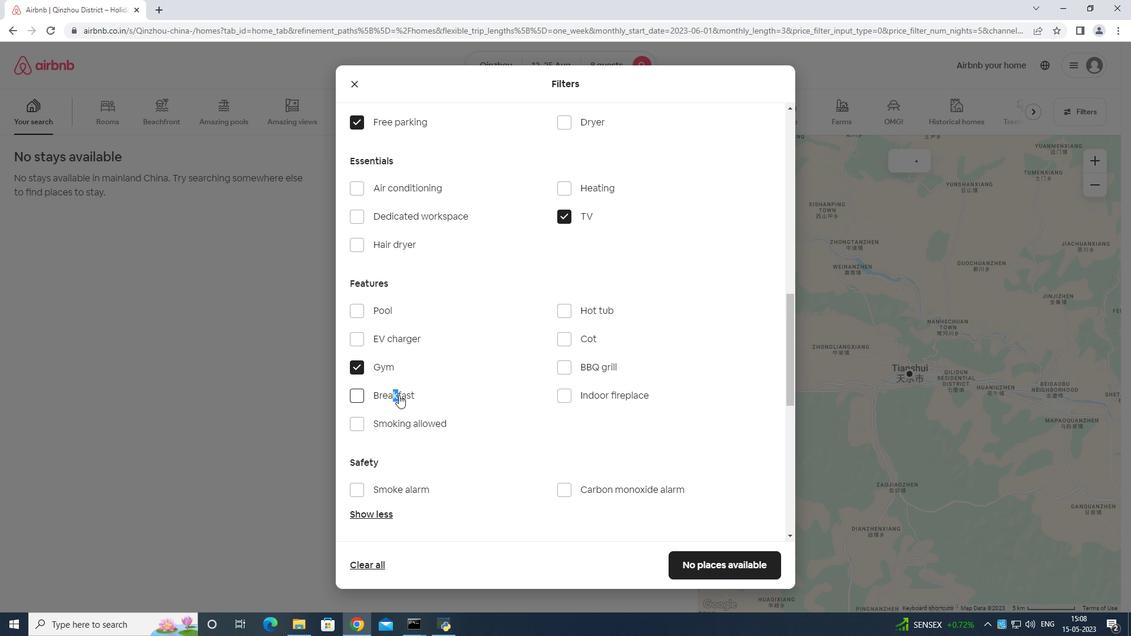
Action: Mouse moved to (351, 334)
Screenshot: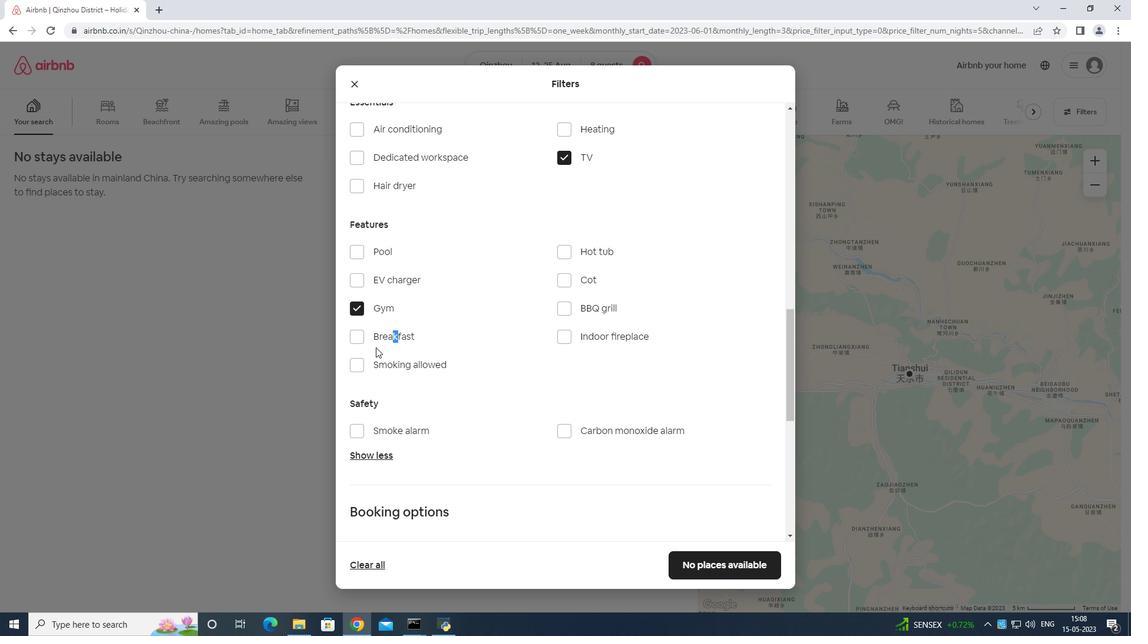 
Action: Mouse pressed left at (351, 334)
Screenshot: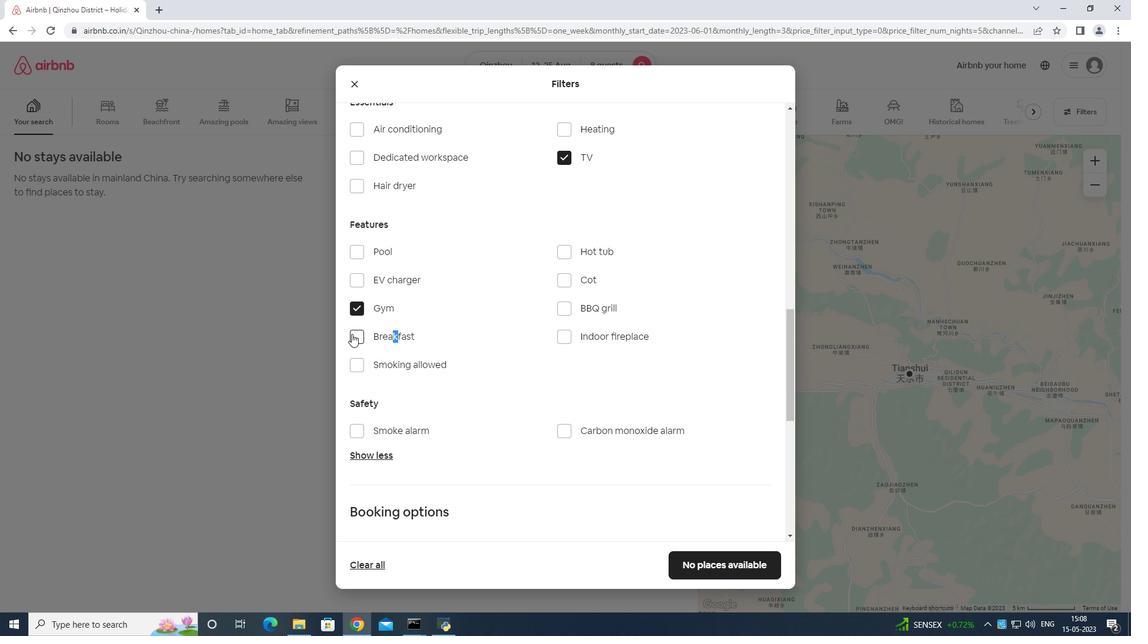 
Action: Mouse moved to (409, 431)
Screenshot: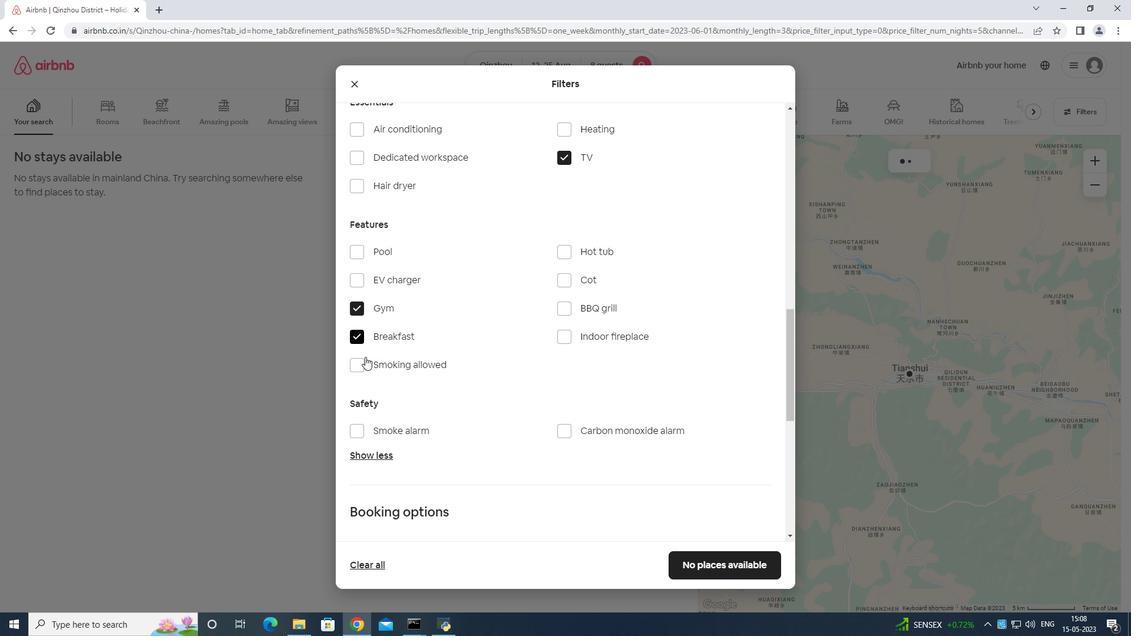 
Action: Mouse scrolled (409, 430) with delta (0, 0)
Screenshot: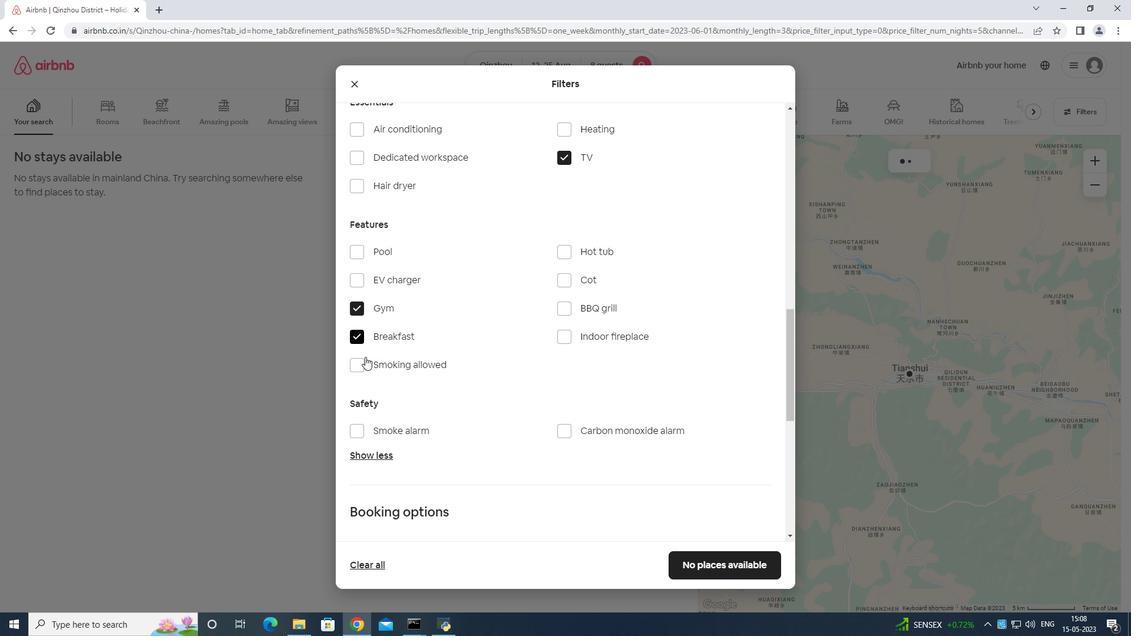 
Action: Mouse moved to (412, 438)
Screenshot: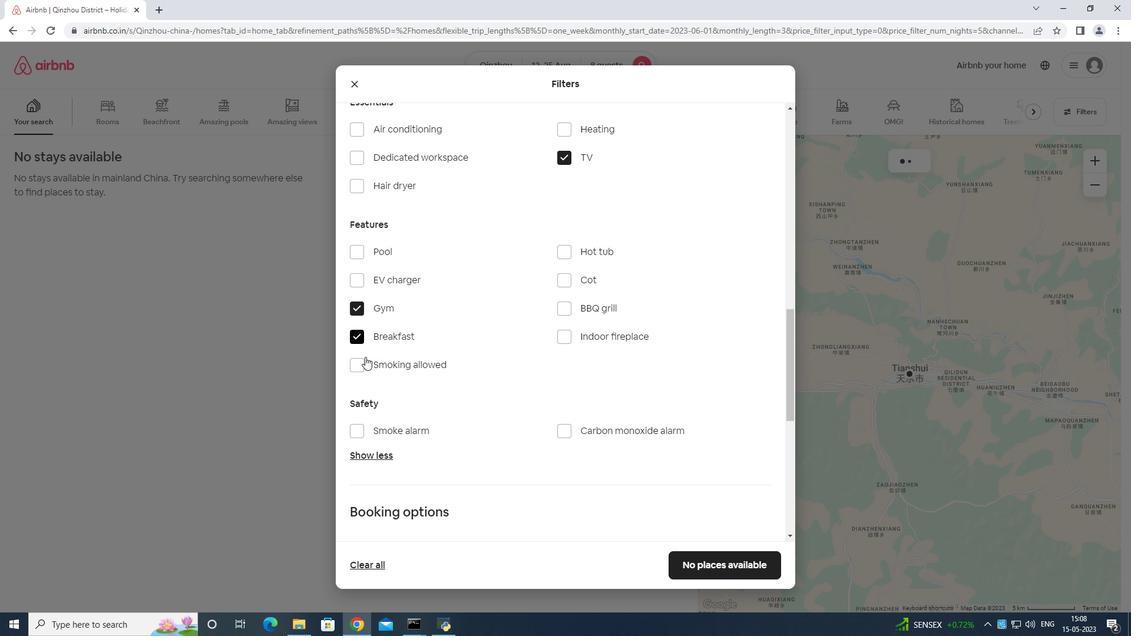 
Action: Mouse scrolled (412, 438) with delta (0, 0)
Screenshot: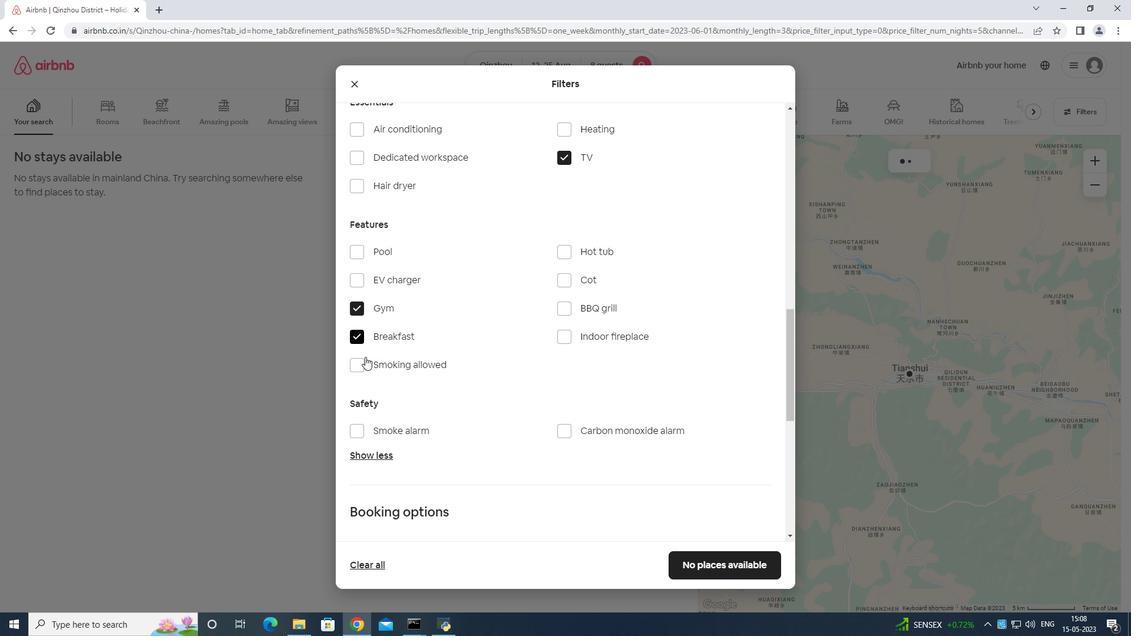 
Action: Mouse moved to (425, 449)
Screenshot: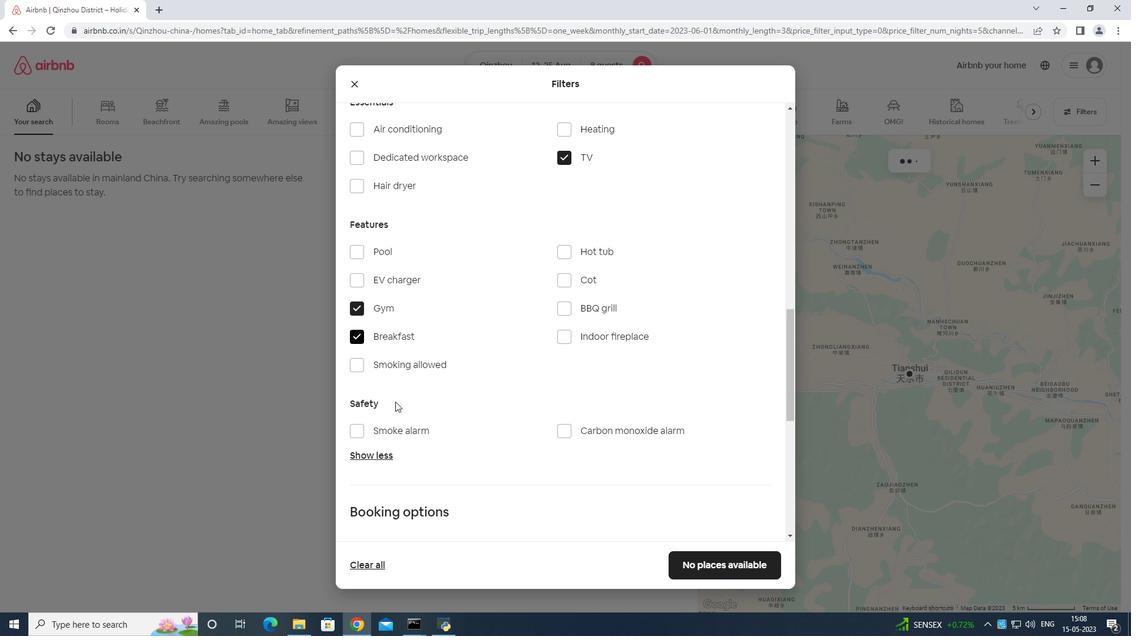 
Action: Mouse scrolled (425, 449) with delta (0, 0)
Screenshot: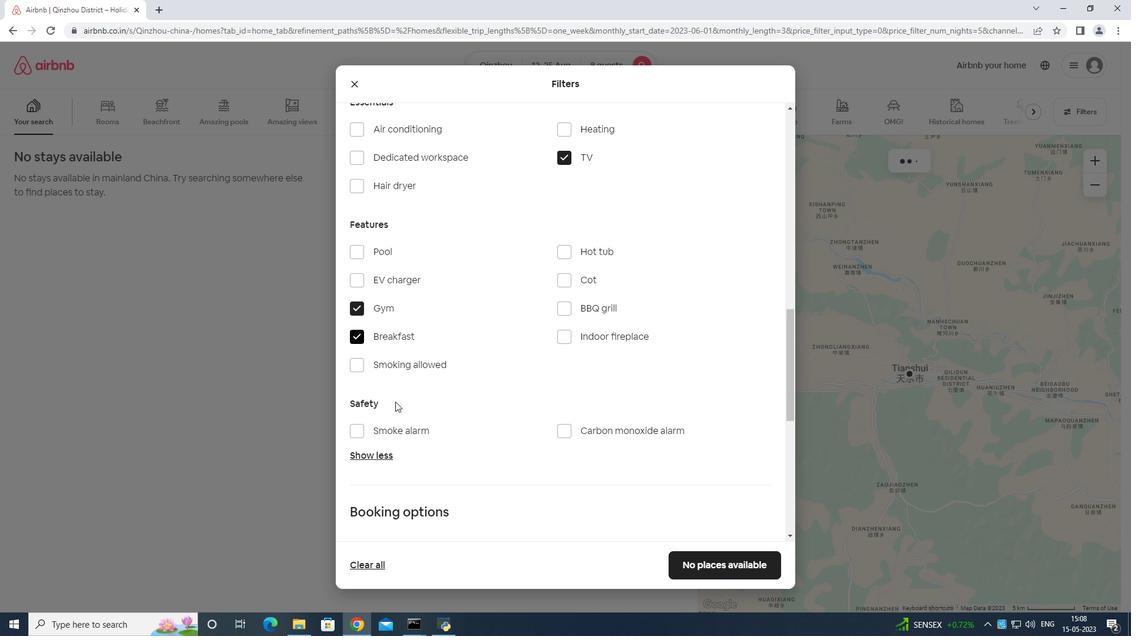 
Action: Mouse moved to (455, 451)
Screenshot: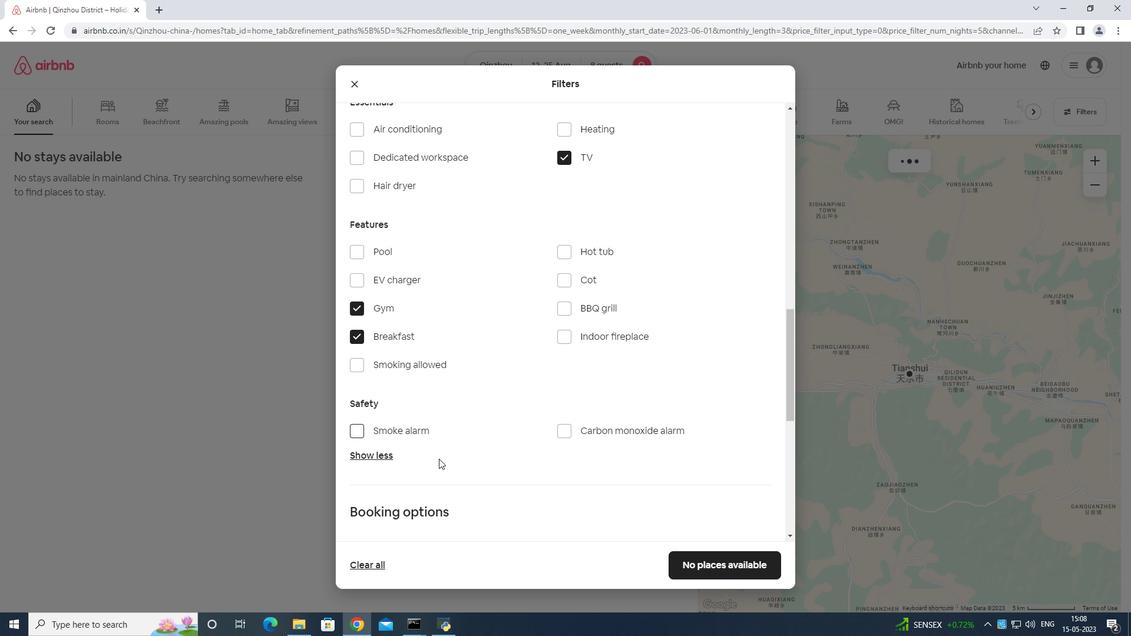 
Action: Mouse scrolled (455, 451) with delta (0, 0)
Screenshot: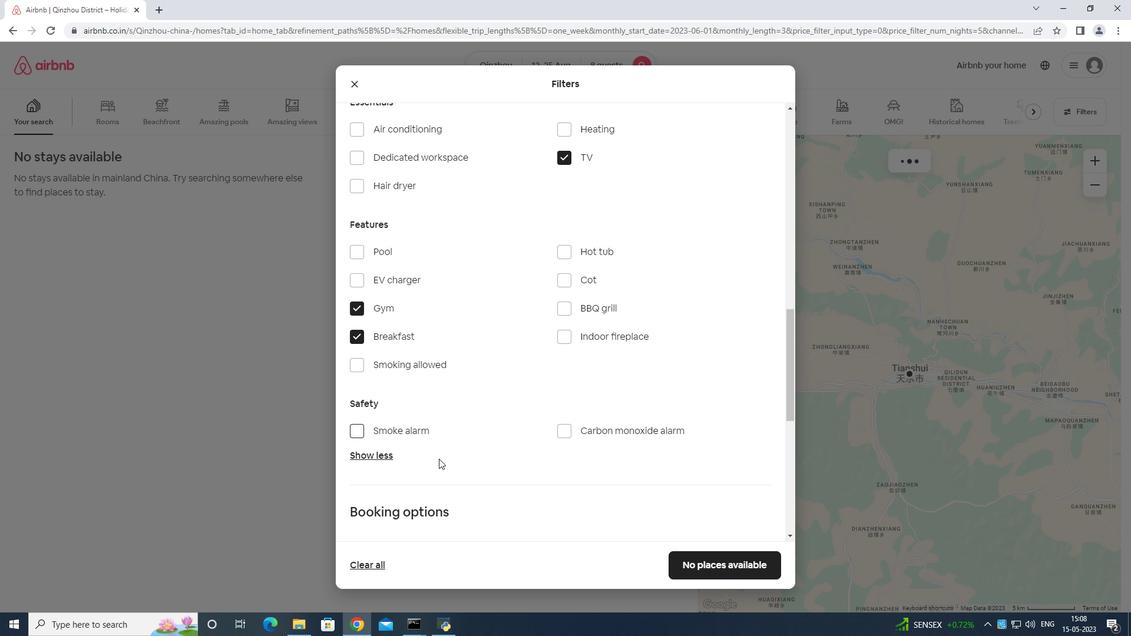 
Action: Mouse moved to (456, 453)
Screenshot: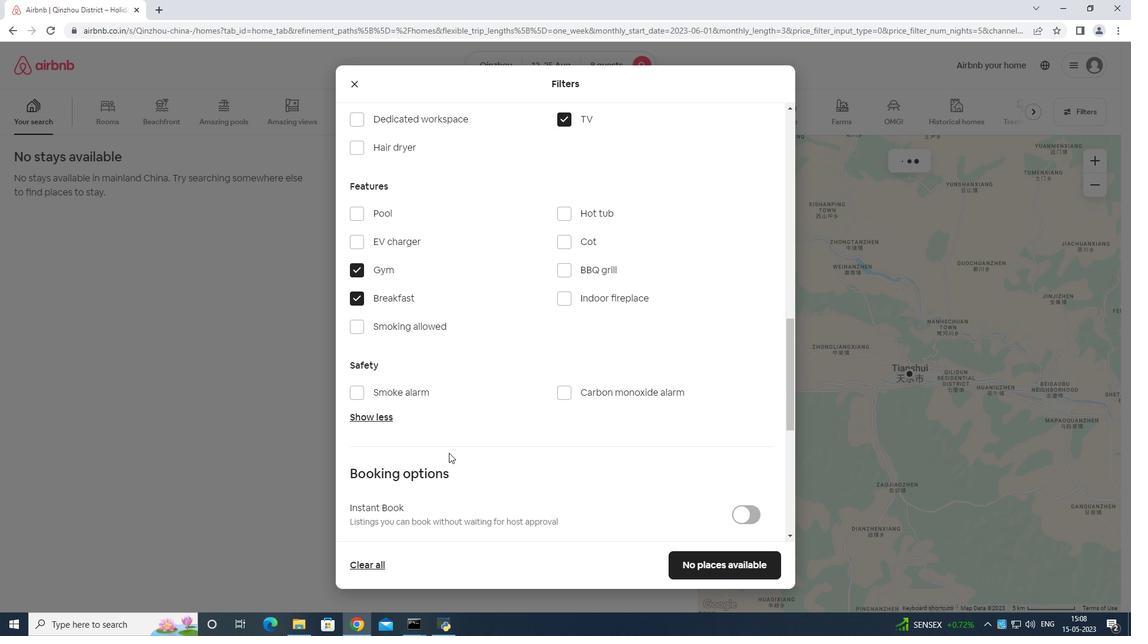 
Action: Mouse scrolled (456, 453) with delta (0, 0)
Screenshot: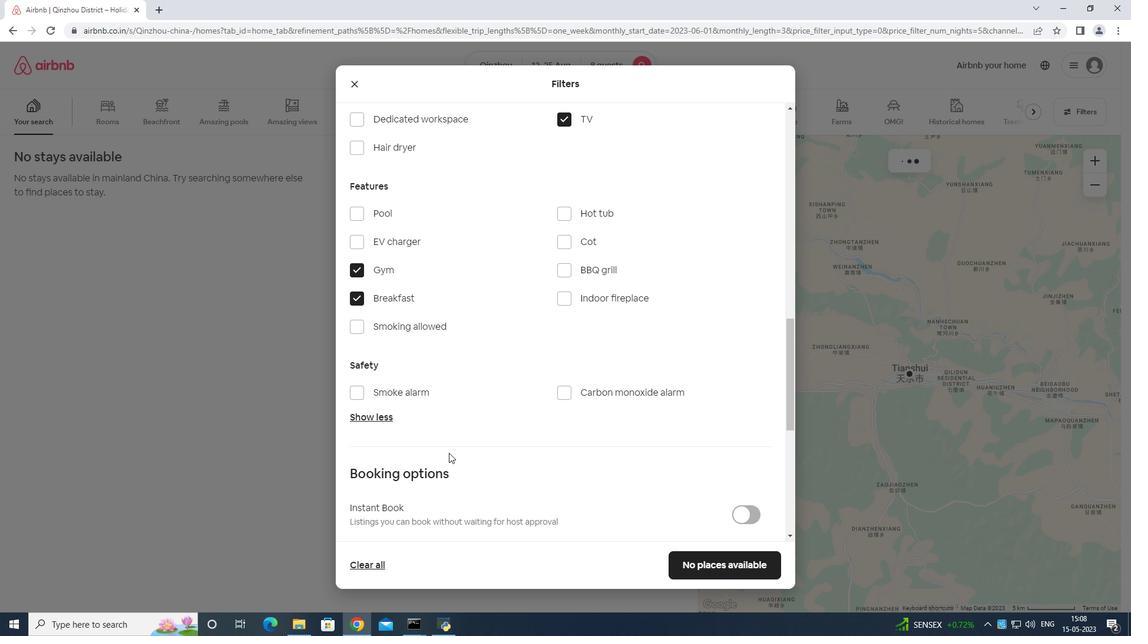 
Action: Mouse moved to (736, 293)
Screenshot: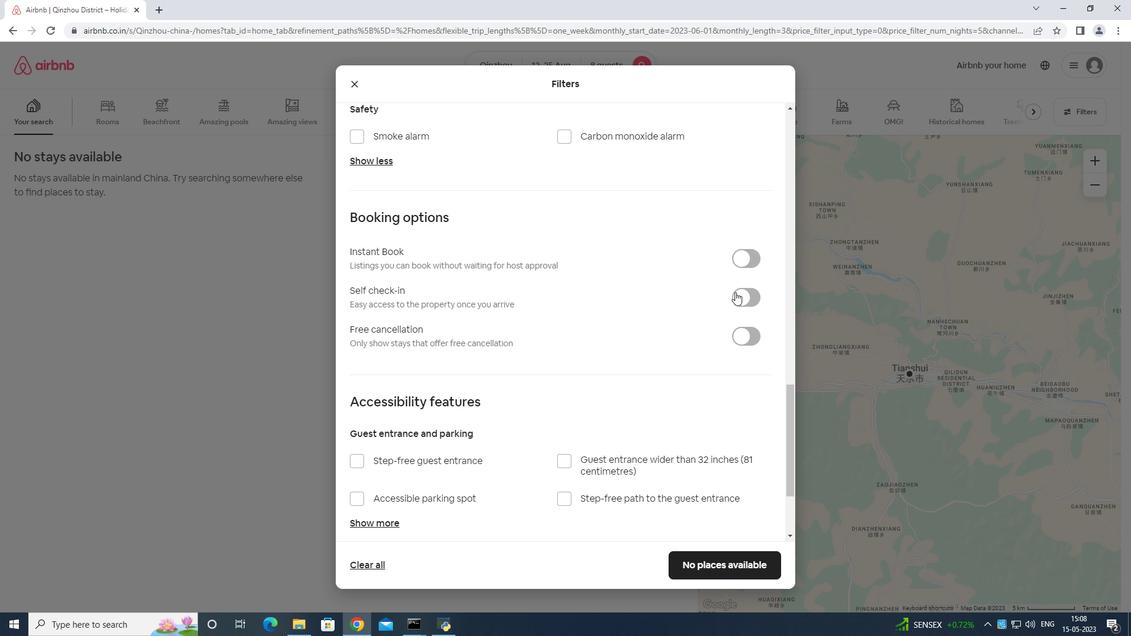 
Action: Mouse pressed left at (736, 293)
Screenshot: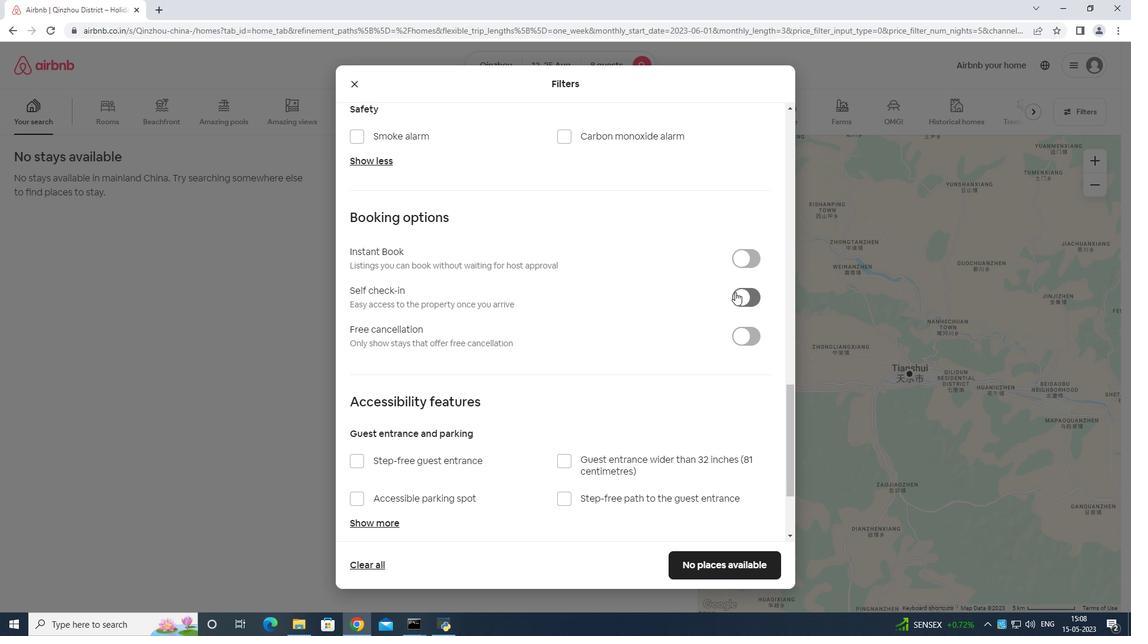 
Action: Mouse moved to (713, 334)
Screenshot: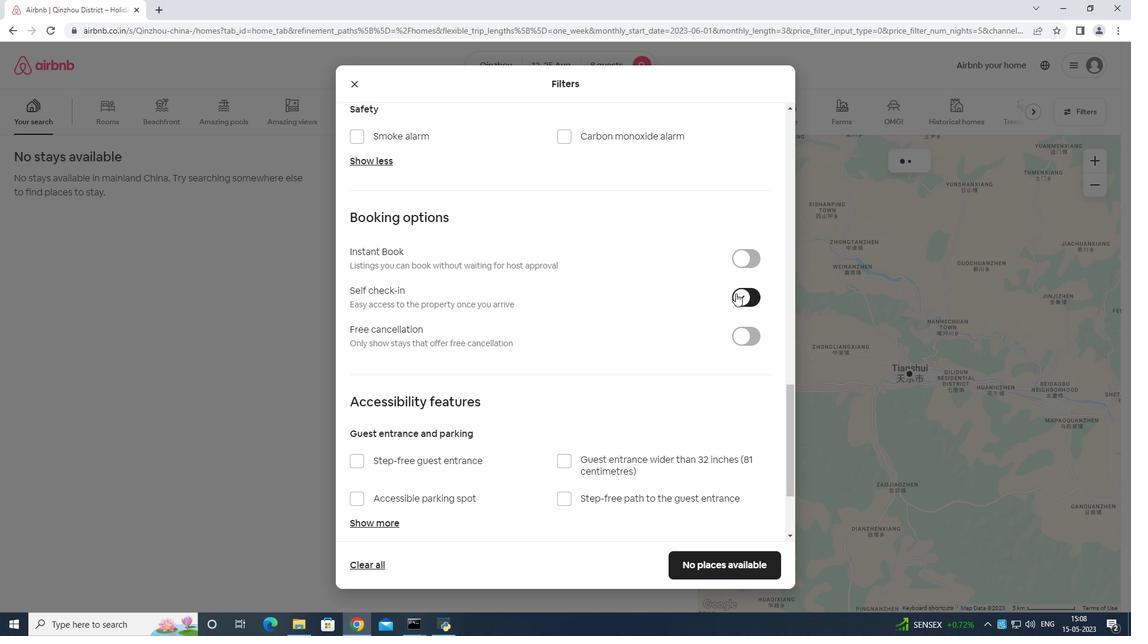 
Action: Mouse scrolled (713, 334) with delta (0, 0)
Screenshot: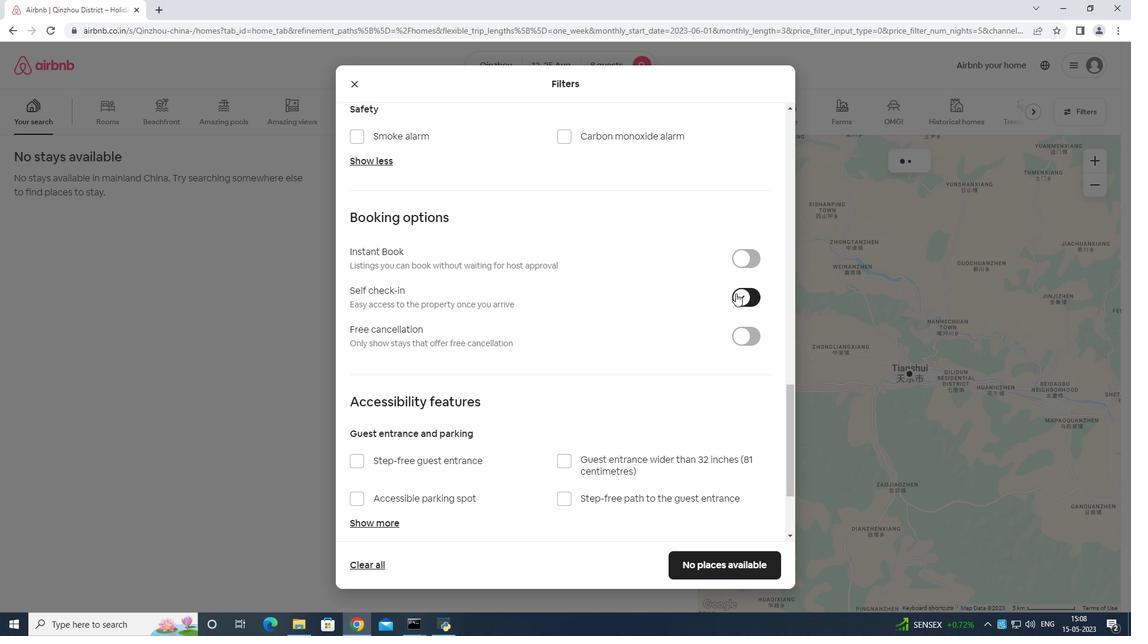 
Action: Mouse moved to (692, 416)
Screenshot: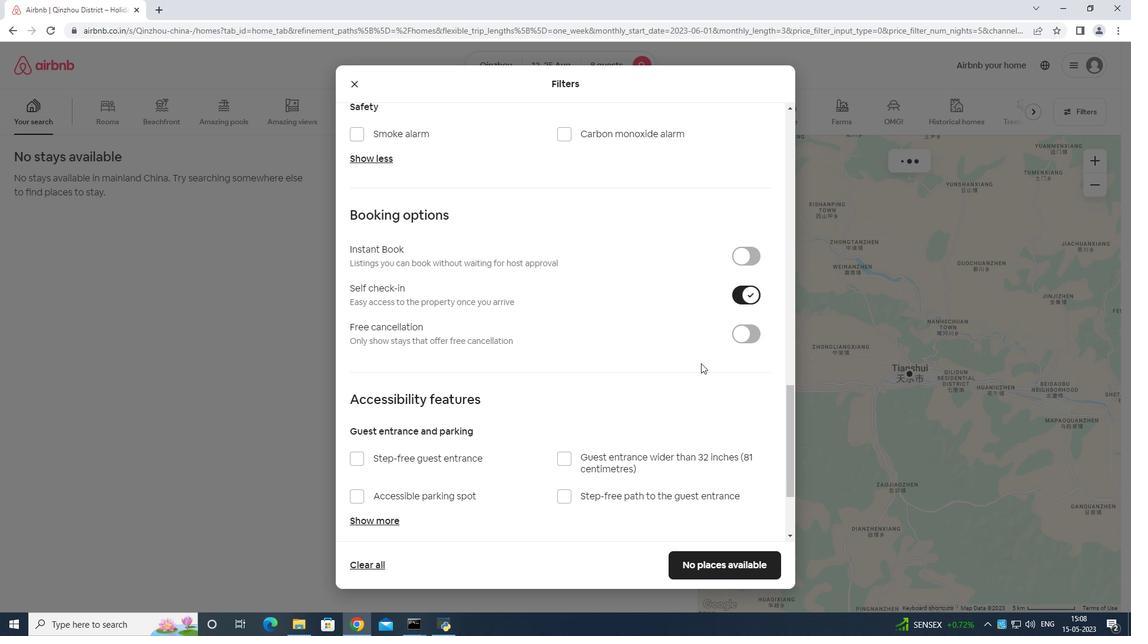 
Action: Mouse scrolled (692, 408) with delta (0, 0)
Screenshot: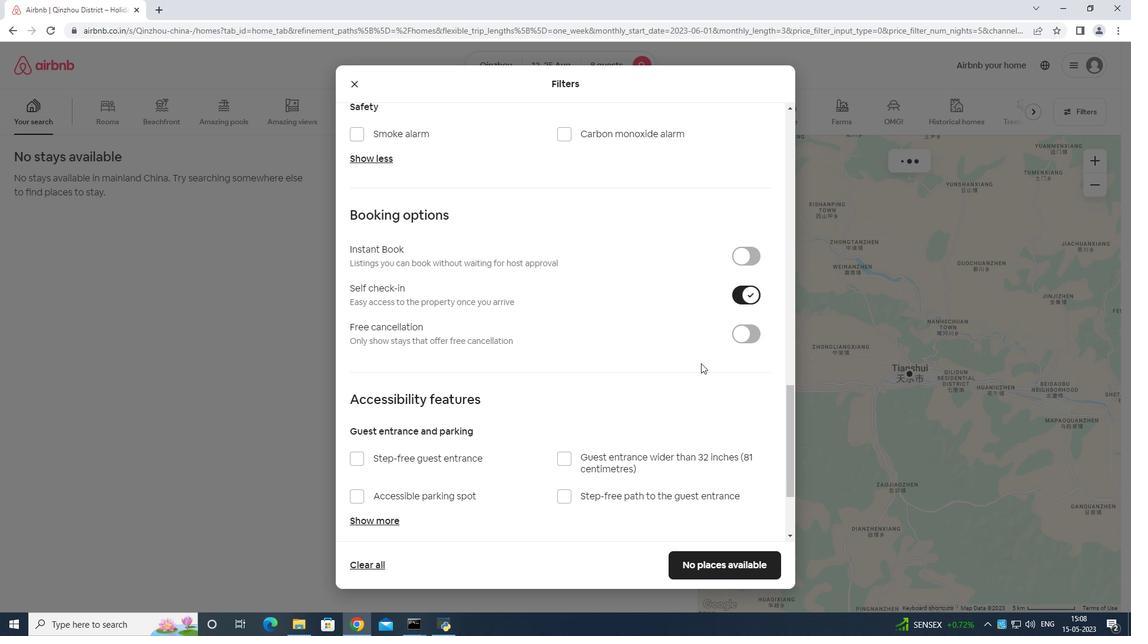 
Action: Mouse moved to (692, 429)
Screenshot: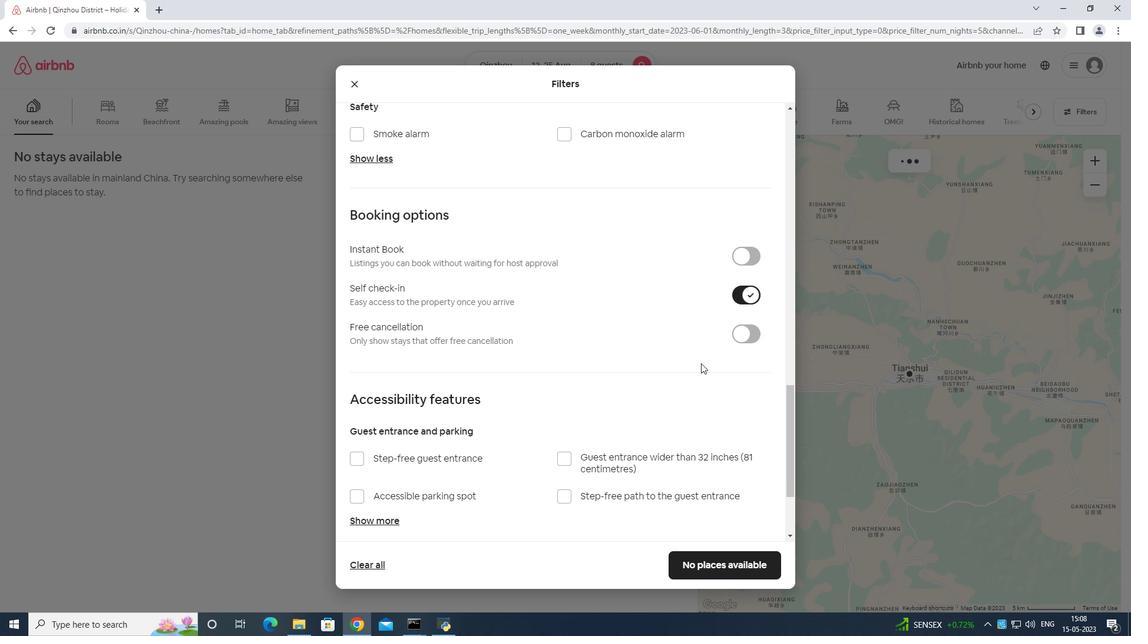 
Action: Mouse scrolled (692, 422) with delta (0, 0)
Screenshot: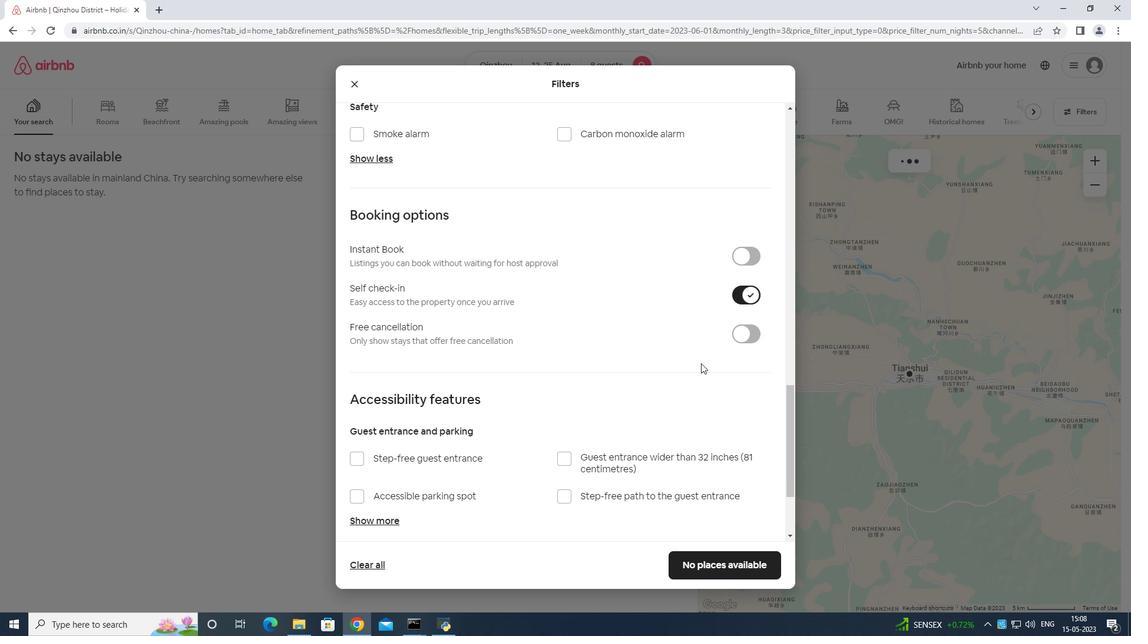 
Action: Mouse moved to (691, 436)
Screenshot: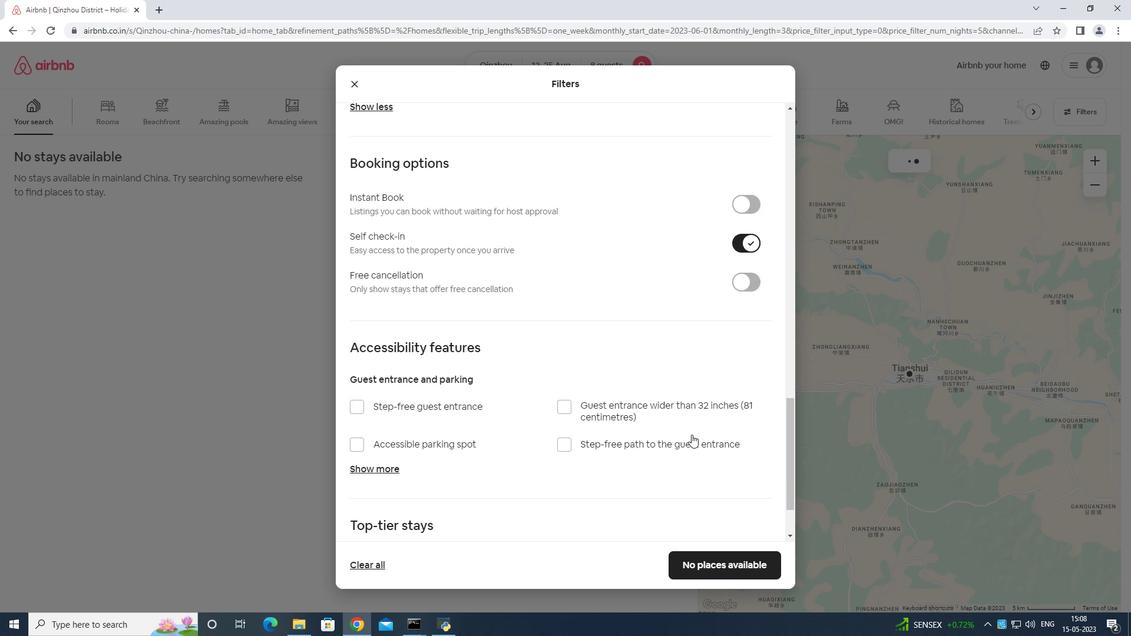 
Action: Mouse scrolled (691, 436) with delta (0, 0)
Screenshot: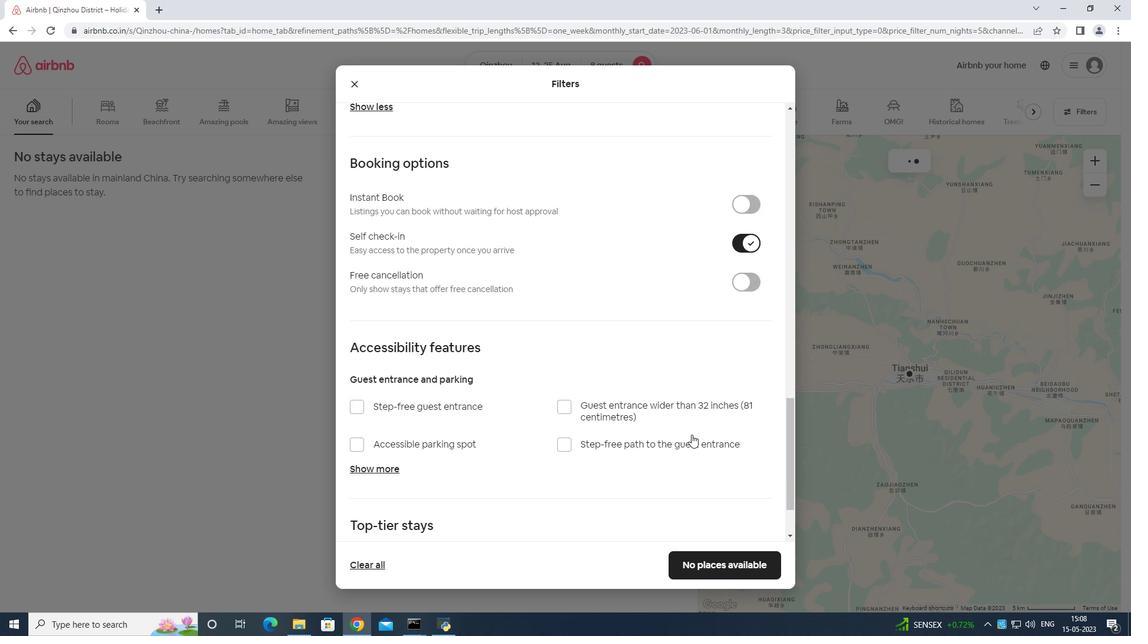 
Action: Mouse moved to (691, 439)
Screenshot: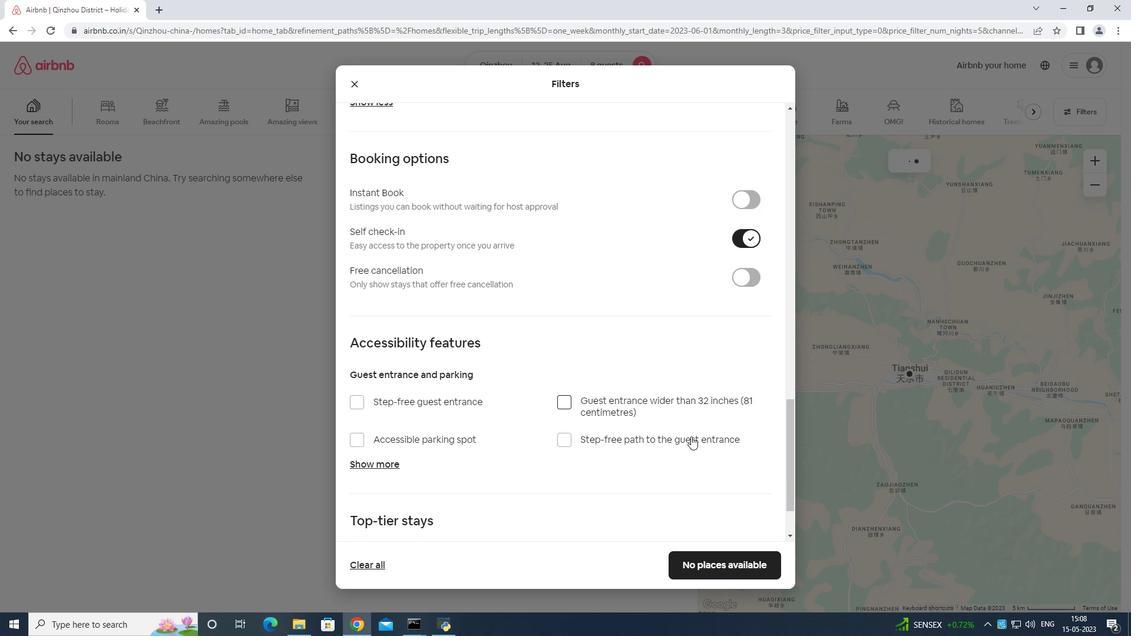 
Action: Mouse scrolled (691, 438) with delta (0, 0)
Screenshot: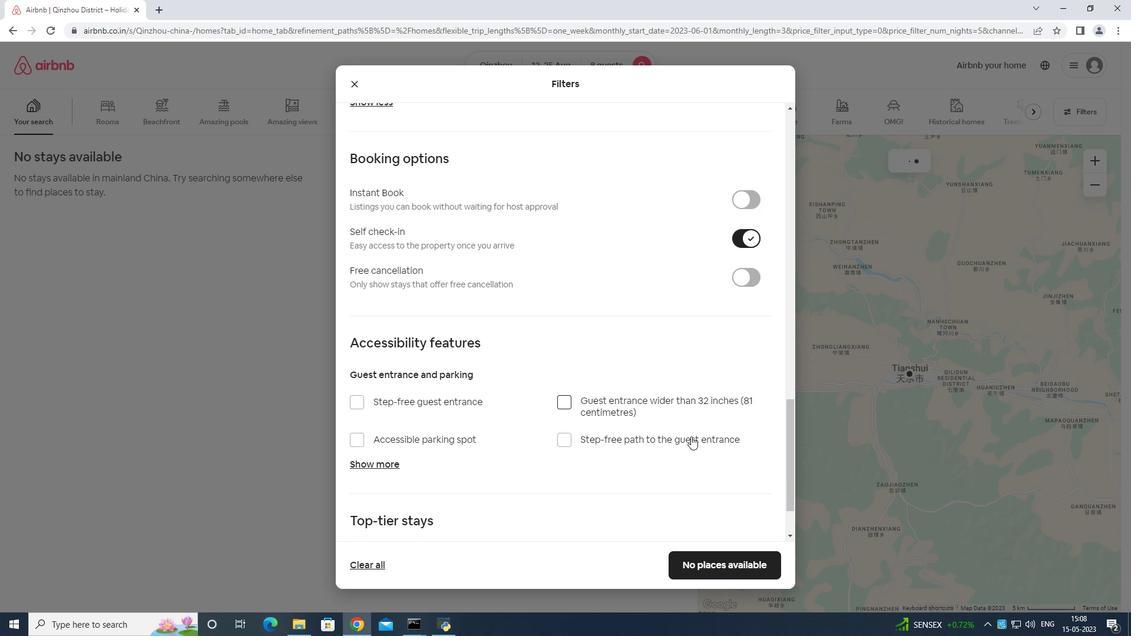 
Action: Mouse moved to (692, 439)
Screenshot: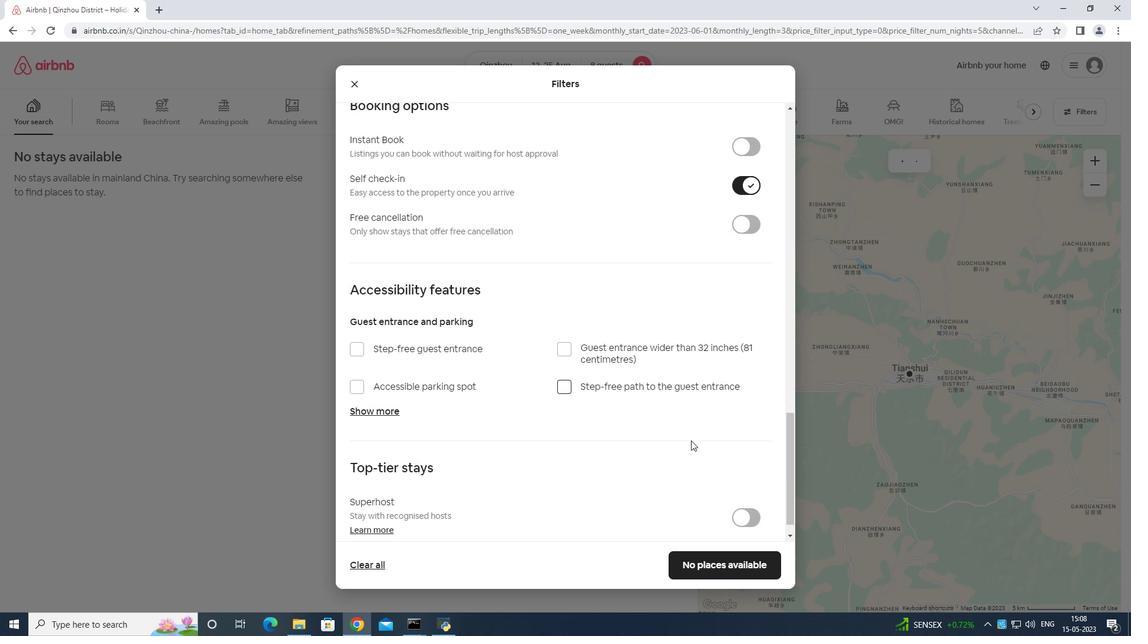 
Action: Mouse scrolled (692, 439) with delta (0, 0)
Screenshot: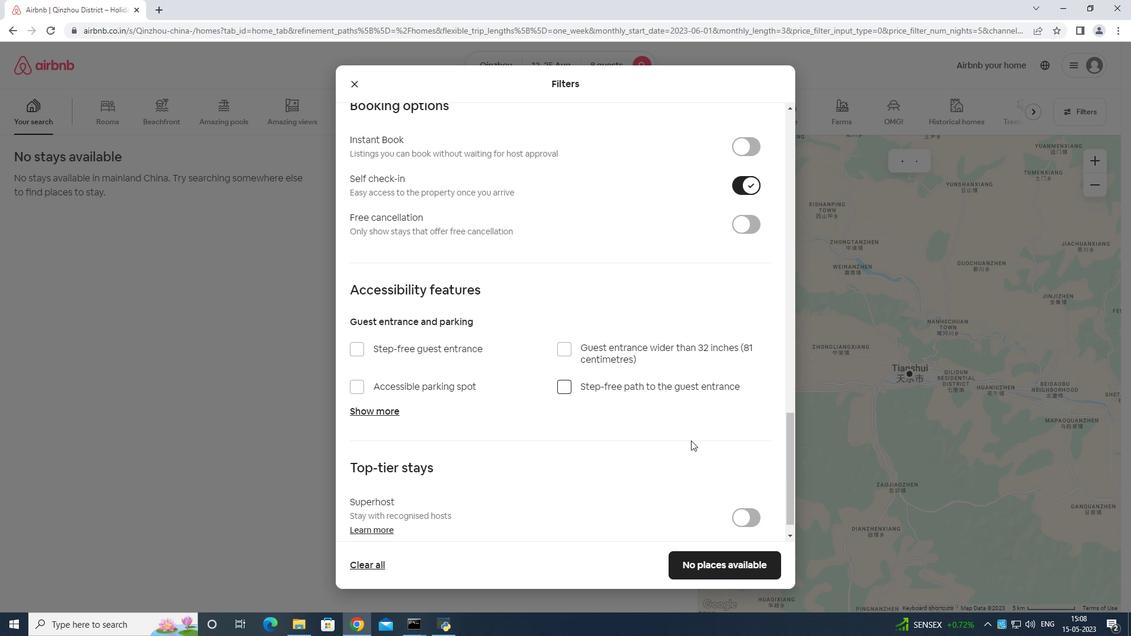 
Action: Mouse scrolled (692, 439) with delta (0, 0)
Screenshot: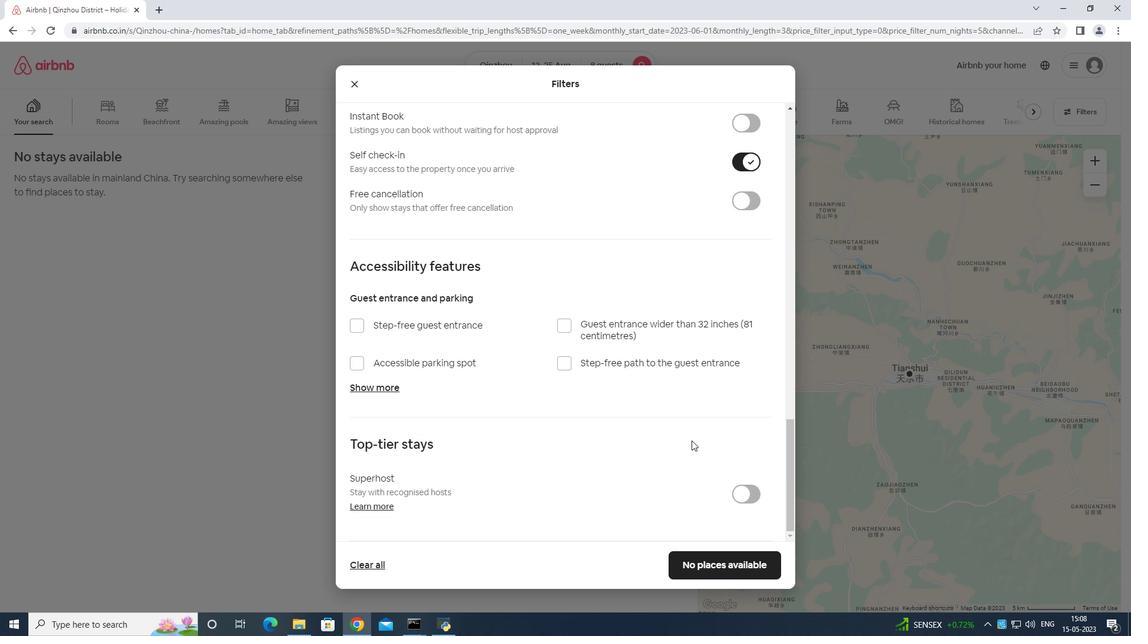 
Action: Mouse moved to (693, 439)
Screenshot: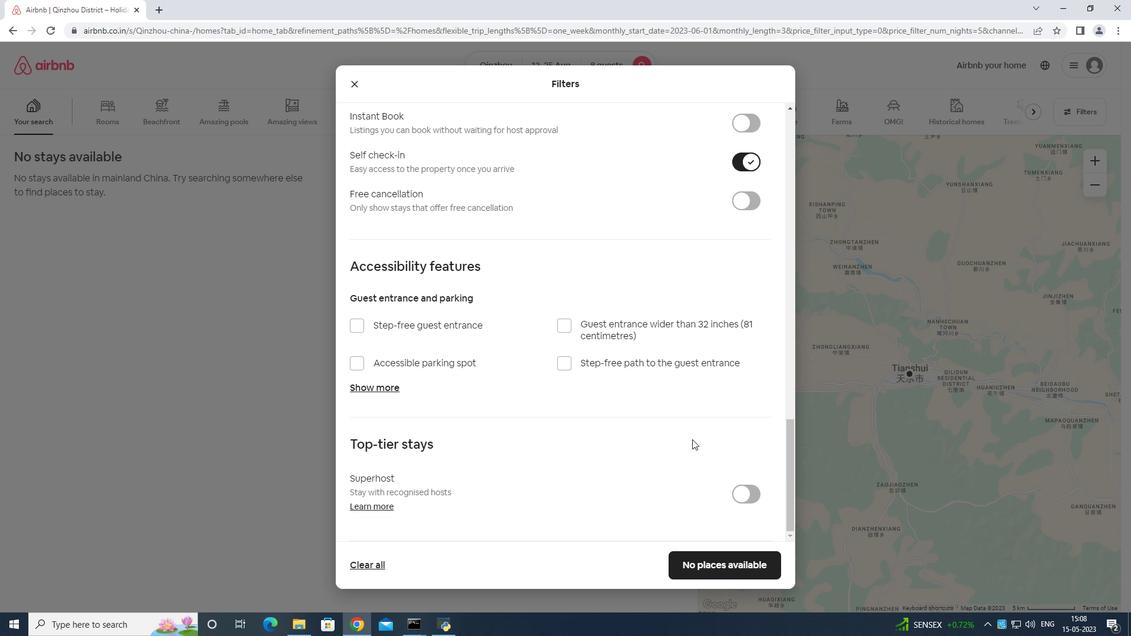 
Action: Mouse scrolled (693, 438) with delta (0, 0)
Screenshot: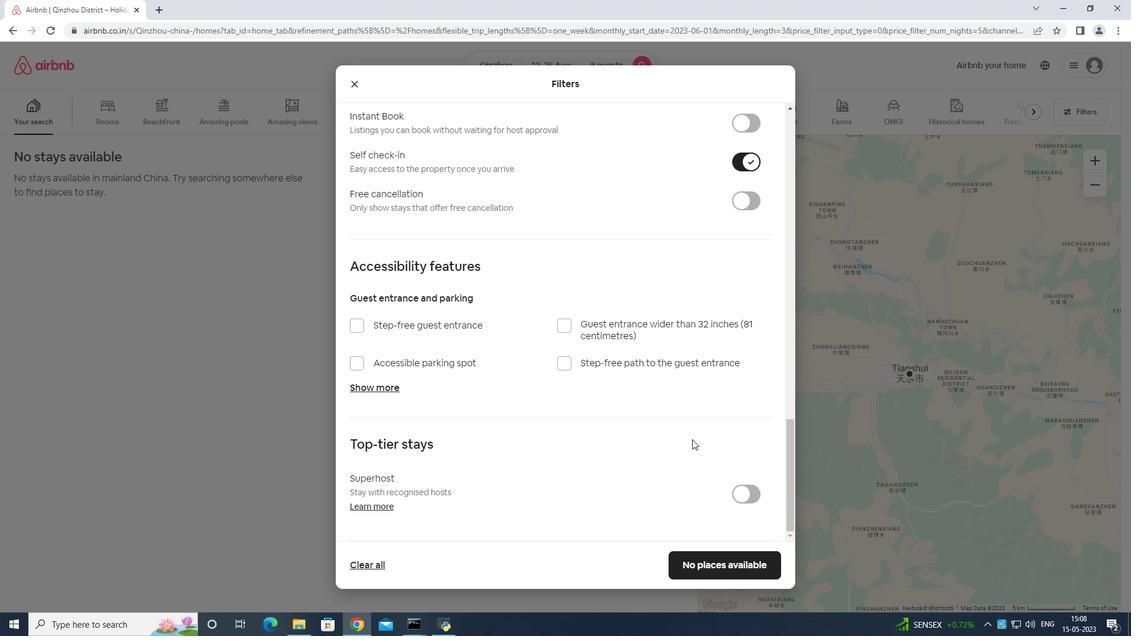 
Action: Mouse moved to (693, 441)
Screenshot: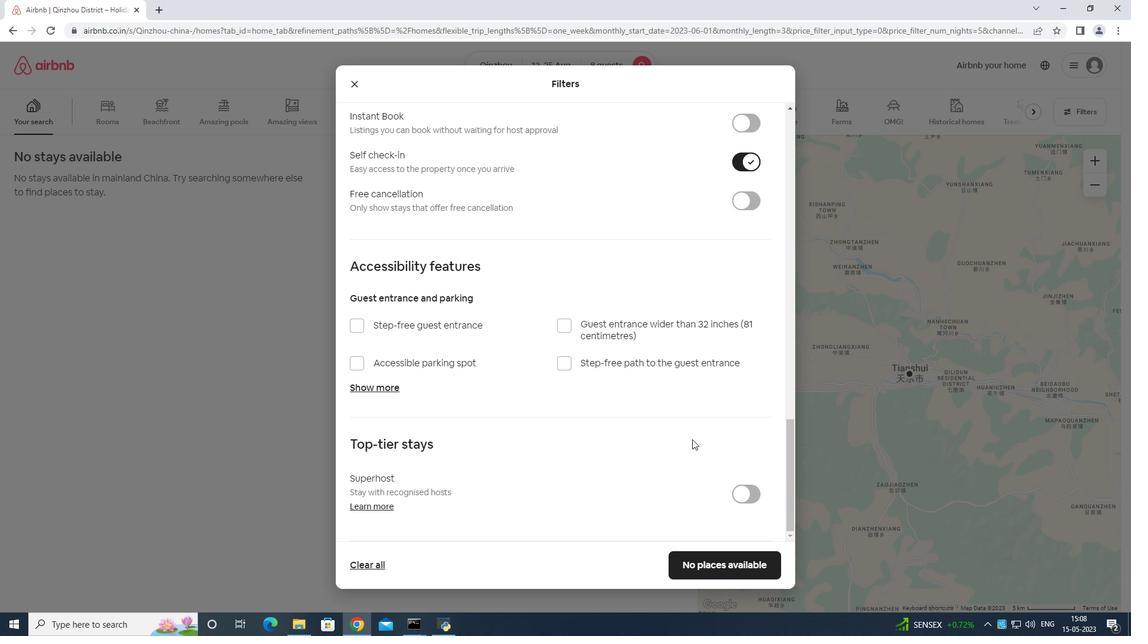 
Action: Mouse scrolled (693, 440) with delta (0, 0)
Screenshot: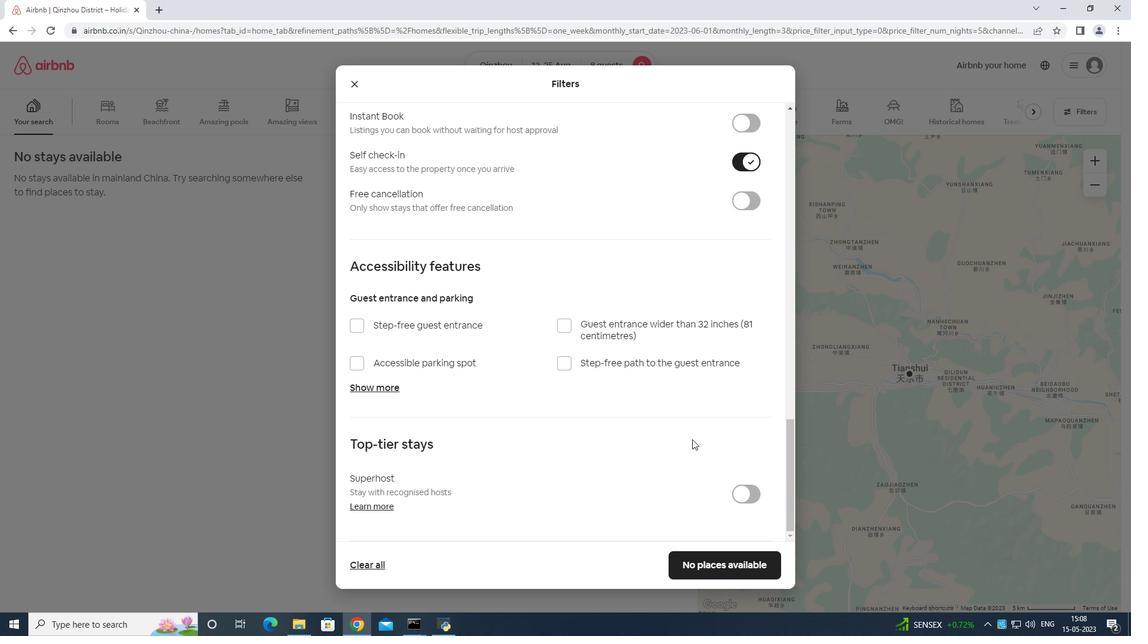 
Action: Mouse moved to (693, 442)
Screenshot: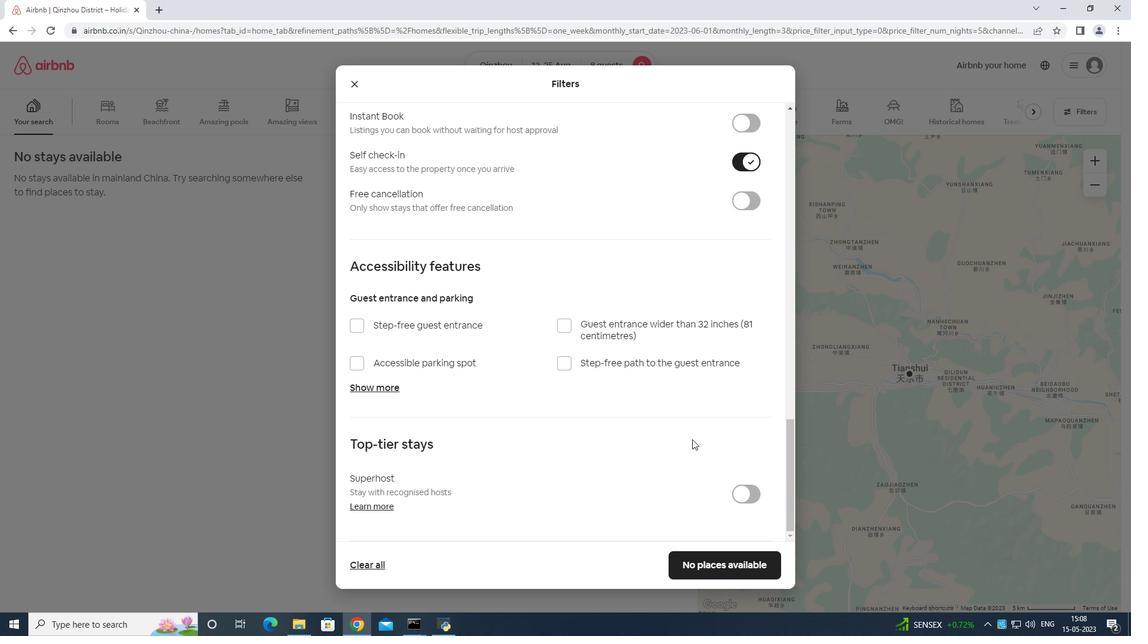 
Action: Mouse scrolled (693, 441) with delta (0, 0)
Screenshot: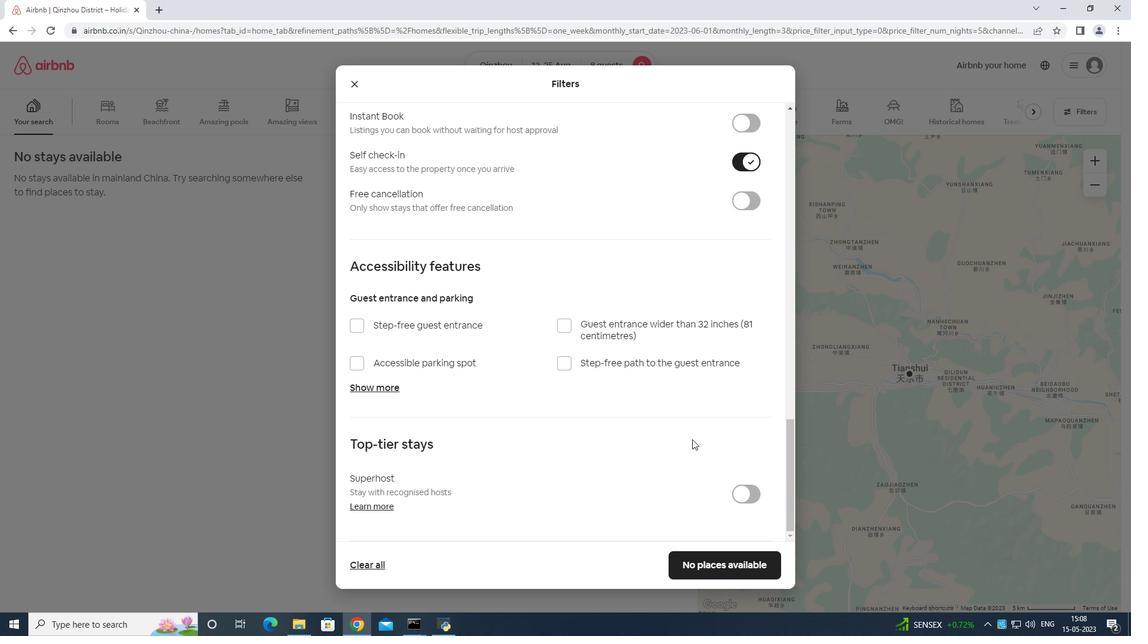 
Action: Mouse moved to (713, 561)
Screenshot: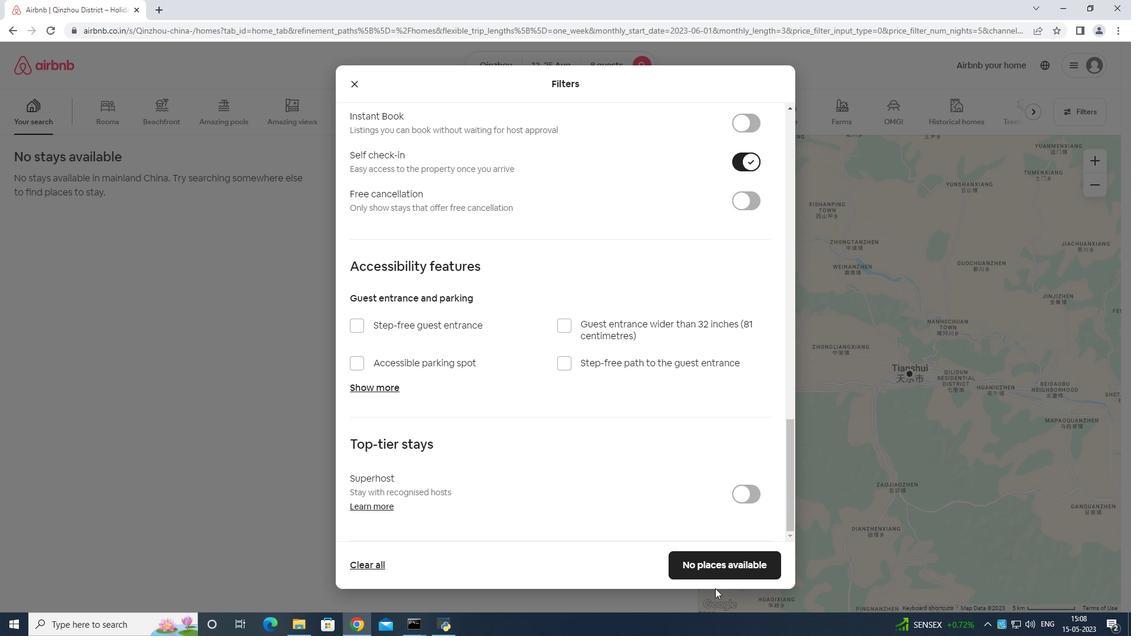 
Action: Mouse pressed left at (713, 561)
Screenshot: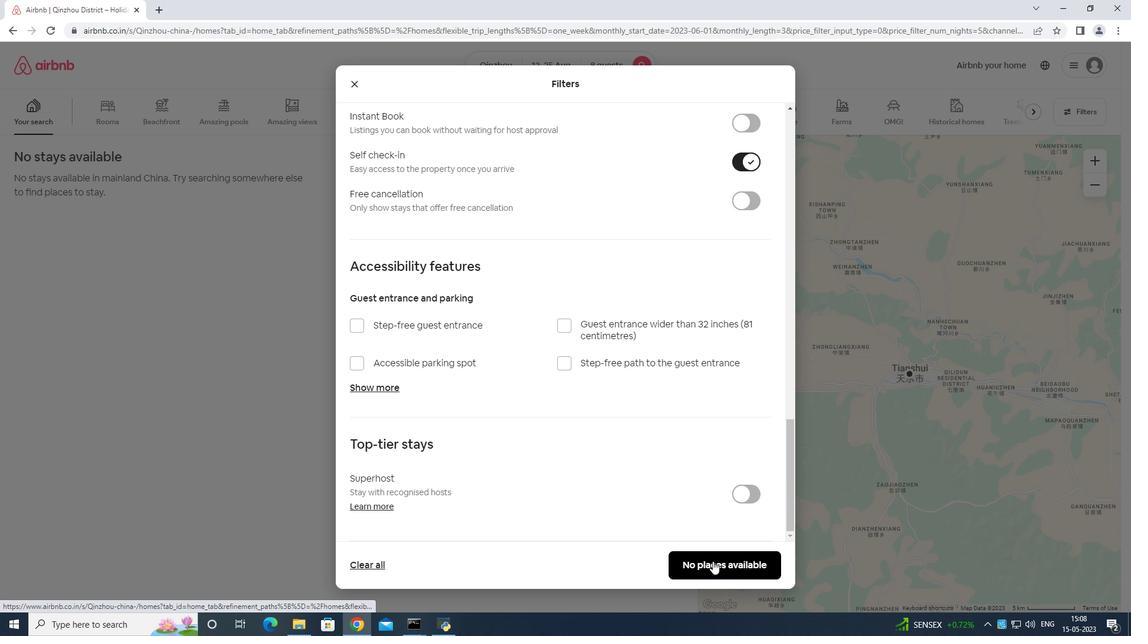
